 Task: Send an email with the signature Eden Taylor with the subject Request for flextime and the message I am sorry for any confusion and would like to clarify the situation. from softage.1@softage.net to softage.2@softage.net and softage.3@softage.net with an attached document Security_policy.docx
Action: Mouse moved to (551, 708)
Screenshot: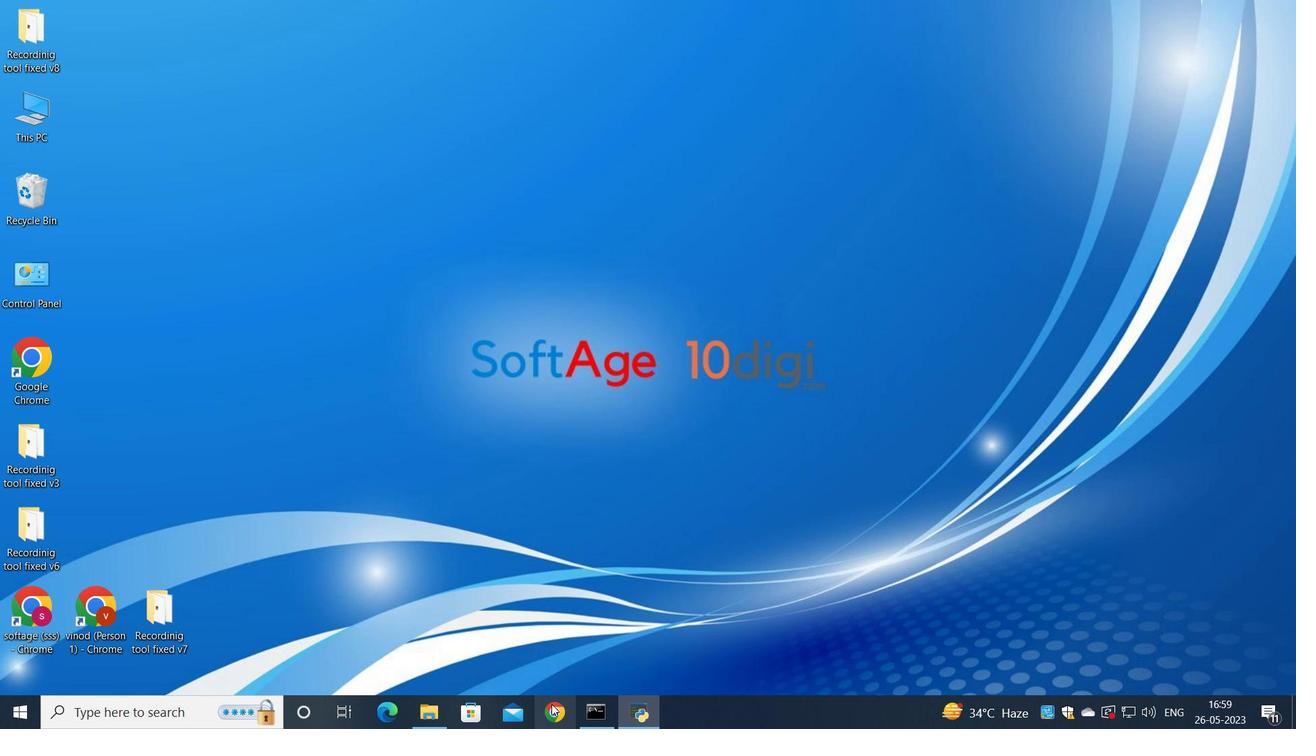 
Action: Mouse pressed left at (551, 708)
Screenshot: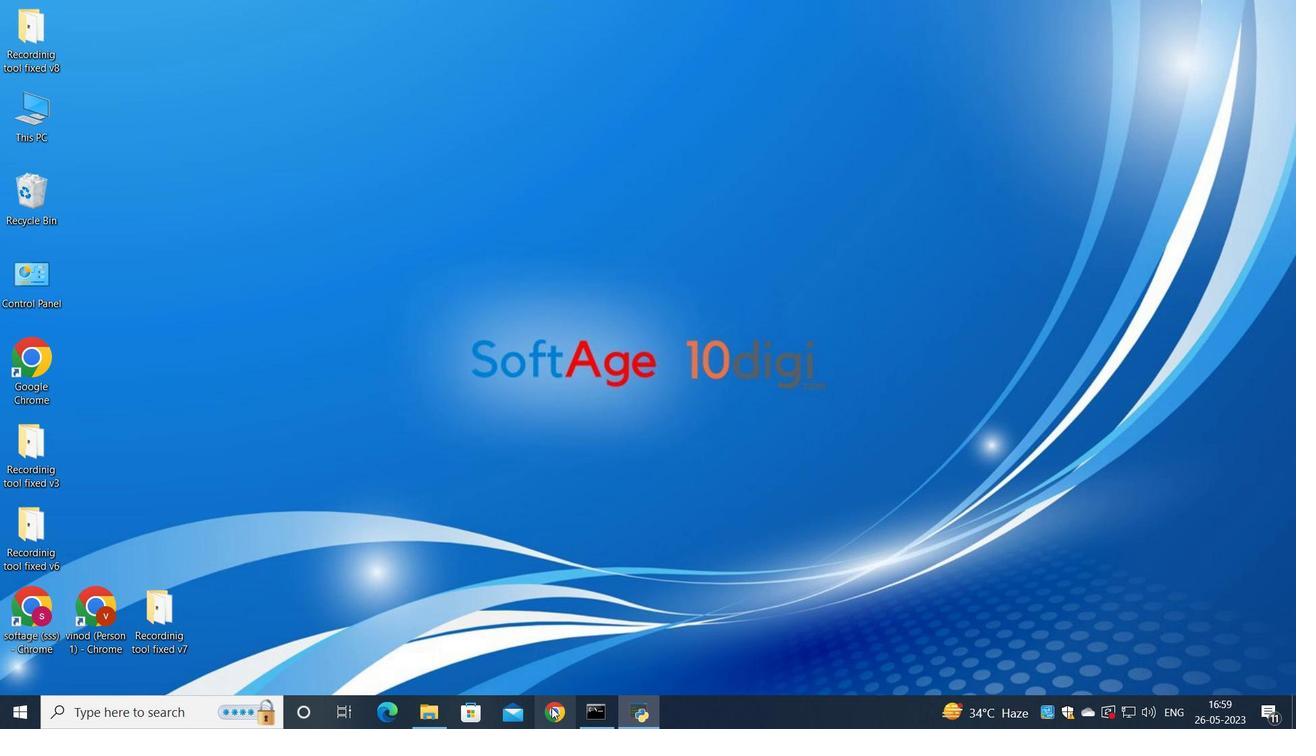 
Action: Mouse moved to (590, 412)
Screenshot: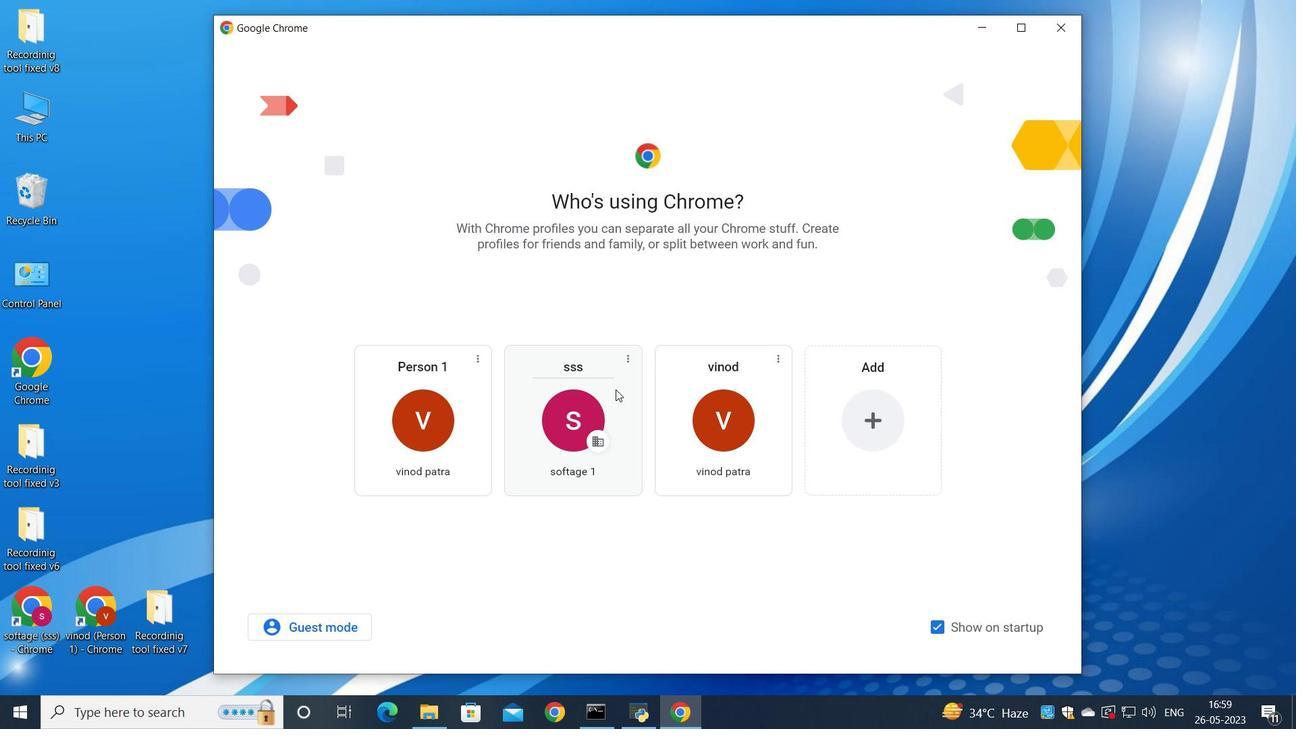 
Action: Mouse pressed left at (590, 412)
Screenshot: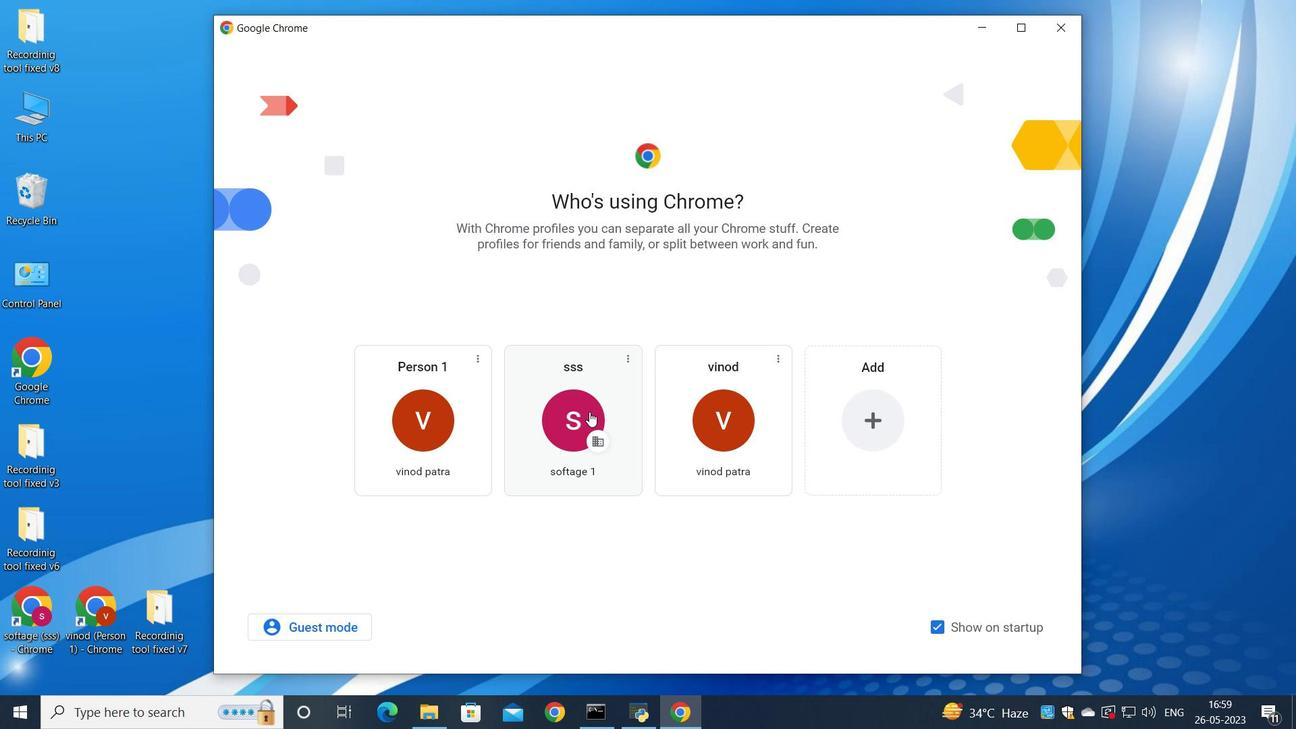 
Action: Mouse moved to (1128, 85)
Screenshot: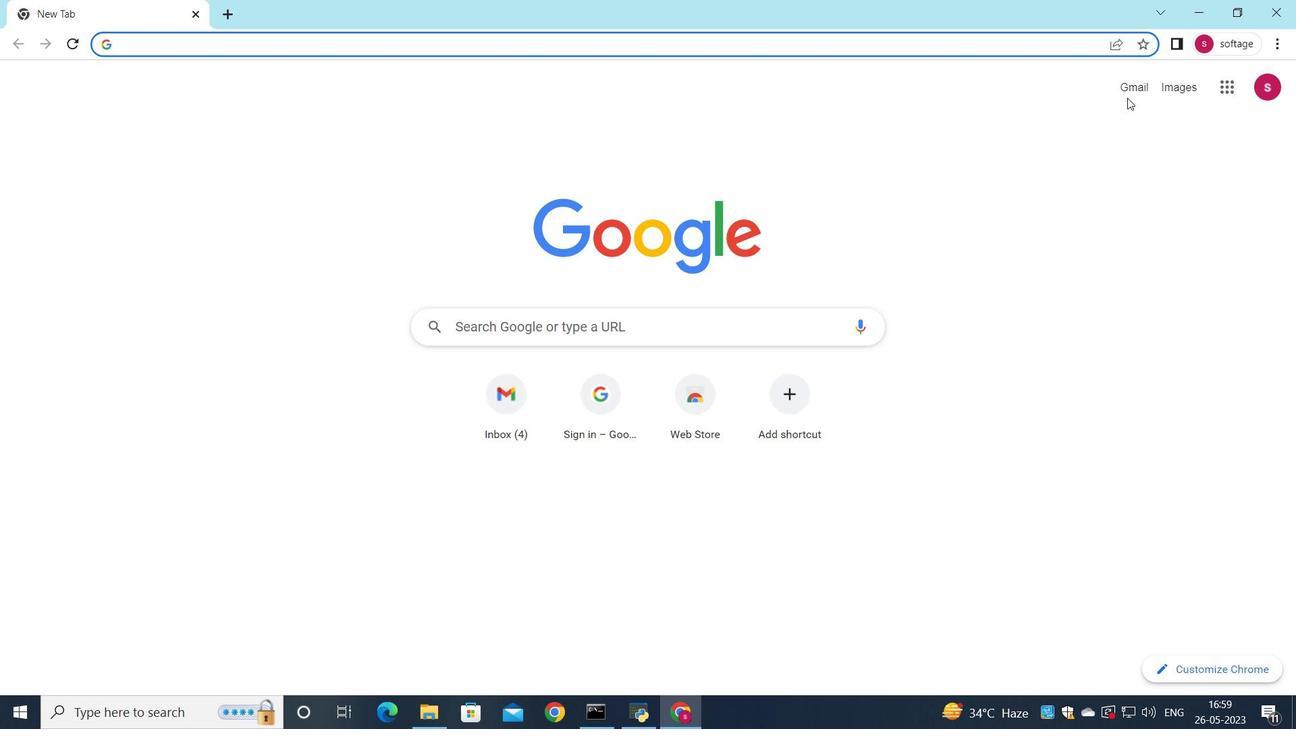 
Action: Mouse pressed left at (1128, 85)
Screenshot: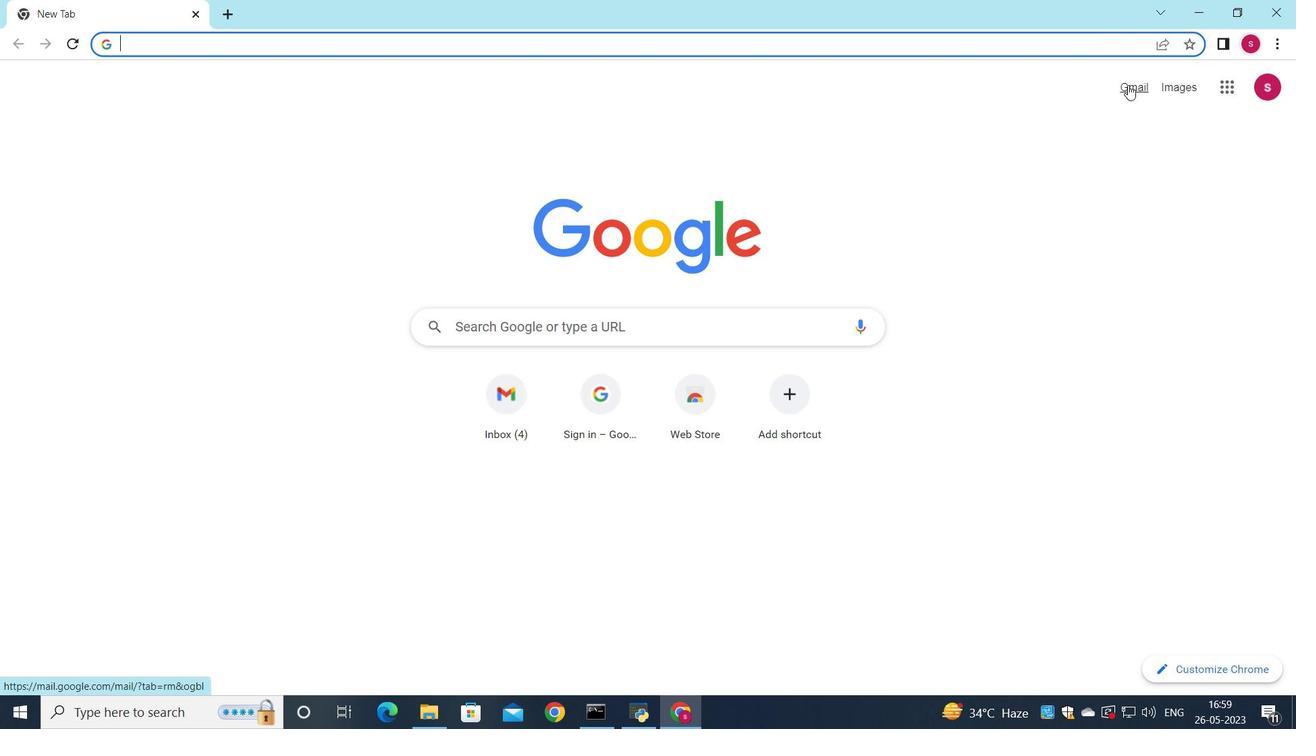 
Action: Mouse moved to (1111, 120)
Screenshot: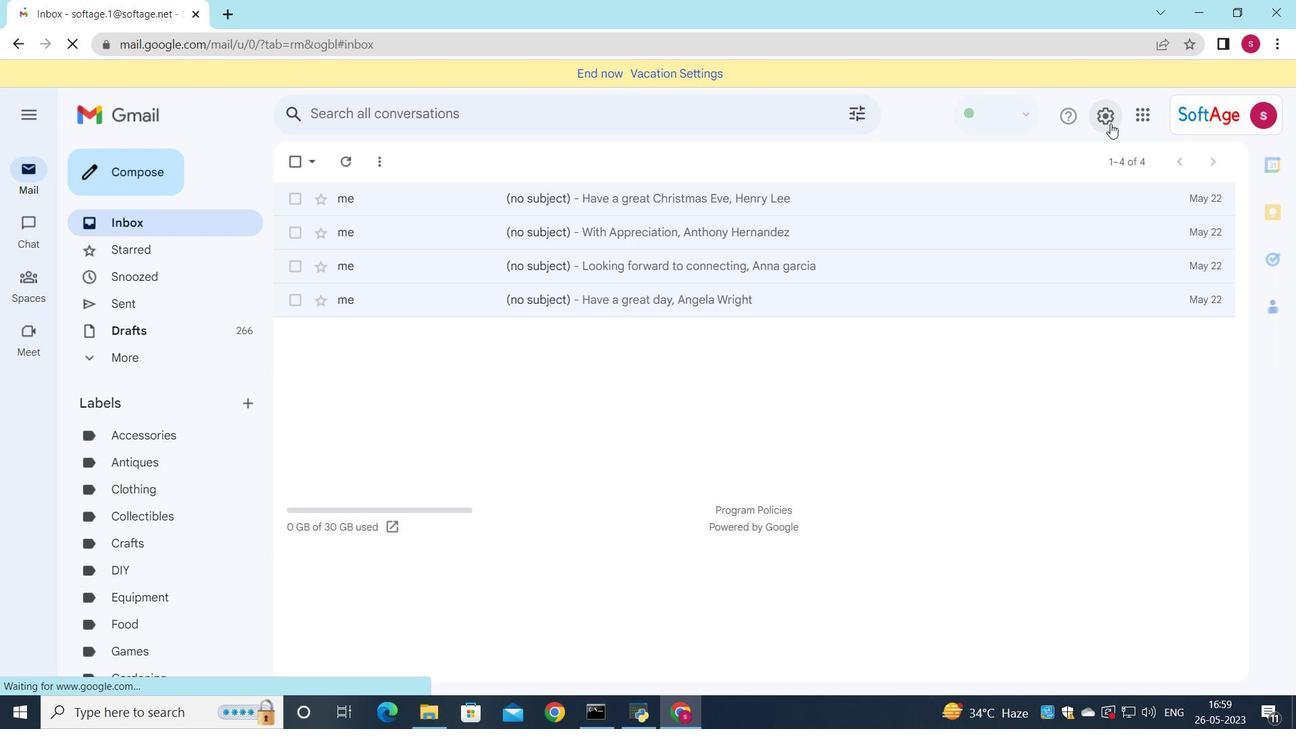 
Action: Mouse pressed left at (1111, 120)
Screenshot: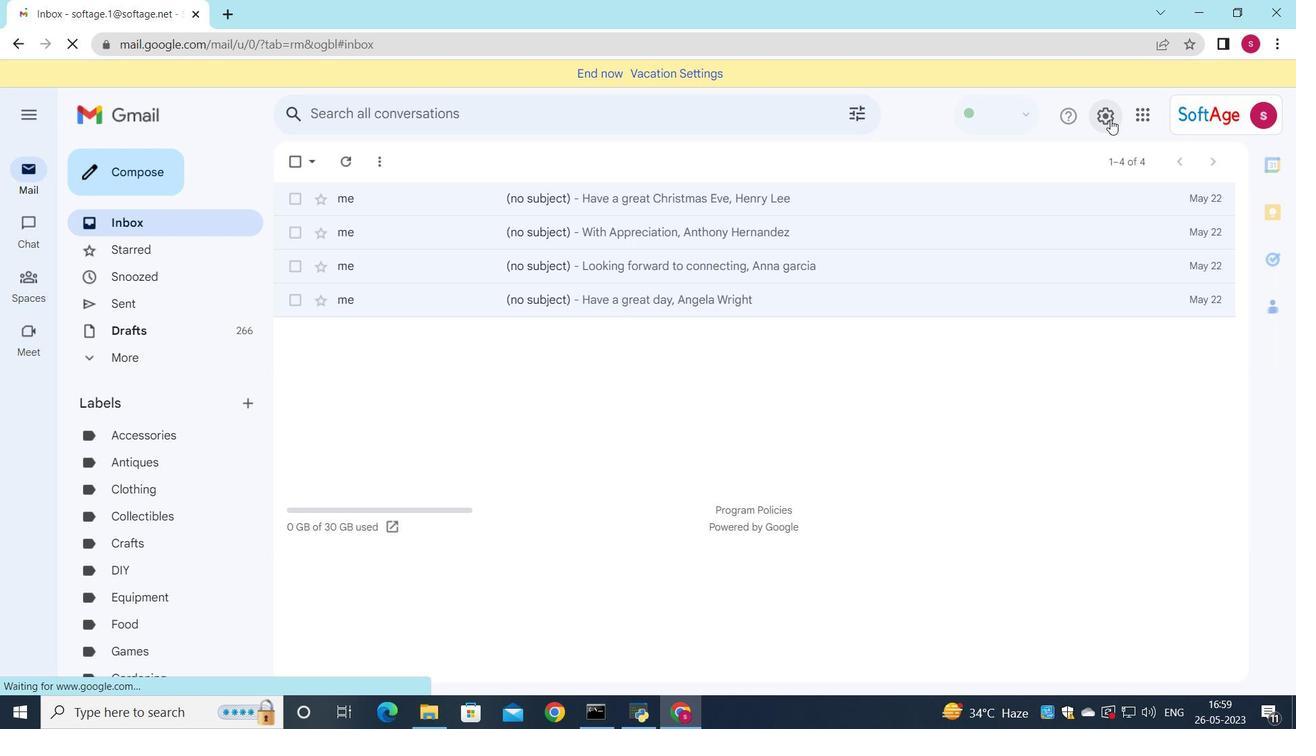 
Action: Mouse moved to (1140, 206)
Screenshot: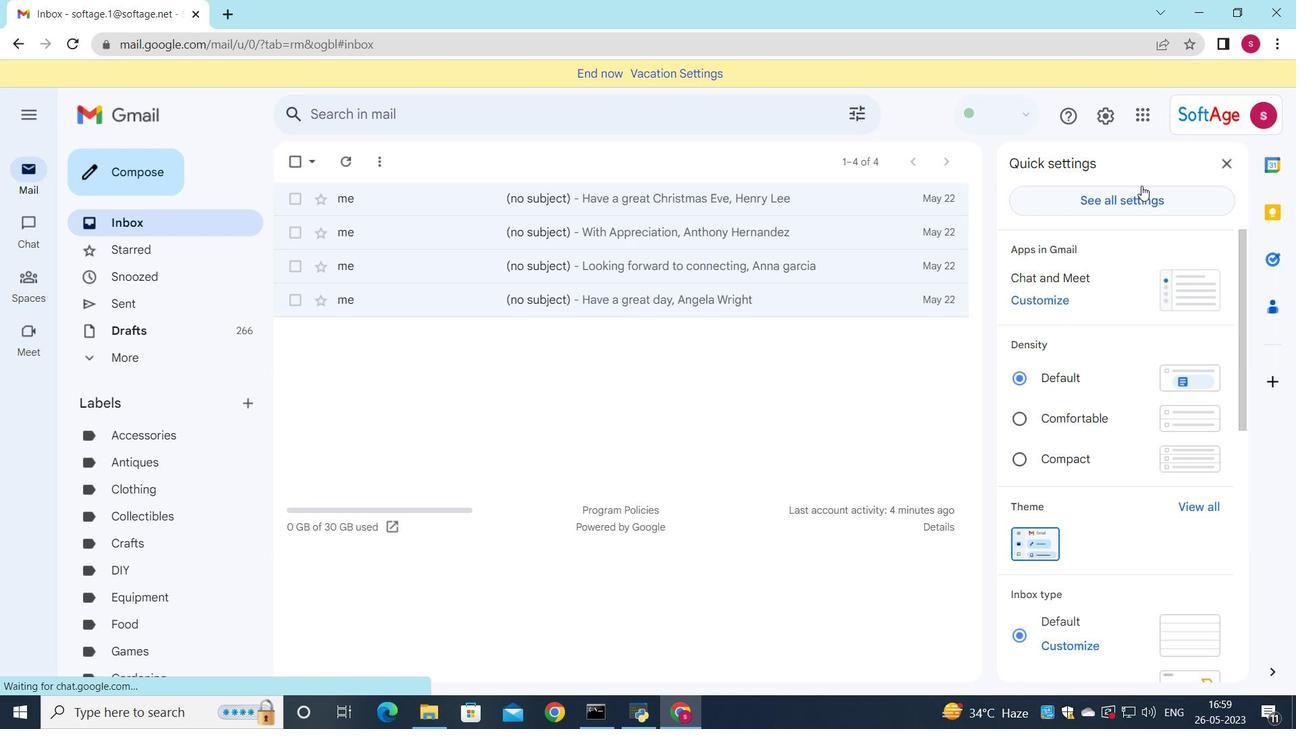 
Action: Mouse pressed left at (1140, 206)
Screenshot: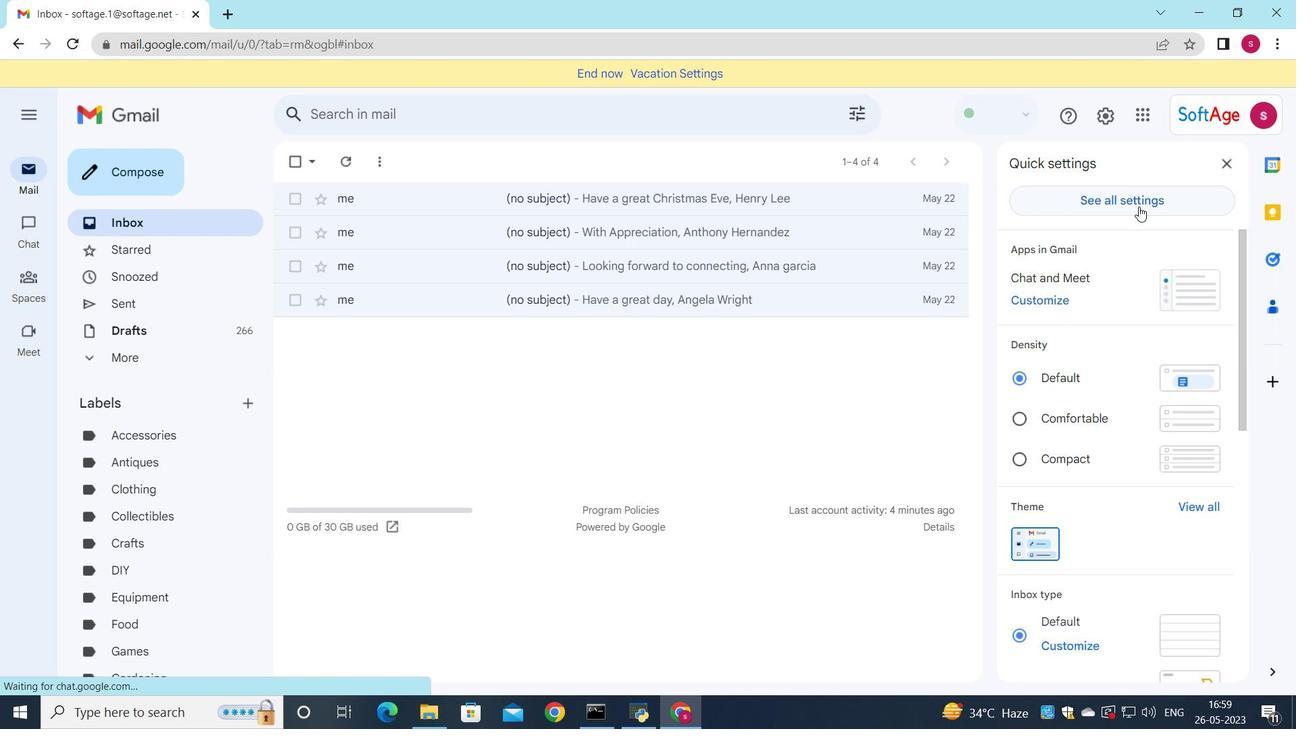 
Action: Mouse moved to (718, 291)
Screenshot: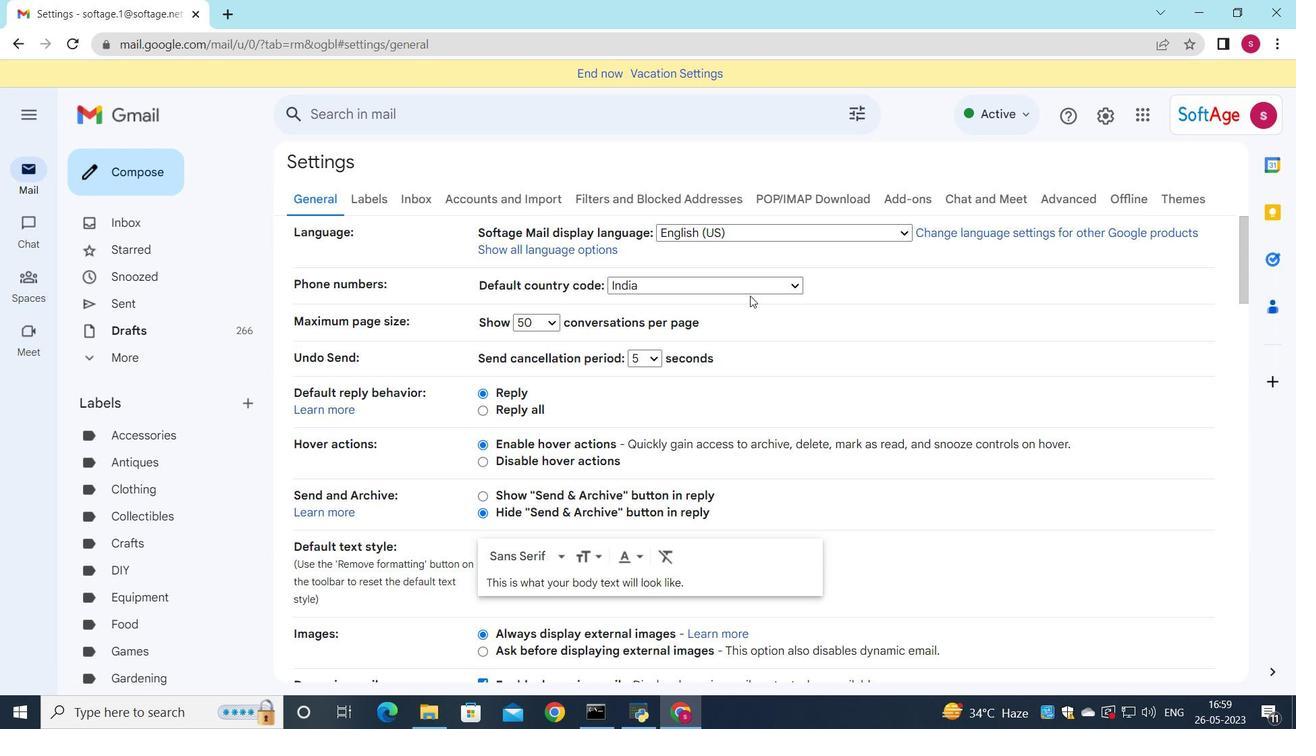 
Action: Mouse scrolled (718, 291) with delta (0, 0)
Screenshot: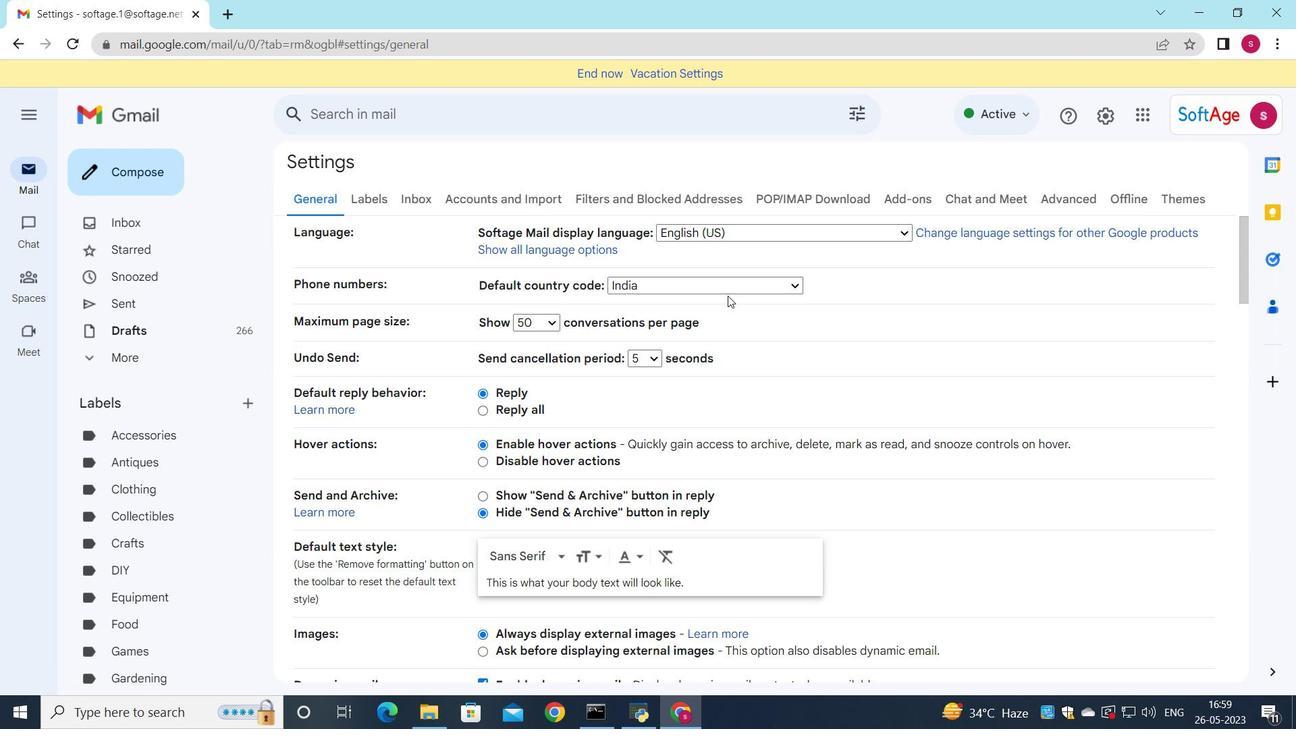 
Action: Mouse scrolled (718, 291) with delta (0, 0)
Screenshot: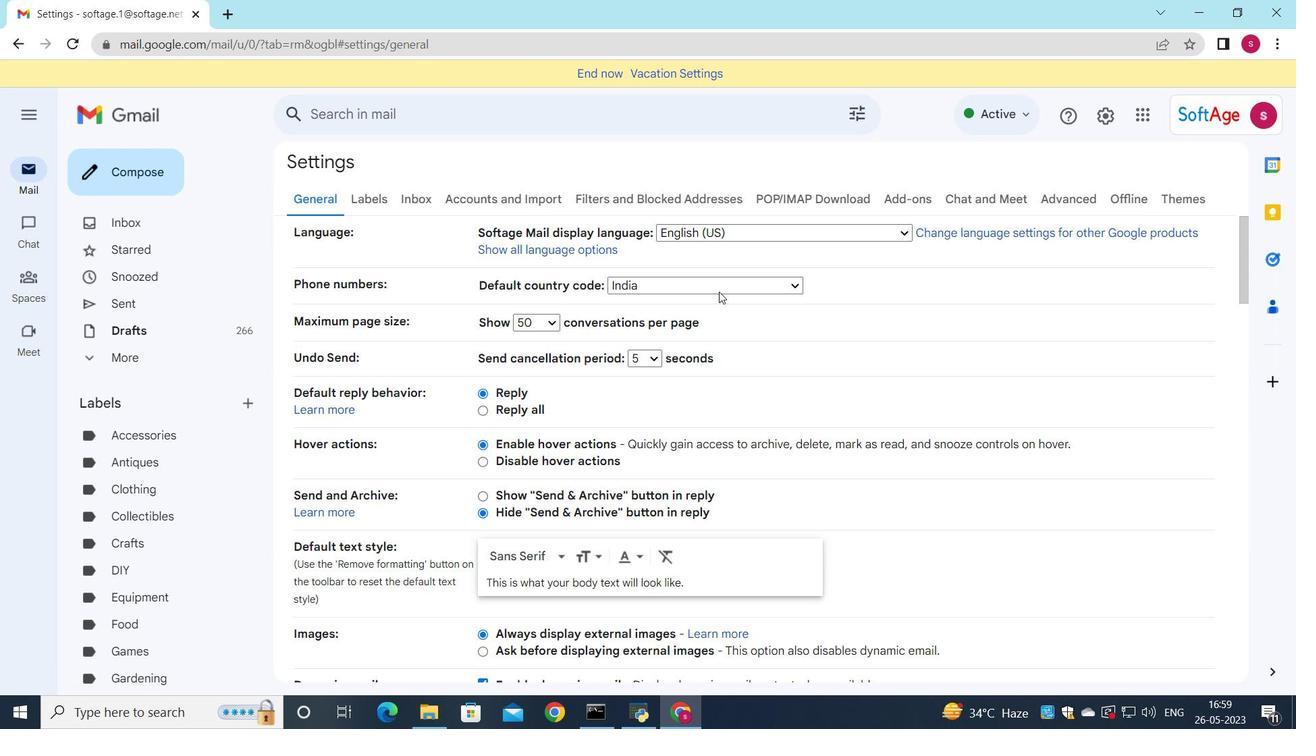 
Action: Mouse scrolled (718, 291) with delta (0, 0)
Screenshot: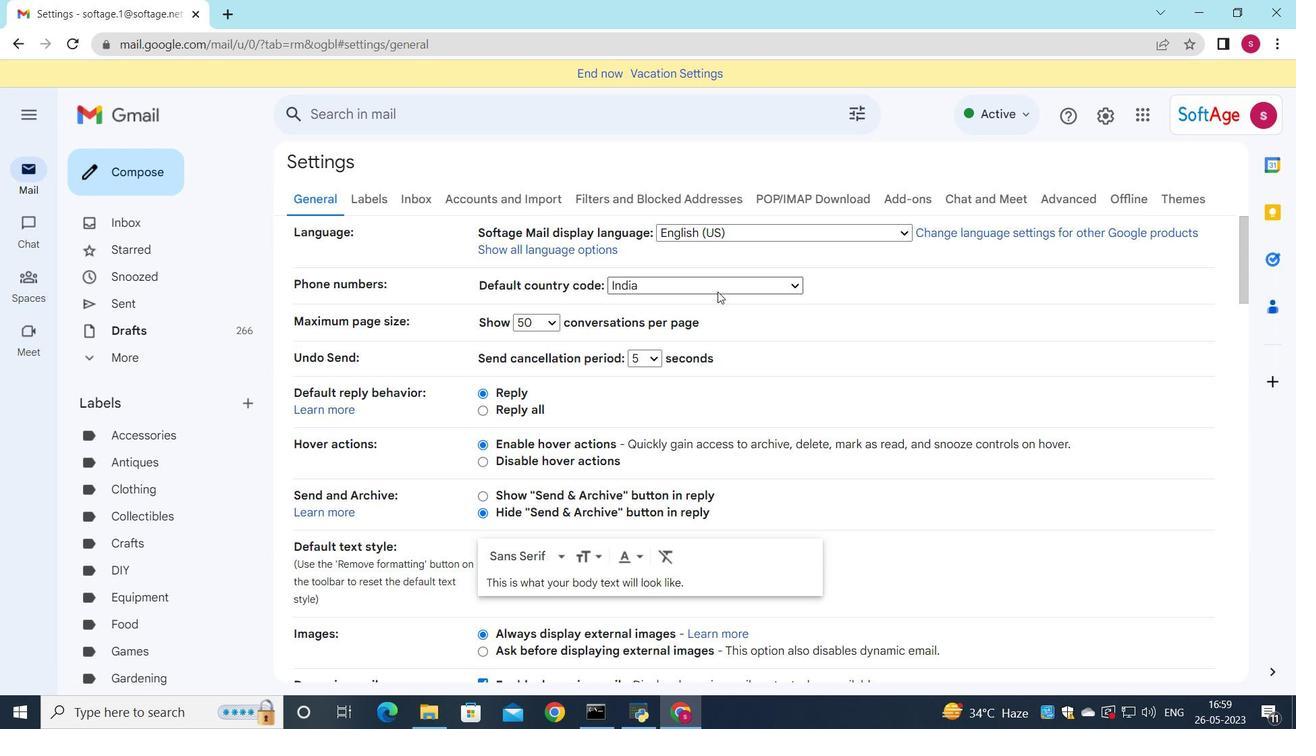 
Action: Mouse scrolled (718, 291) with delta (0, 0)
Screenshot: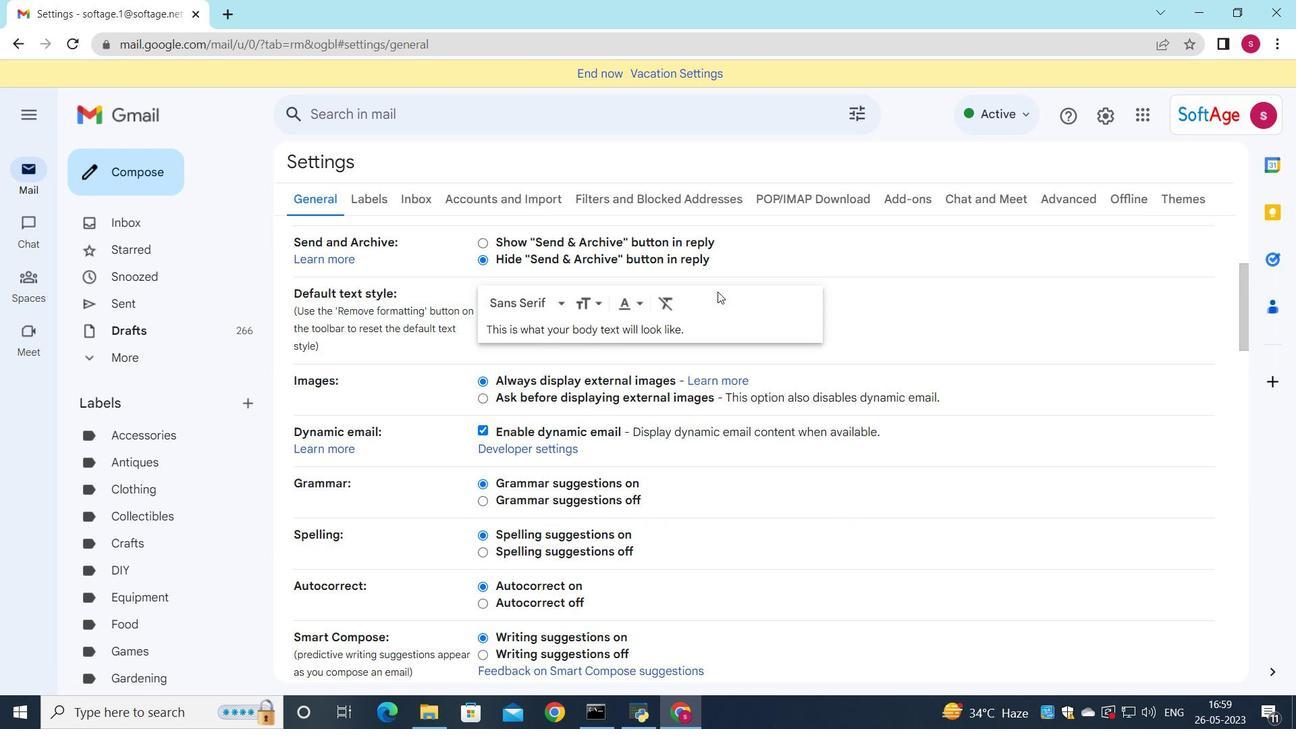 
Action: Mouse scrolled (718, 291) with delta (0, 0)
Screenshot: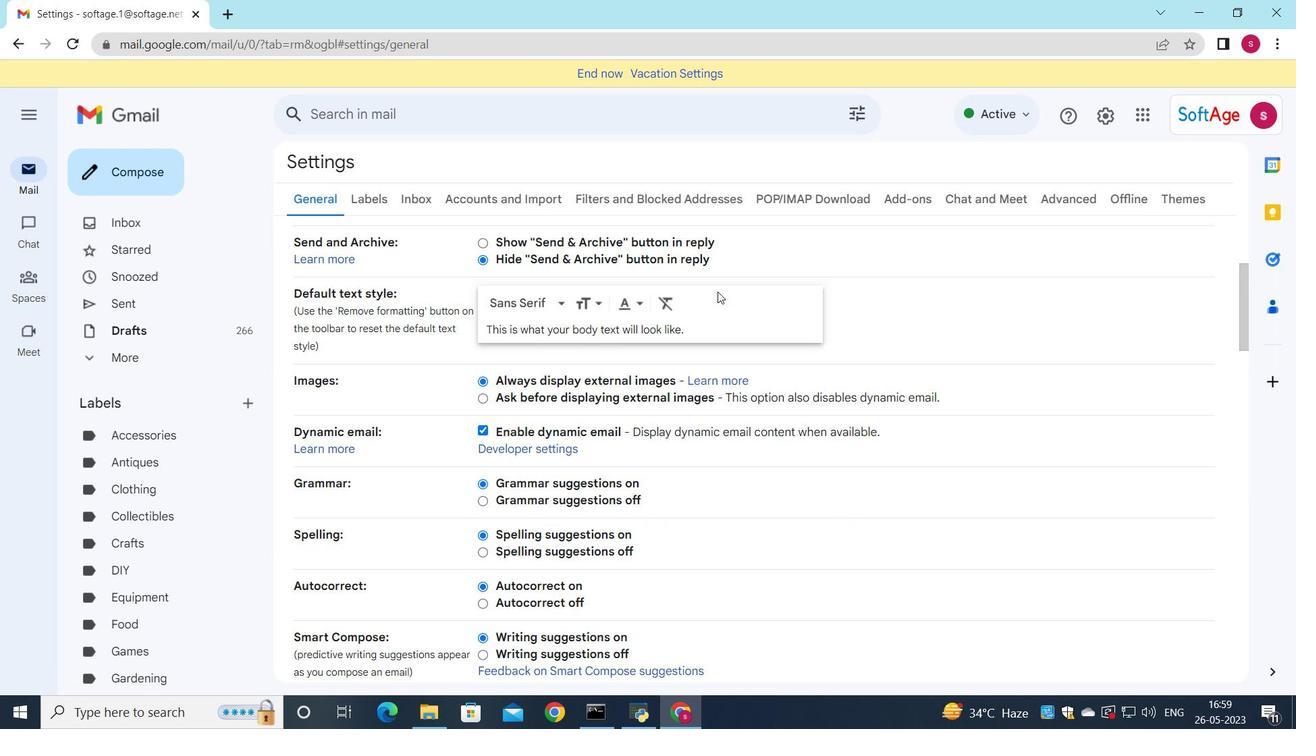 
Action: Mouse scrolled (718, 291) with delta (0, 0)
Screenshot: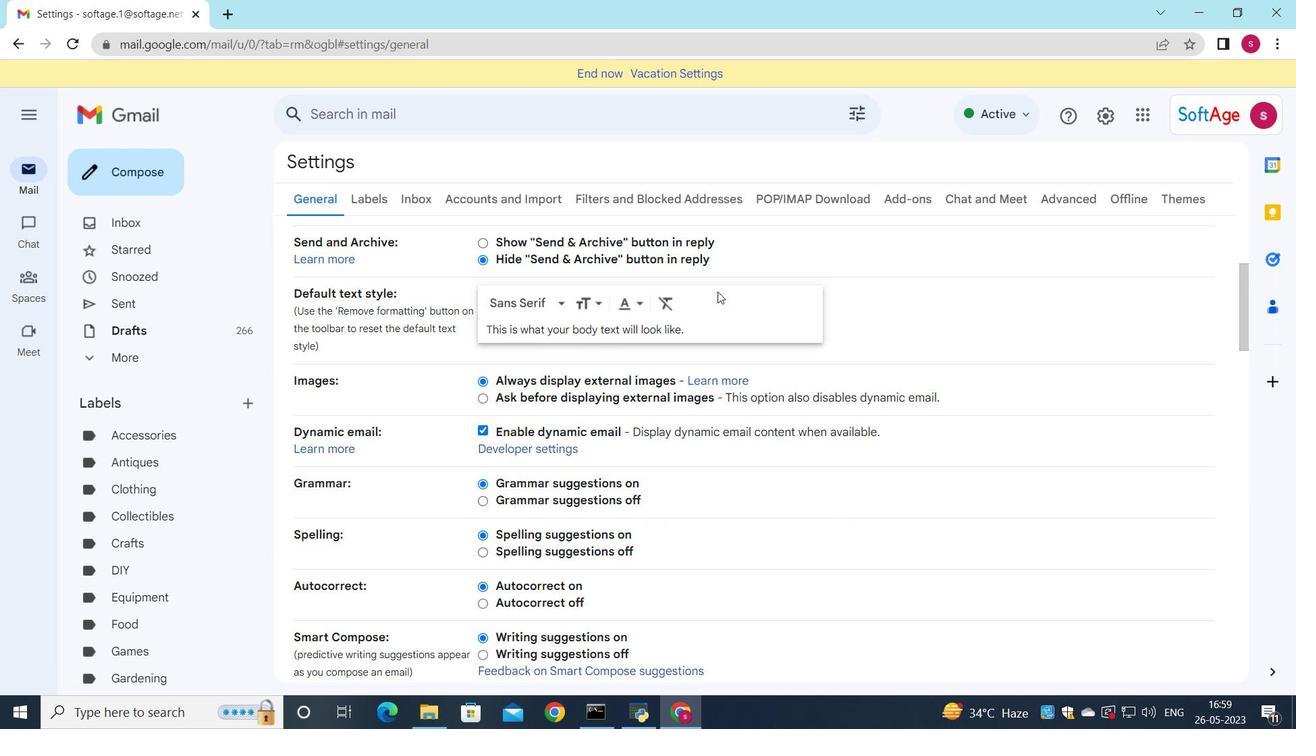 
Action: Mouse scrolled (718, 291) with delta (0, 0)
Screenshot: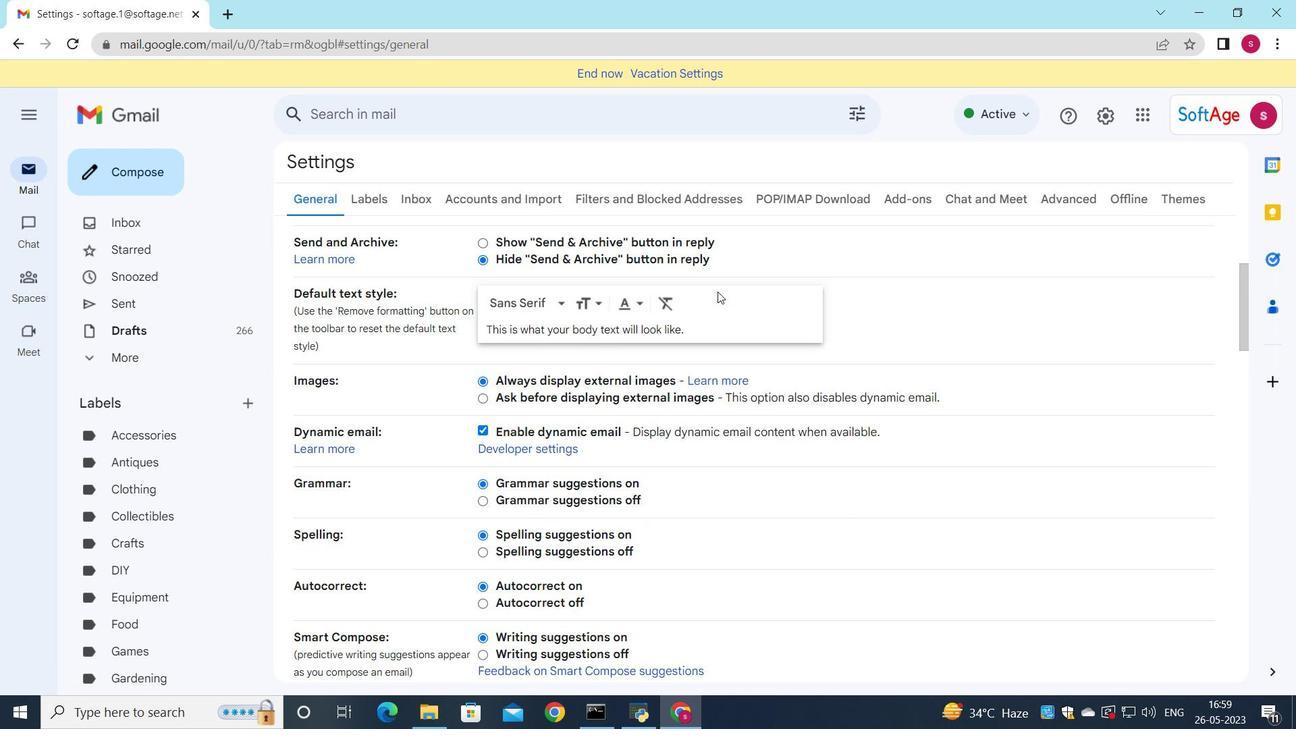 
Action: Mouse scrolled (718, 291) with delta (0, 0)
Screenshot: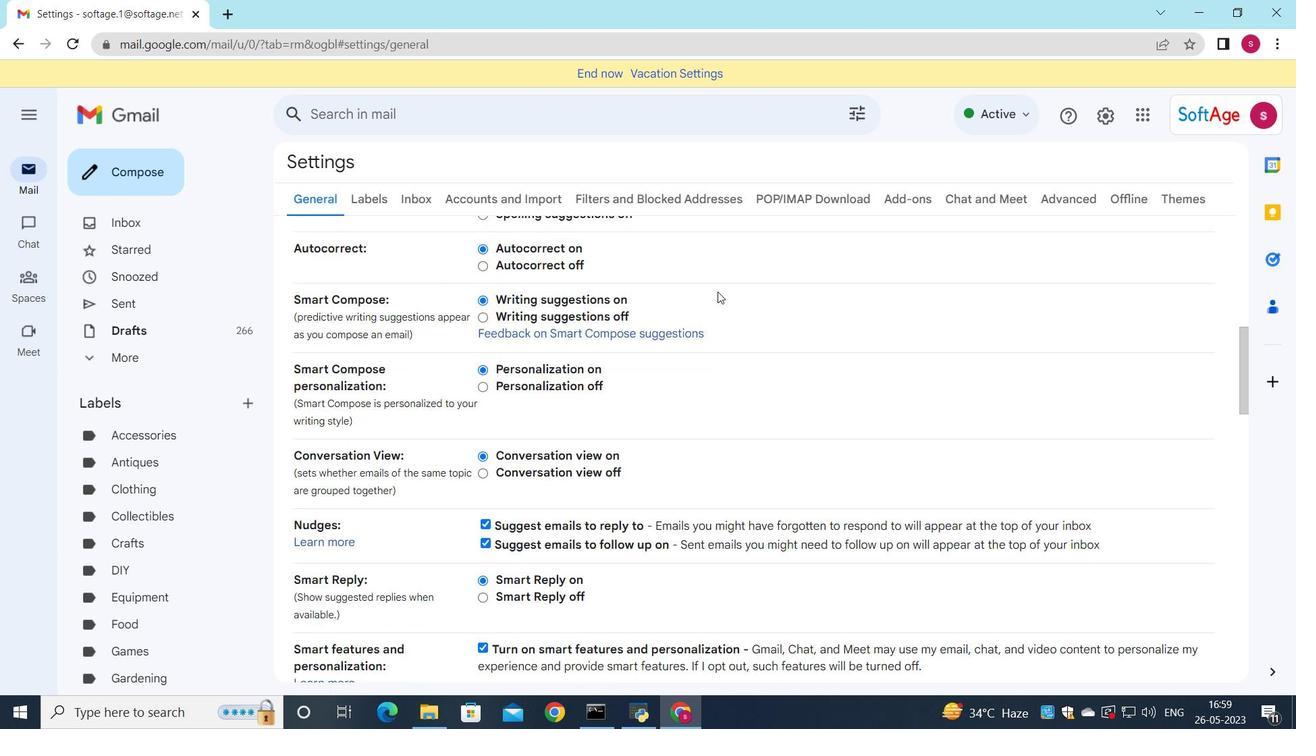 
Action: Mouse scrolled (718, 291) with delta (0, 0)
Screenshot: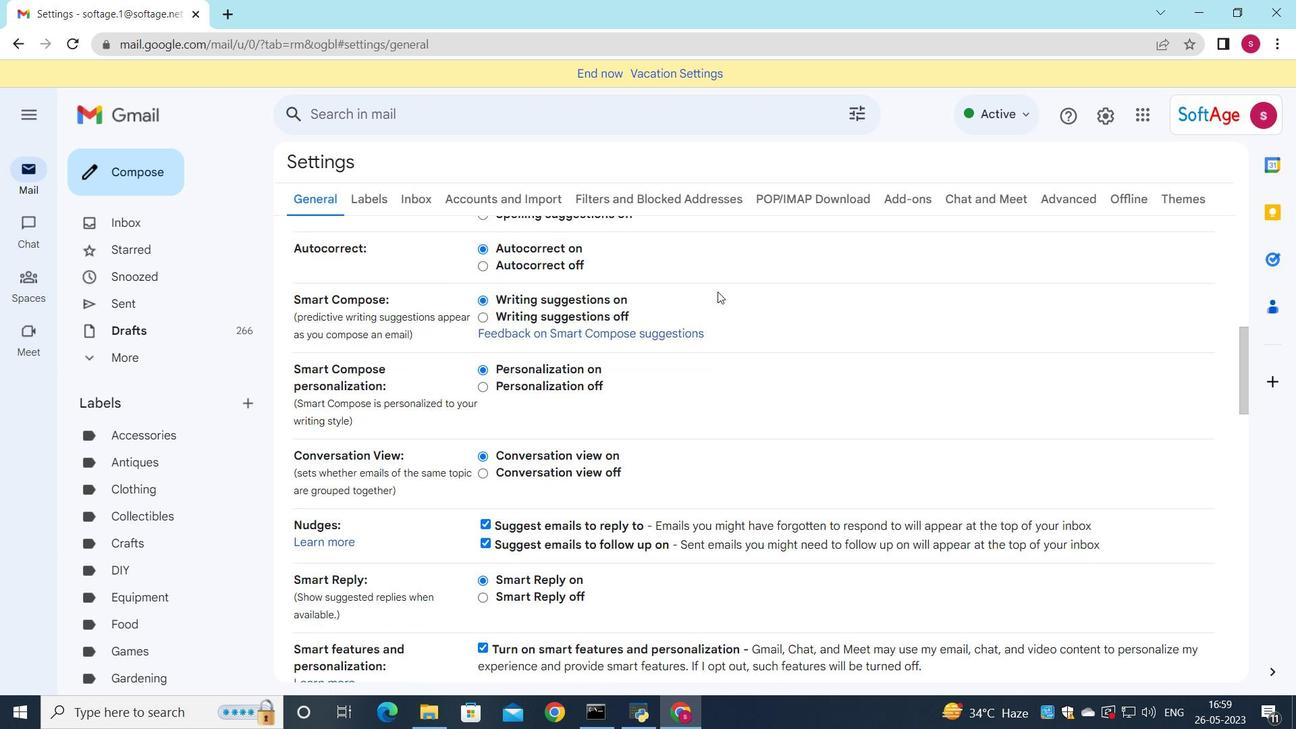 
Action: Mouse scrolled (718, 291) with delta (0, 0)
Screenshot: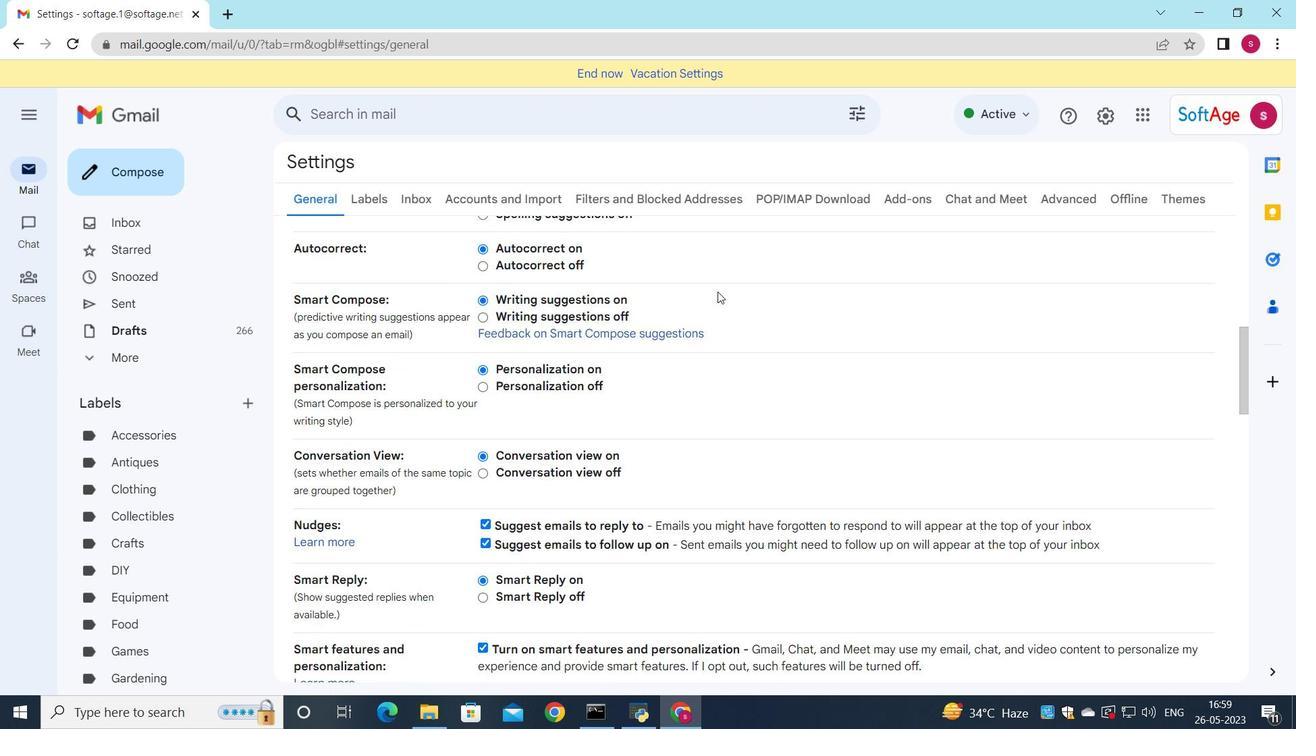 
Action: Mouse moved to (709, 299)
Screenshot: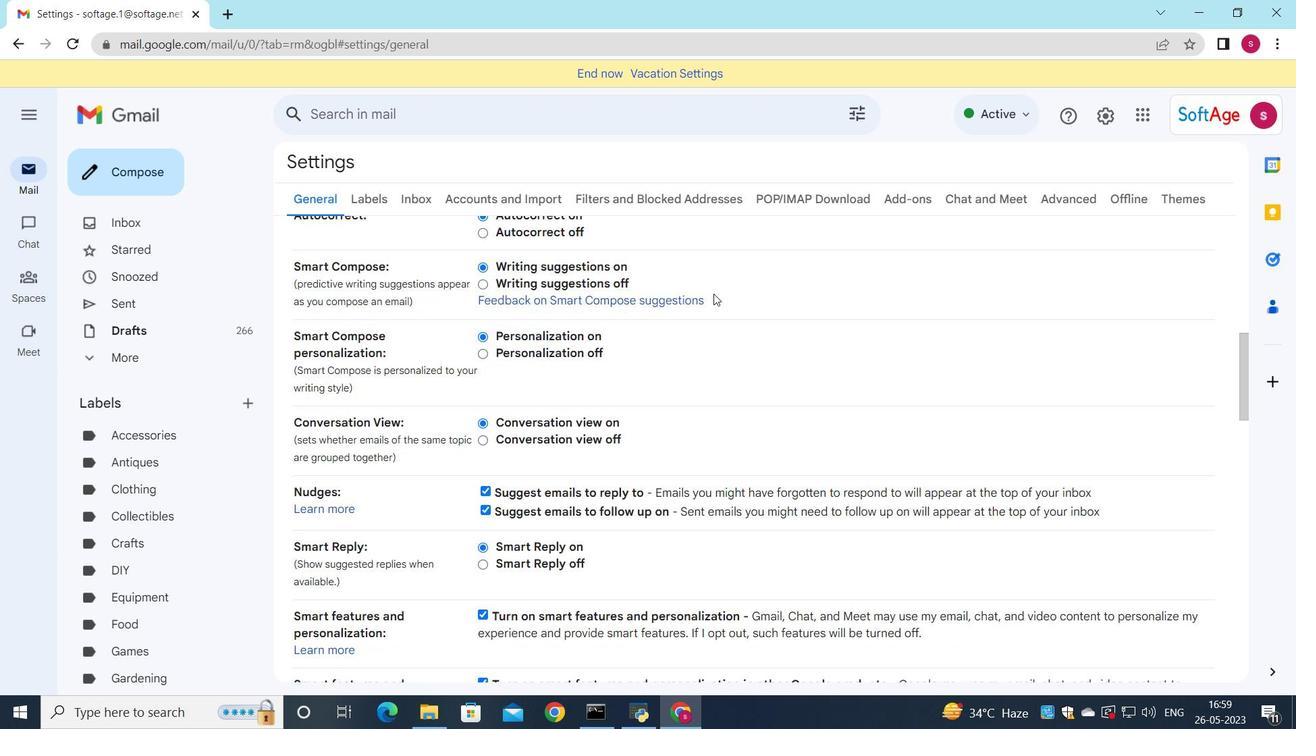
Action: Mouse scrolled (709, 299) with delta (0, 0)
Screenshot: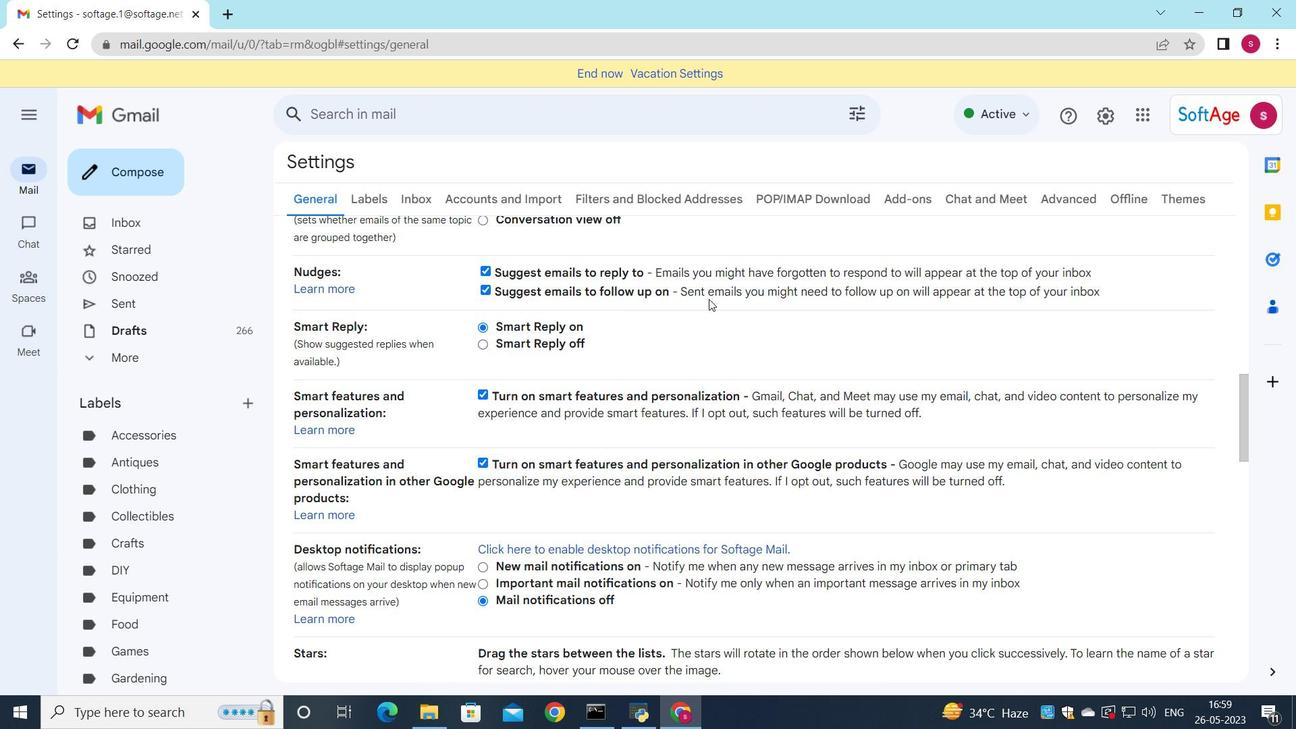 
Action: Mouse scrolled (709, 299) with delta (0, 0)
Screenshot: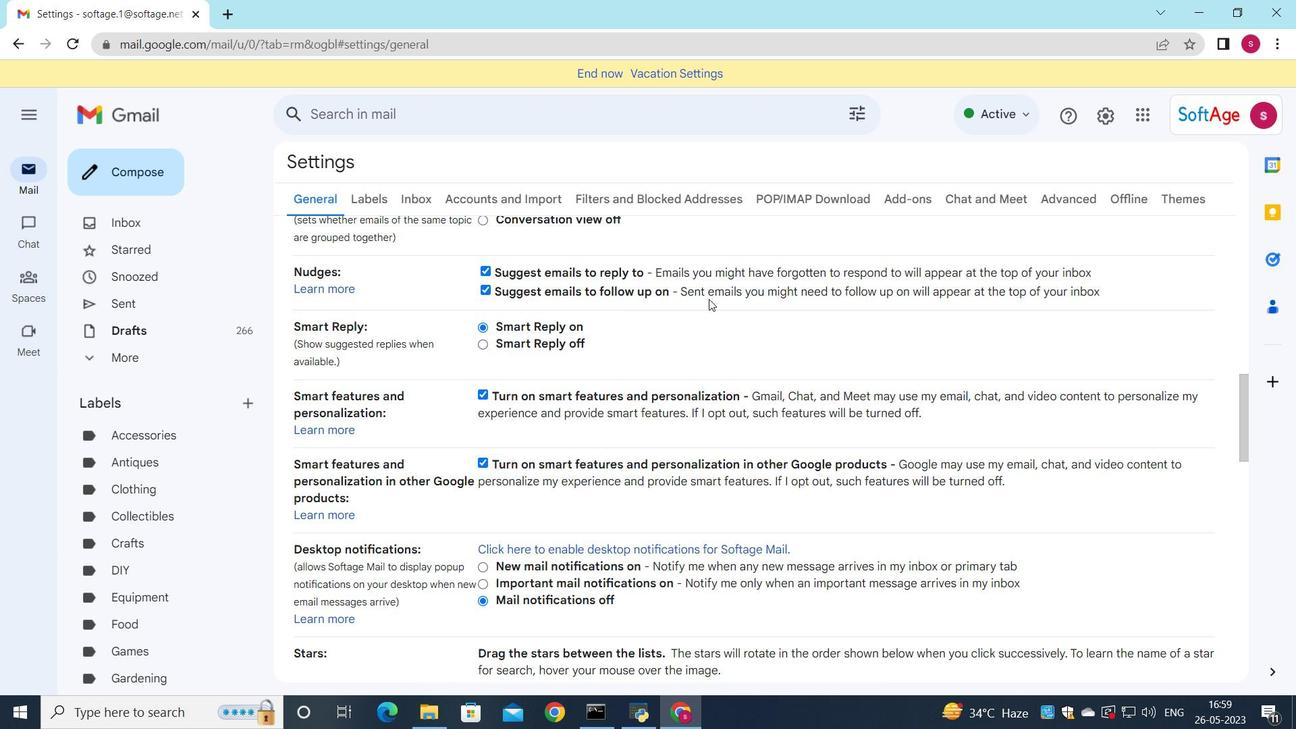 
Action: Mouse scrolled (709, 299) with delta (0, 0)
Screenshot: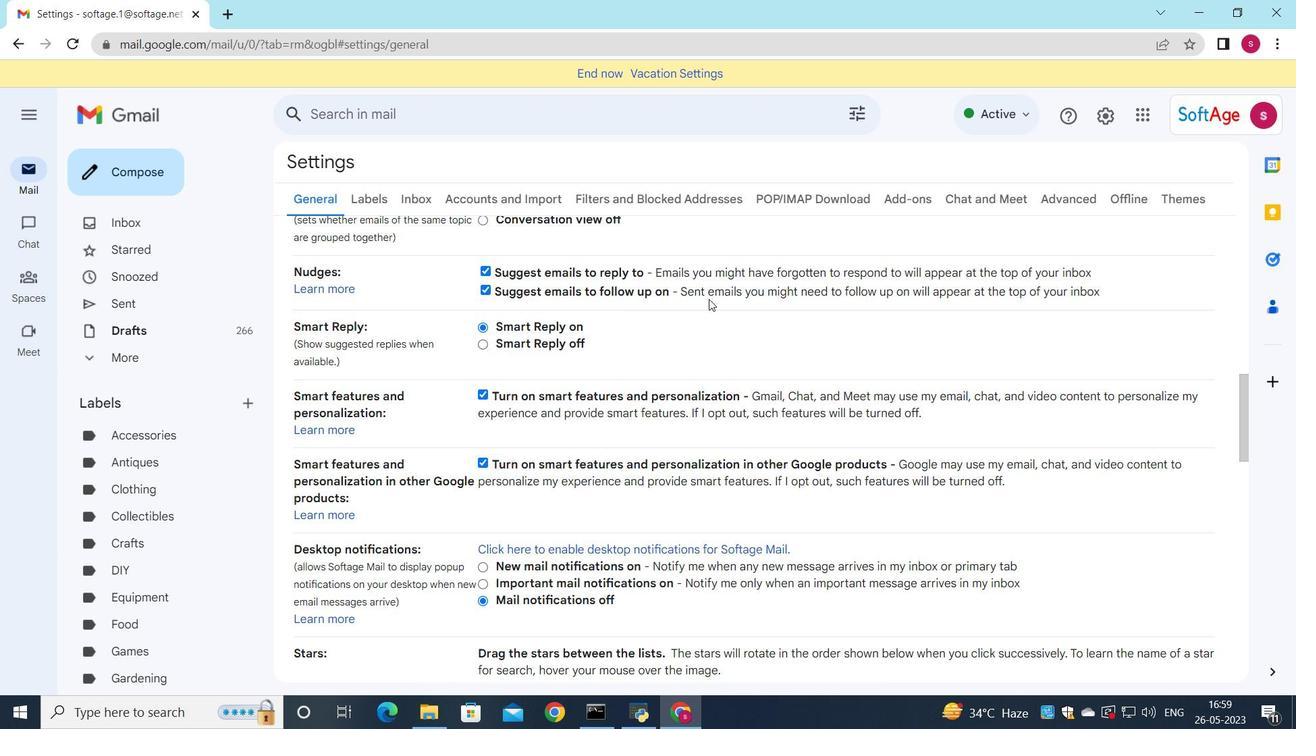 
Action: Mouse scrolled (709, 299) with delta (0, 0)
Screenshot: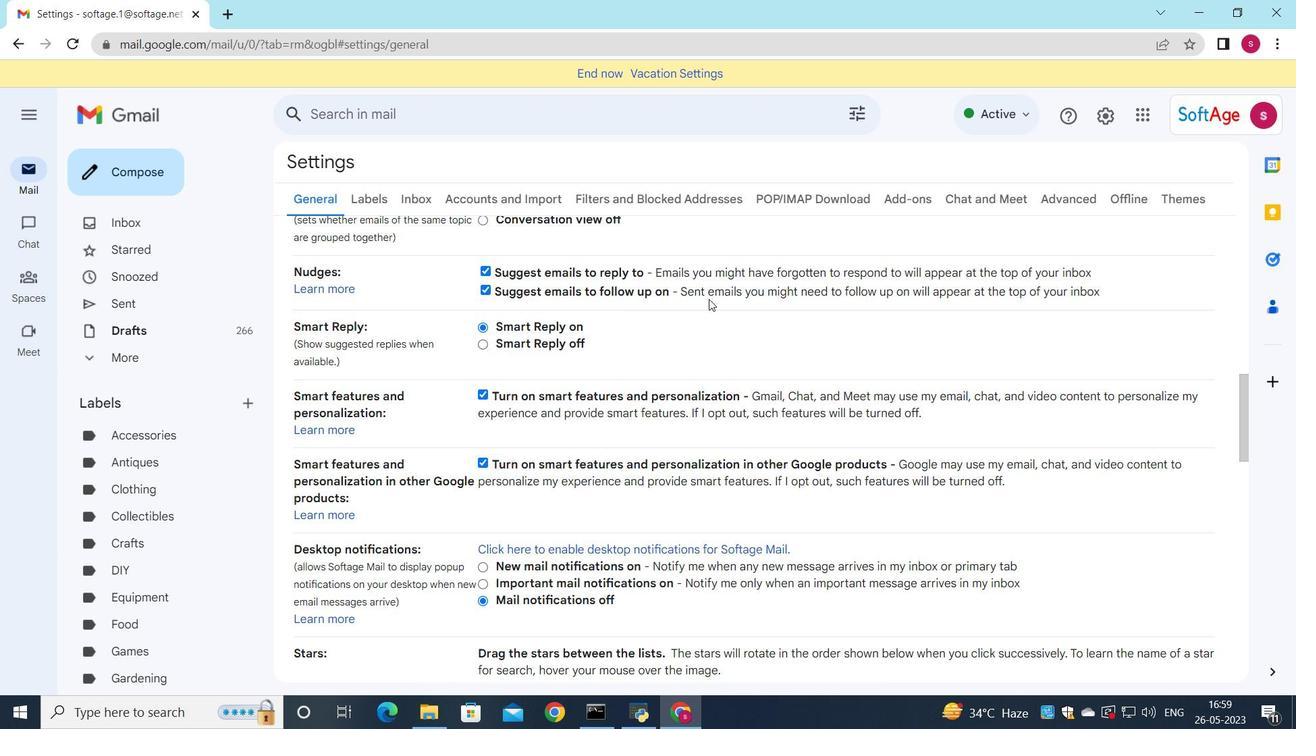 
Action: Mouse scrolled (709, 299) with delta (0, 0)
Screenshot: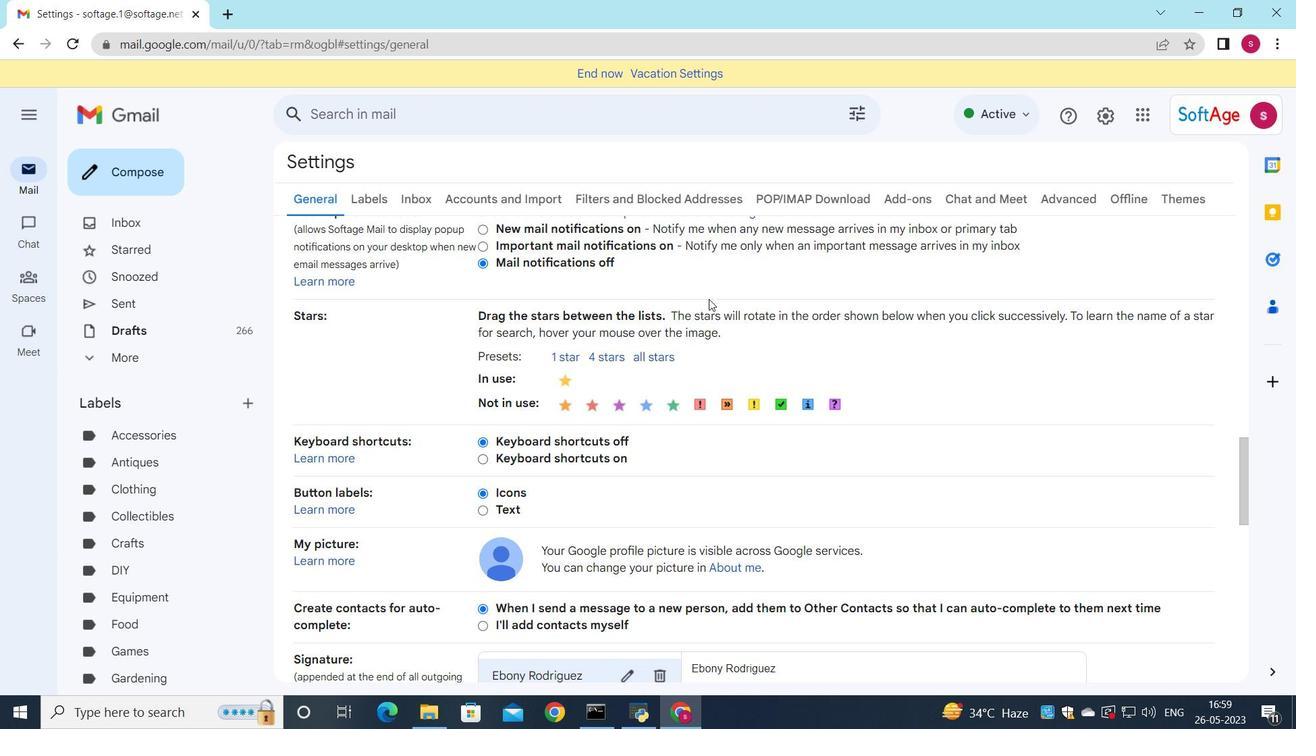 
Action: Mouse scrolled (709, 299) with delta (0, 0)
Screenshot: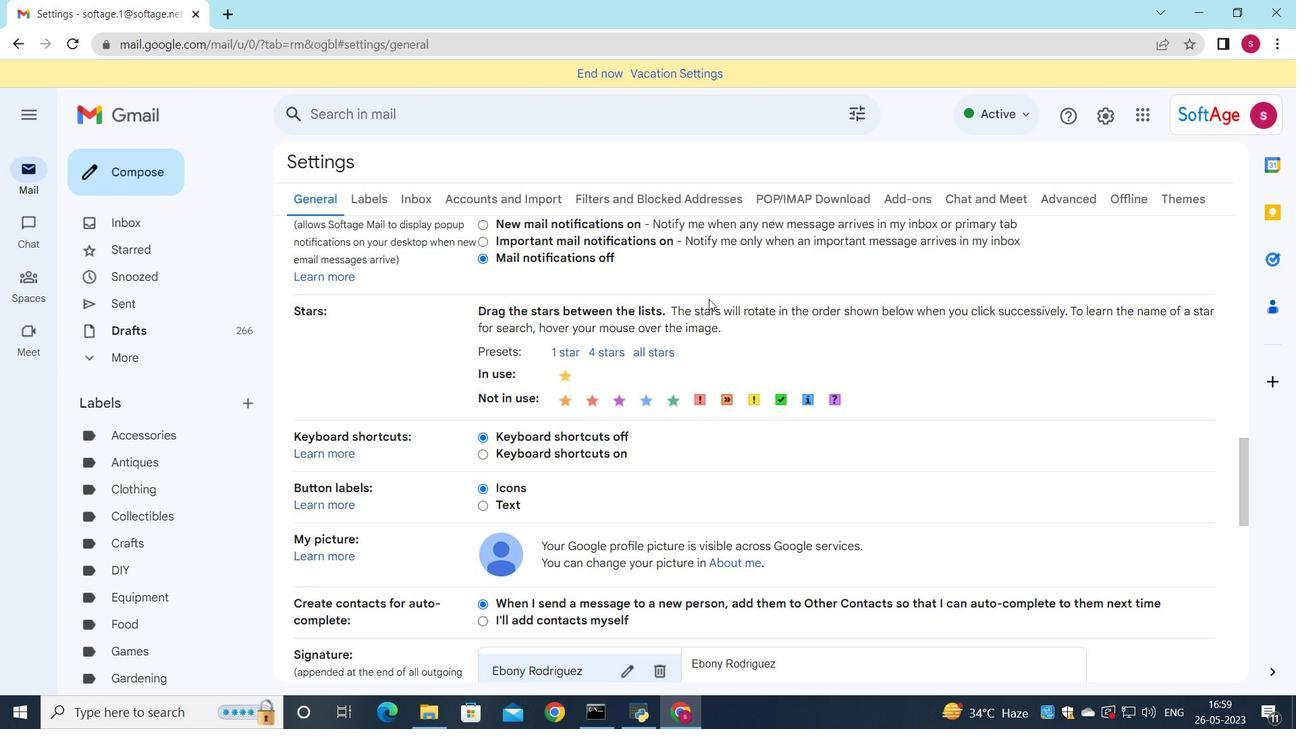 
Action: Mouse scrolled (709, 299) with delta (0, 0)
Screenshot: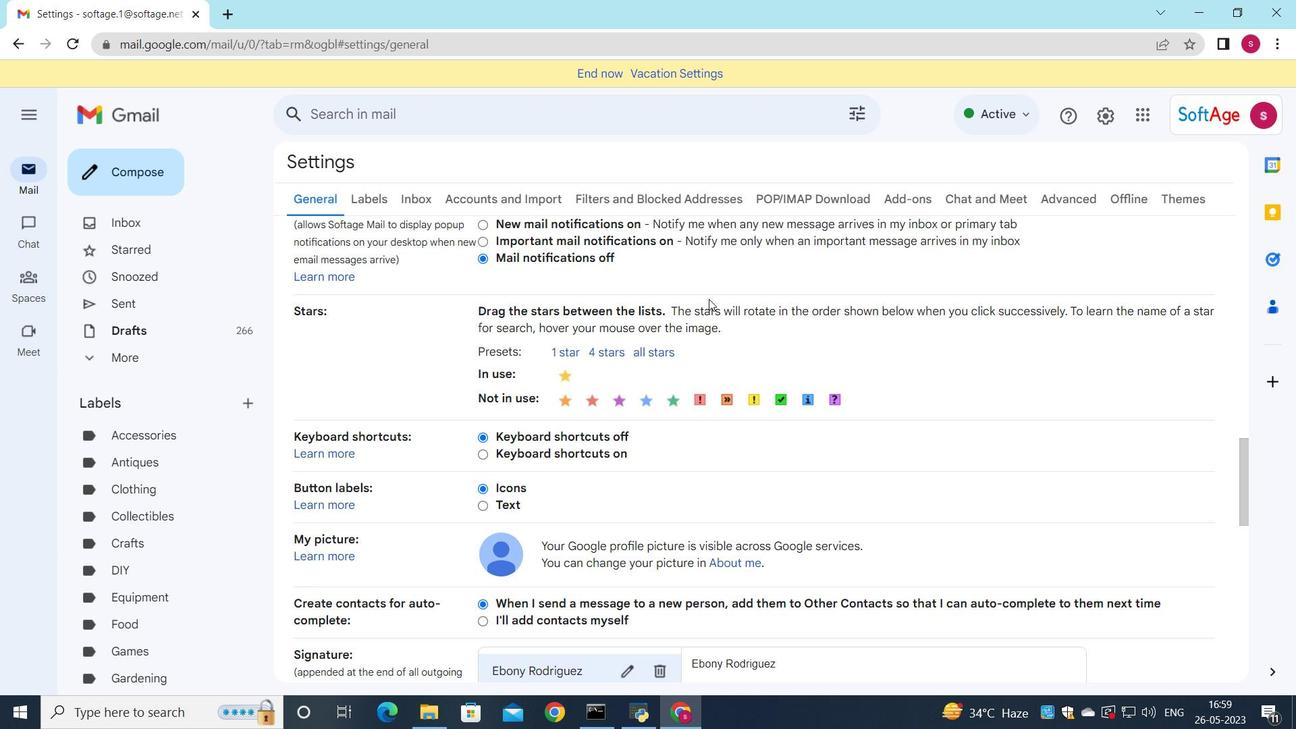 
Action: Mouse scrolled (709, 299) with delta (0, 0)
Screenshot: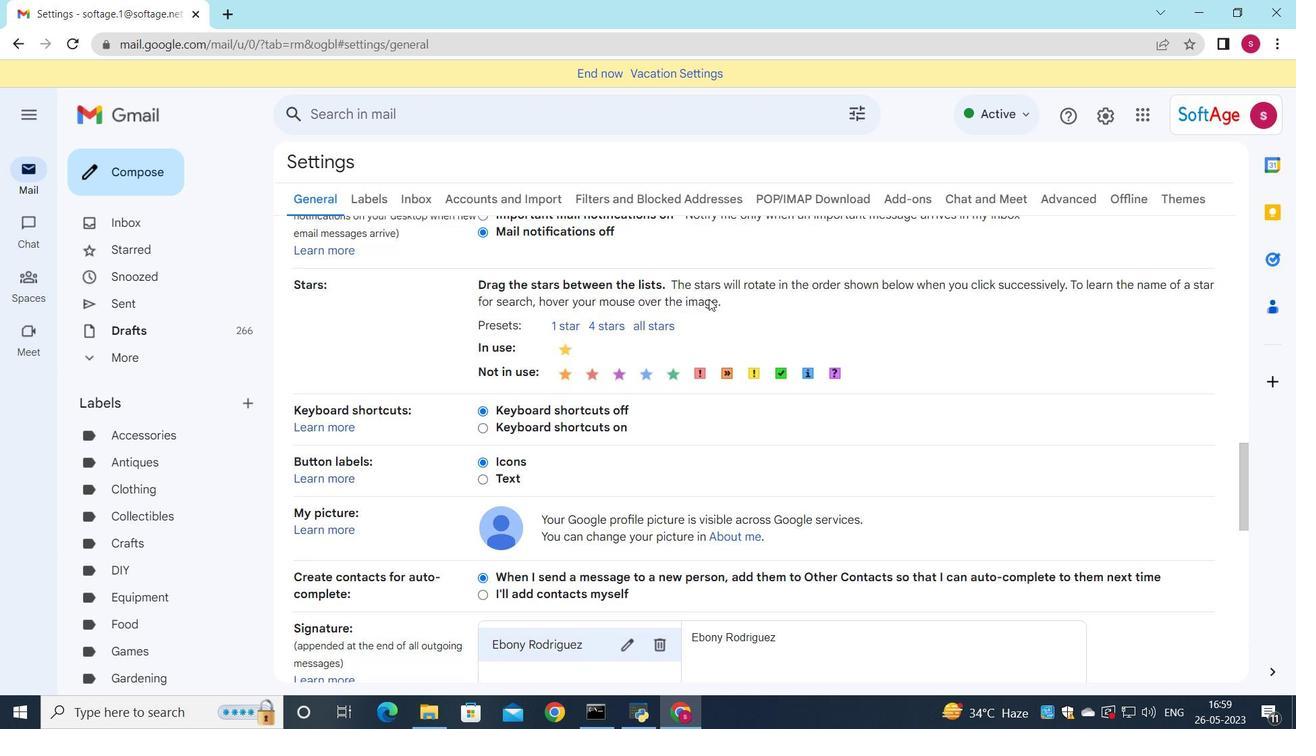 
Action: Mouse moved to (669, 336)
Screenshot: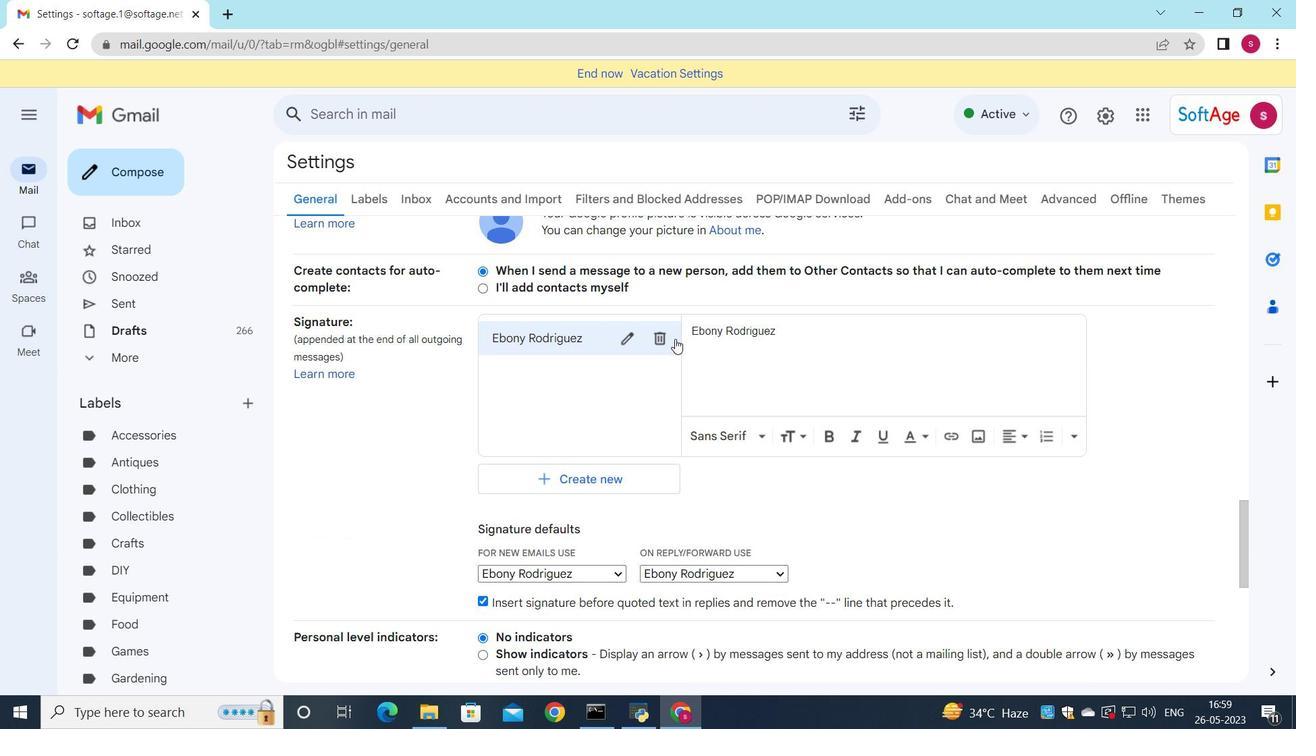 
Action: Mouse pressed left at (669, 336)
Screenshot: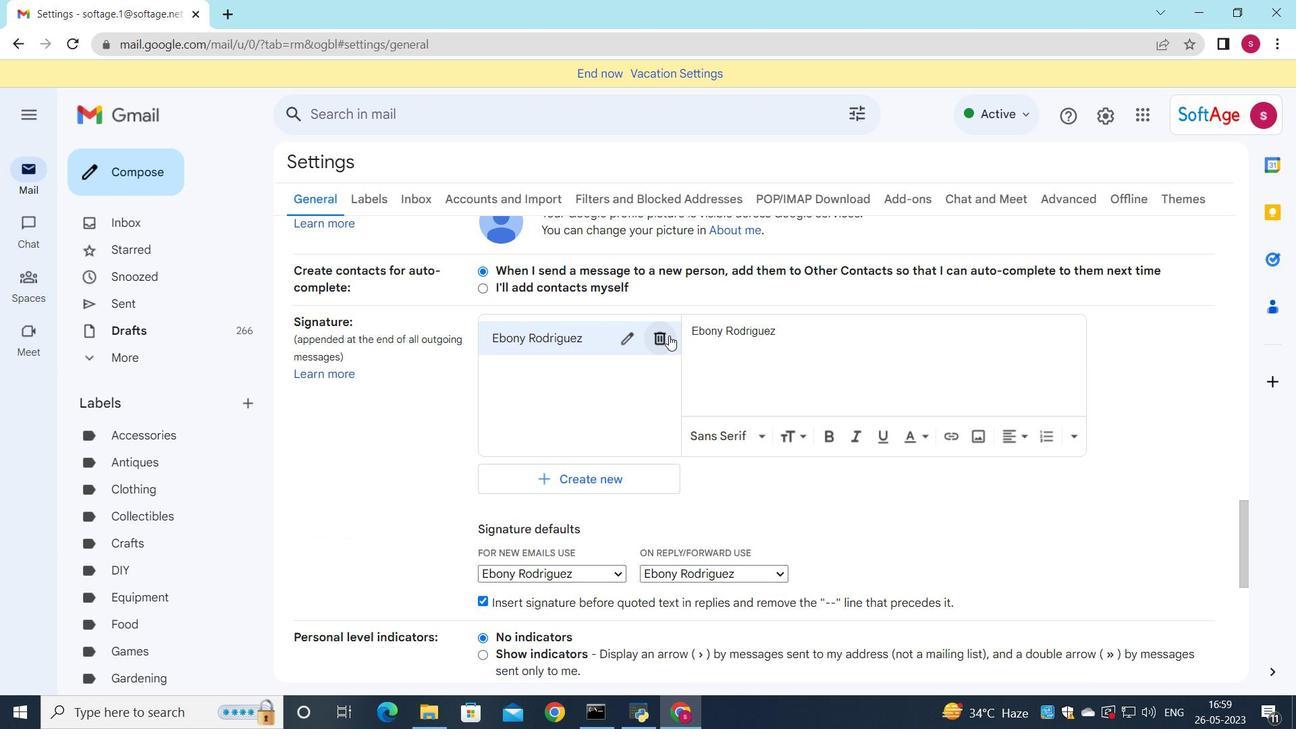
Action: Mouse moved to (805, 408)
Screenshot: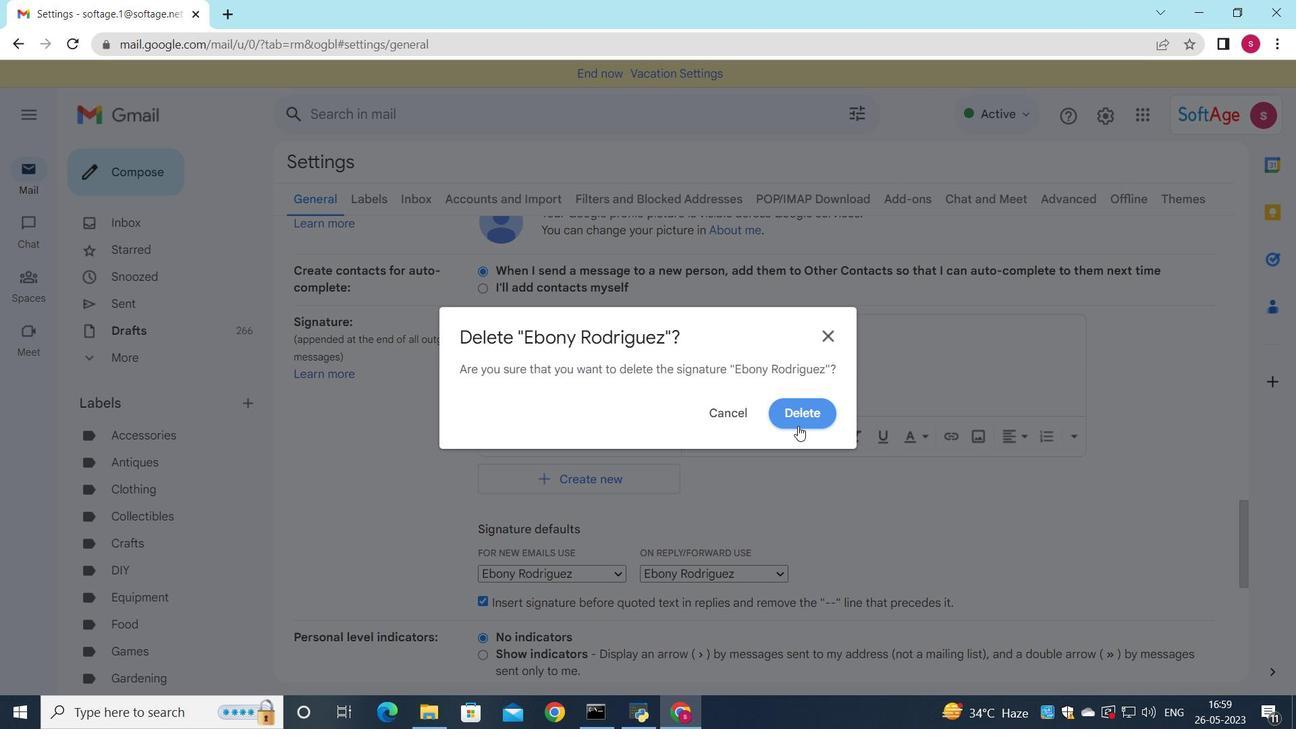 
Action: Mouse pressed left at (805, 408)
Screenshot: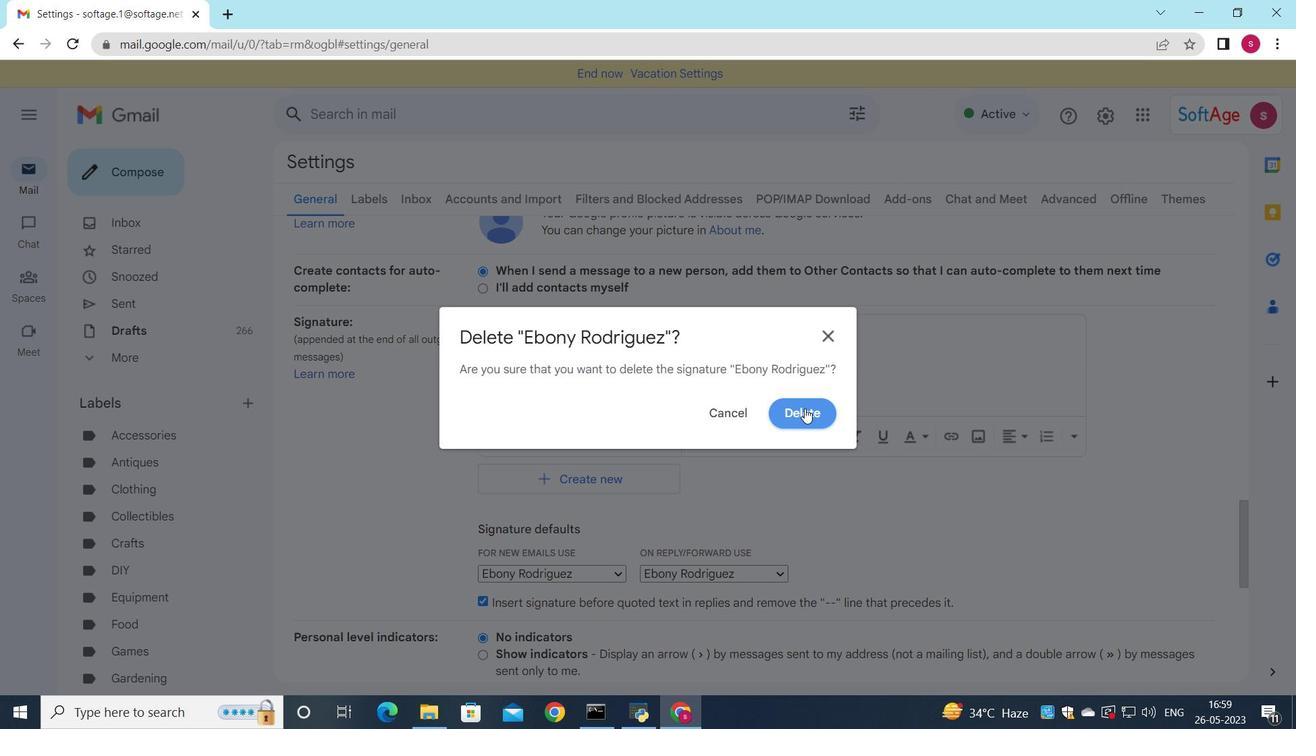 
Action: Mouse moved to (586, 350)
Screenshot: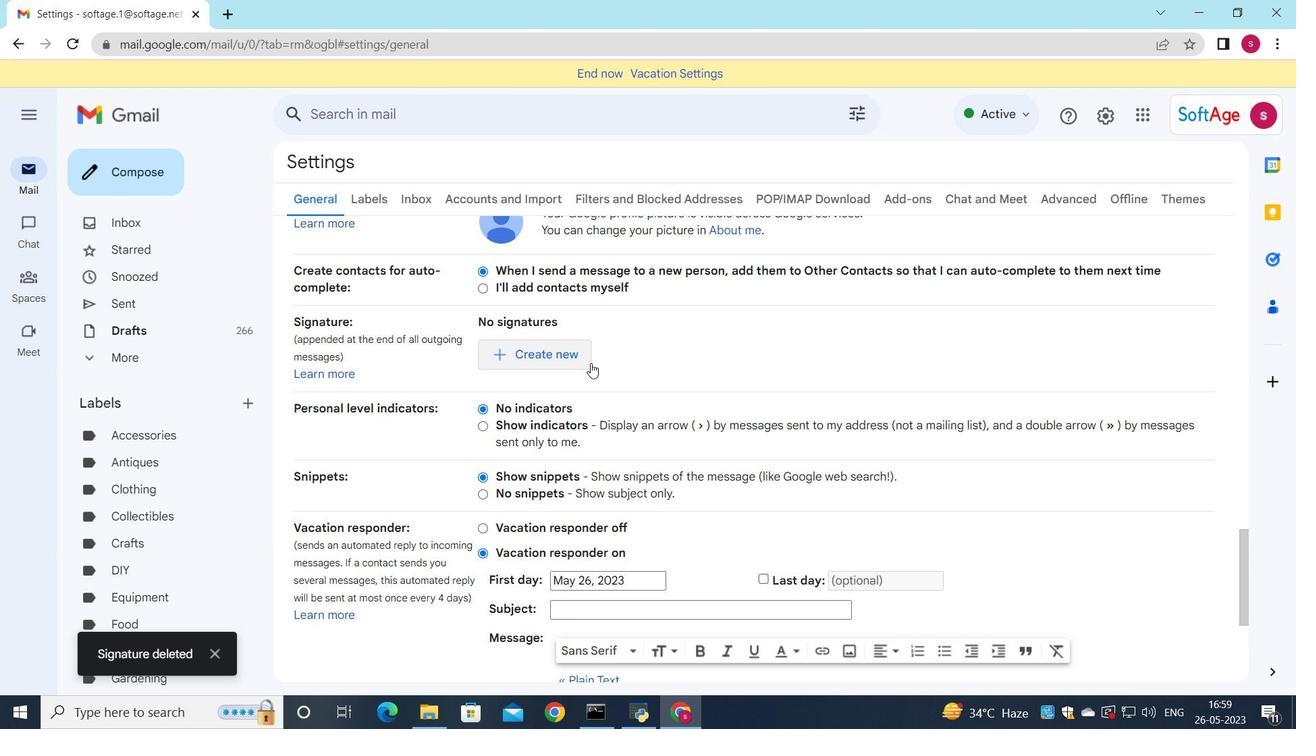 
Action: Mouse pressed left at (586, 350)
Screenshot: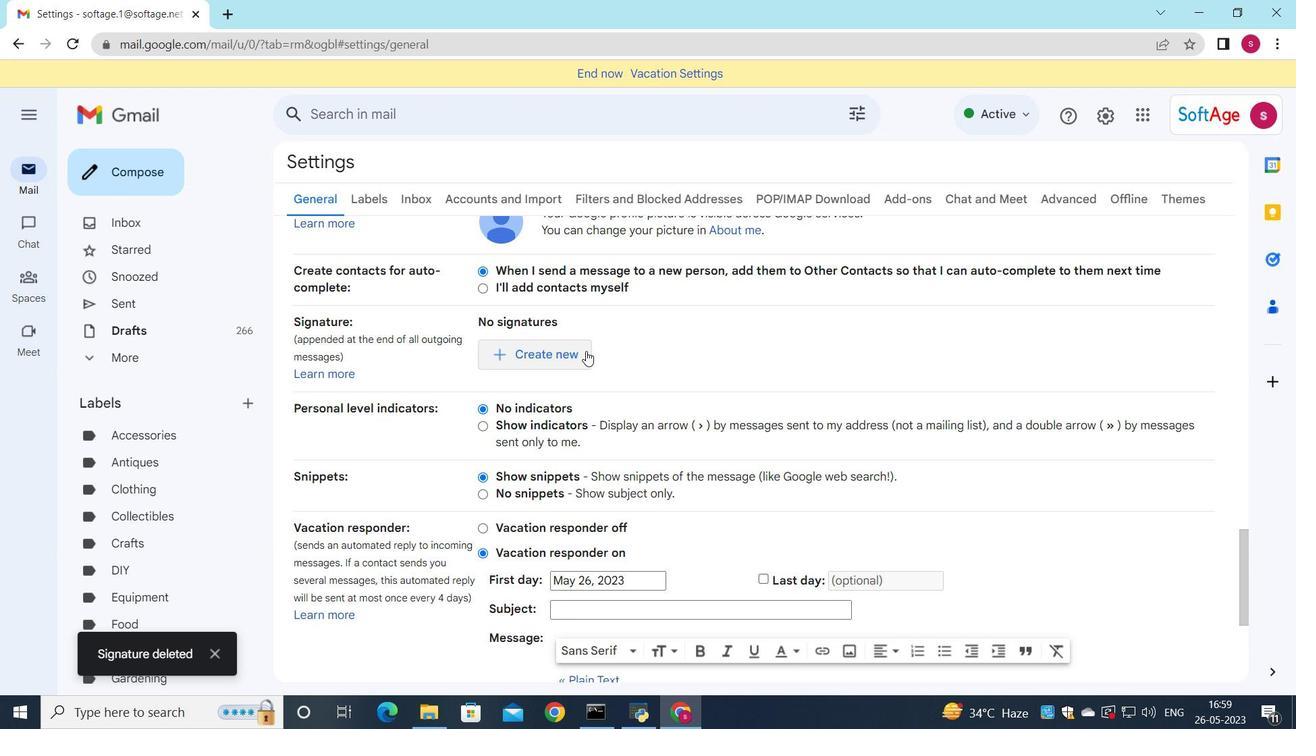 
Action: Mouse moved to (964, 351)
Screenshot: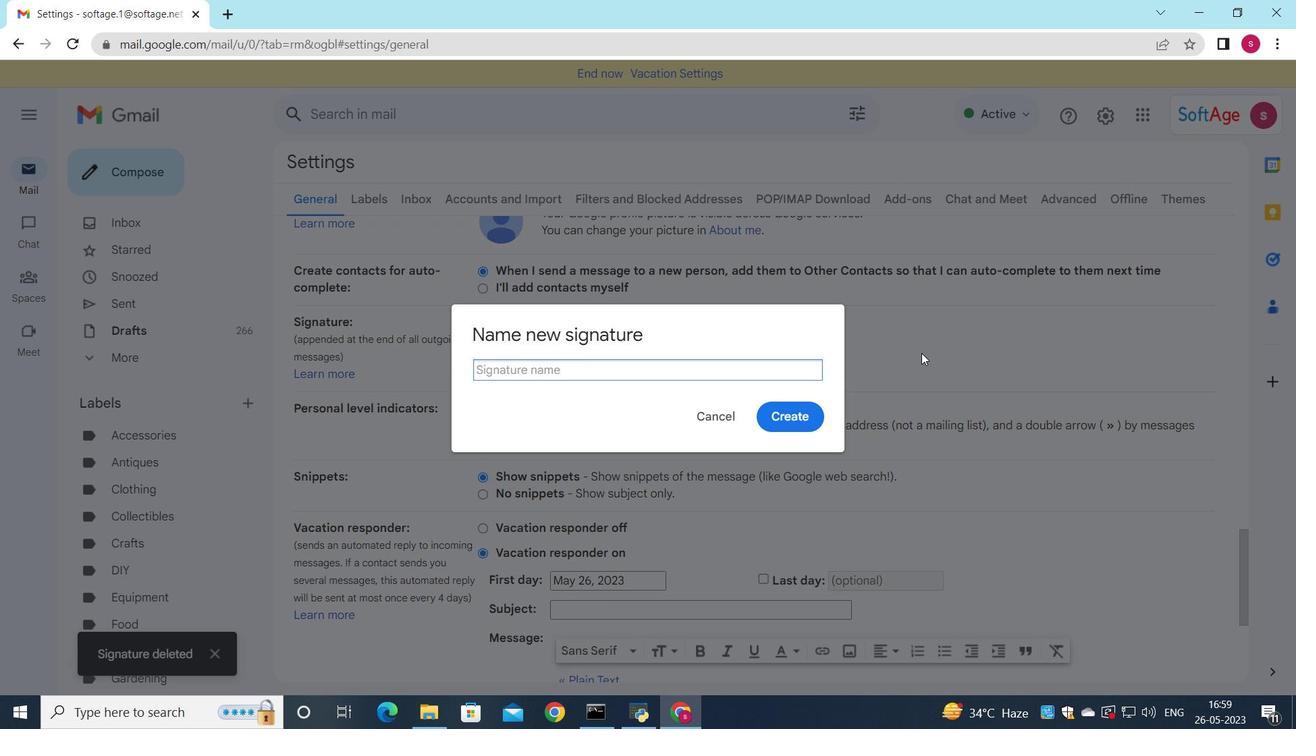 
Action: Key pressed <Key.shift>eden<Key.space><Key.backspace><Key.backspace><Key.backspace><Key.backspace><Key.backspace><Key.backspace><Key.backspace><Key.backspace><Key.backspace><Key.backspace><Key.shift>Edw<Key.backspace>en<Key.space><Key.shift>Taylor
Screenshot: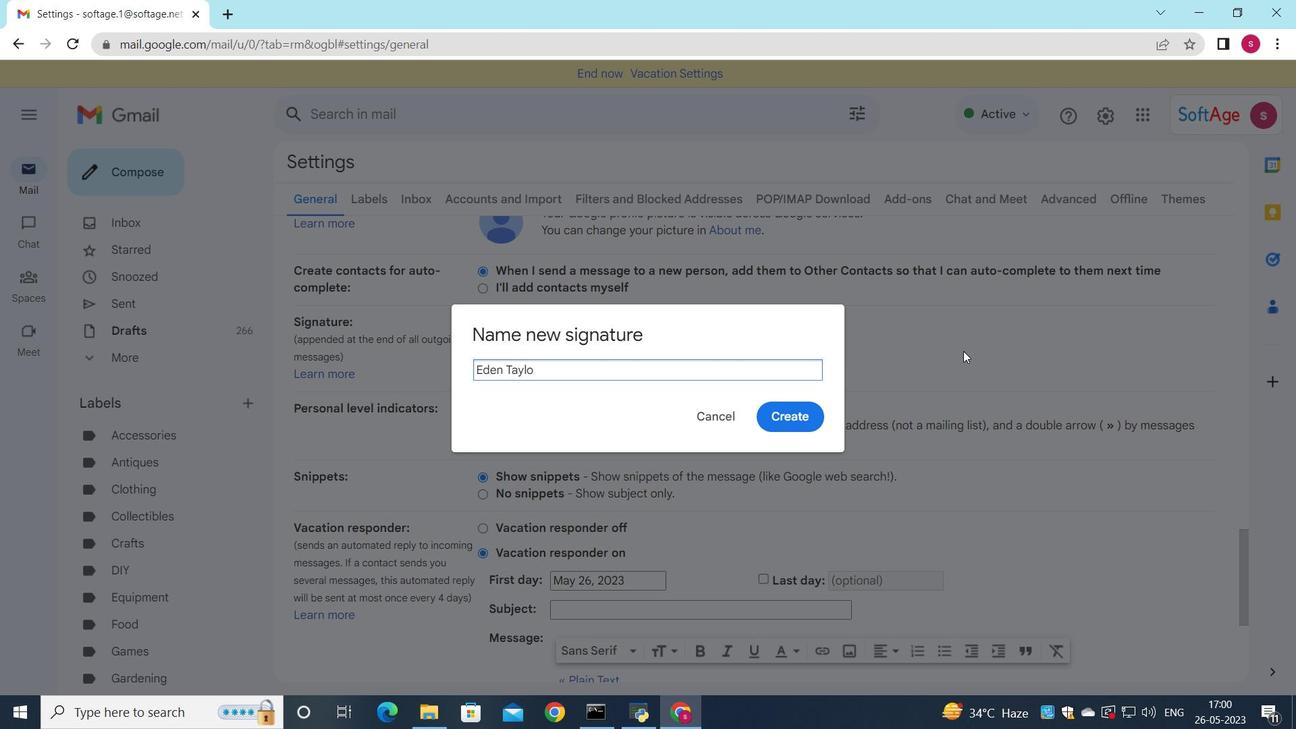 
Action: Mouse moved to (804, 413)
Screenshot: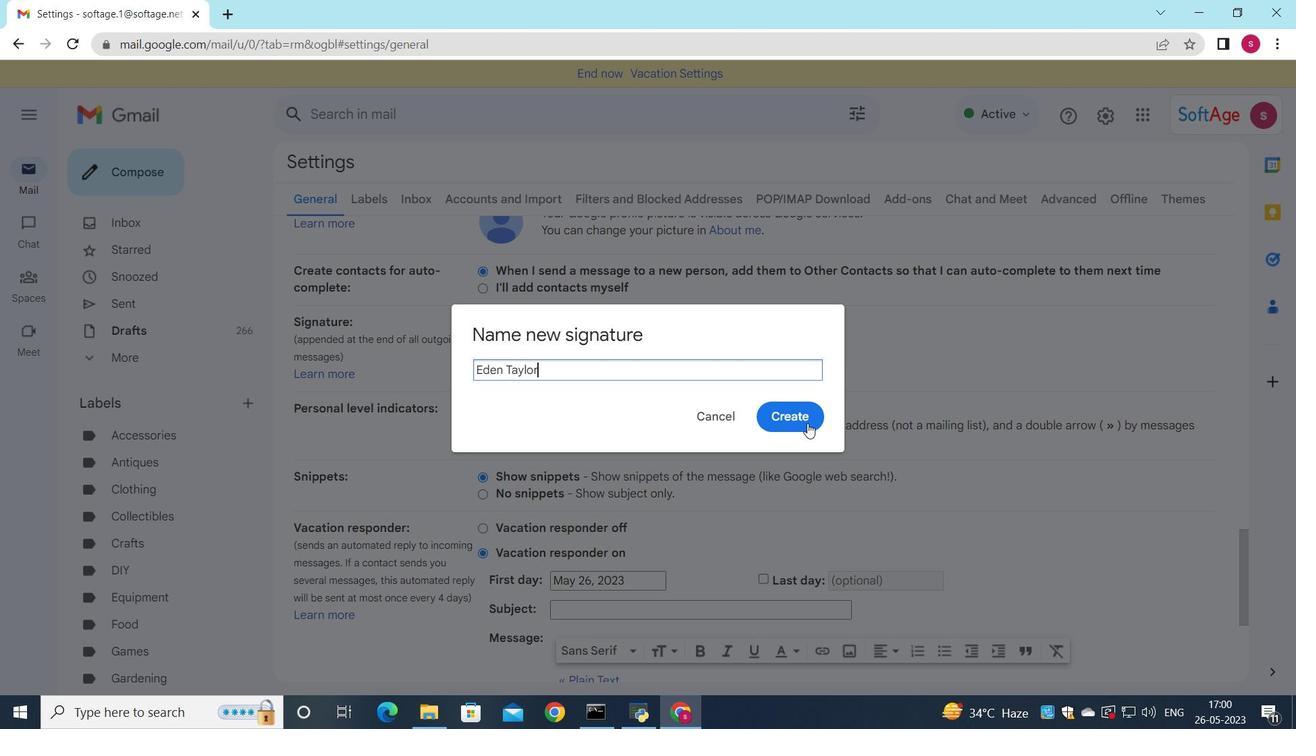 
Action: Mouse pressed left at (804, 413)
Screenshot: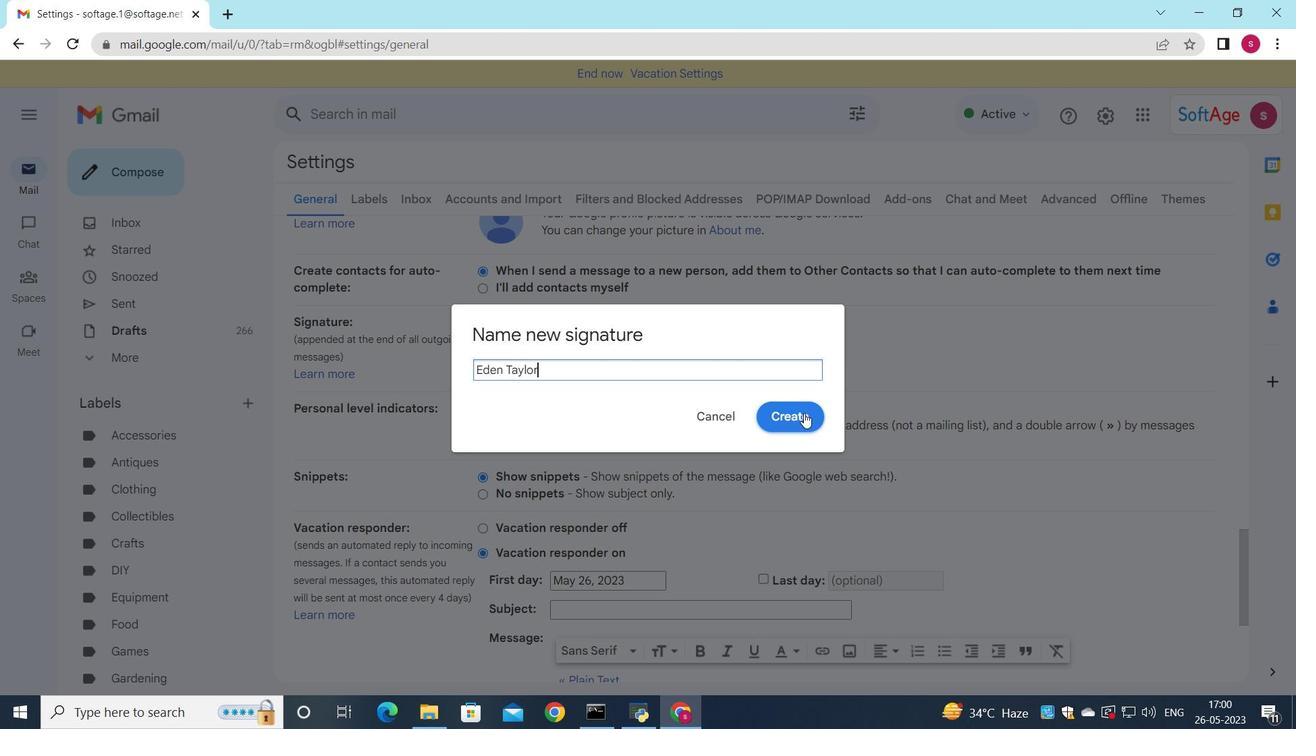 
Action: Mouse moved to (776, 368)
Screenshot: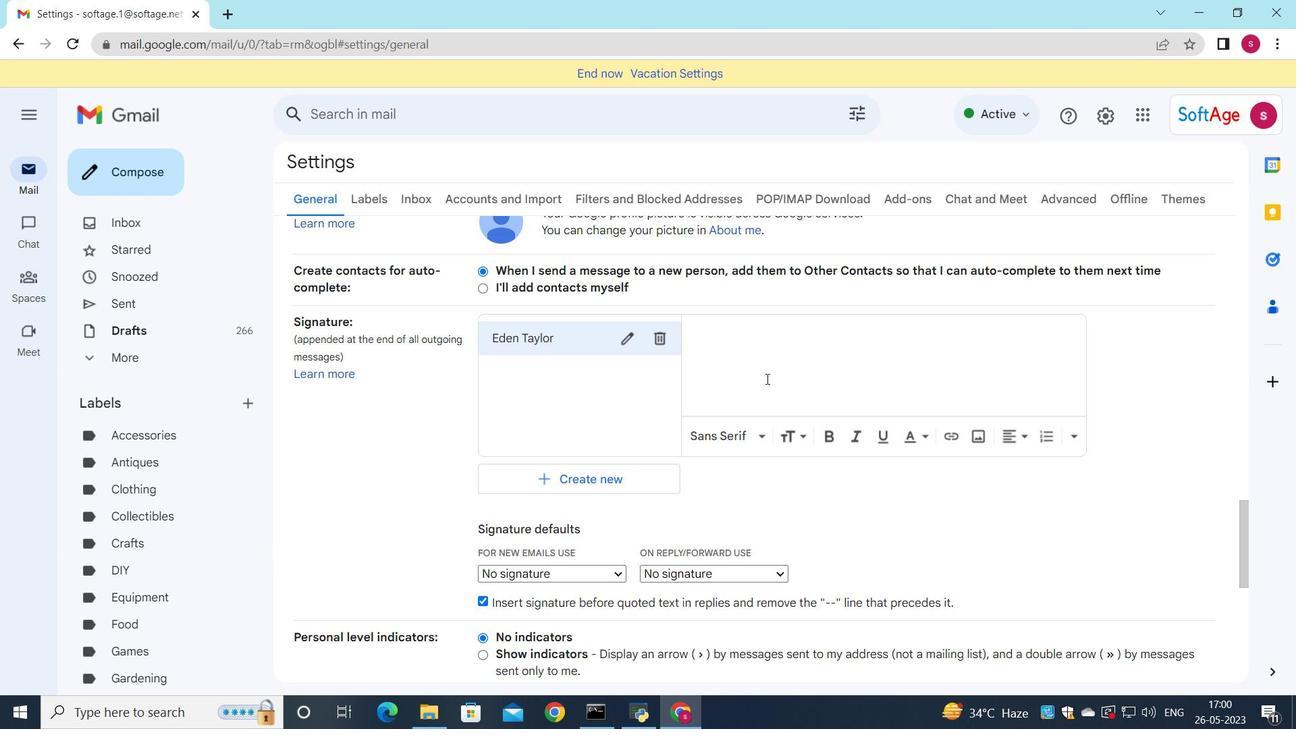 
Action: Mouse pressed left at (776, 368)
Screenshot: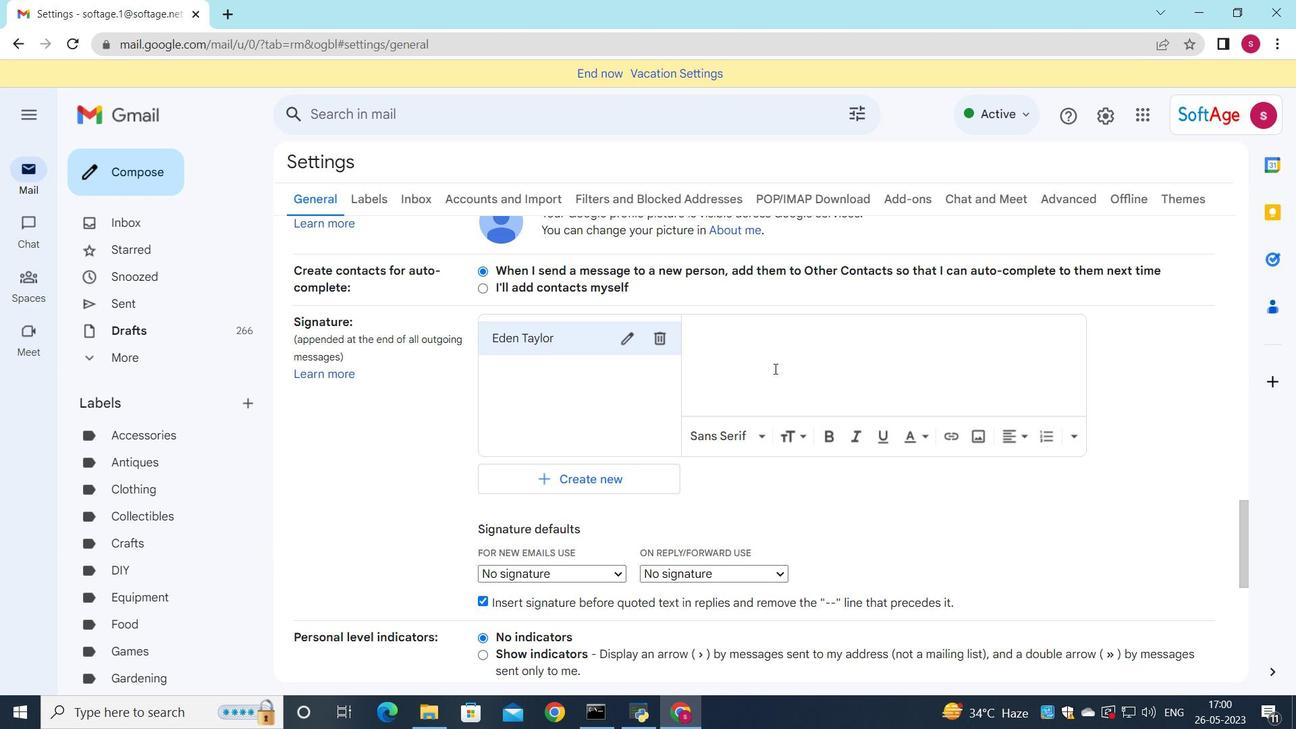 
Action: Key pressed <Key.shift>Eden<Key.space><Key.shift>Taylor
Screenshot: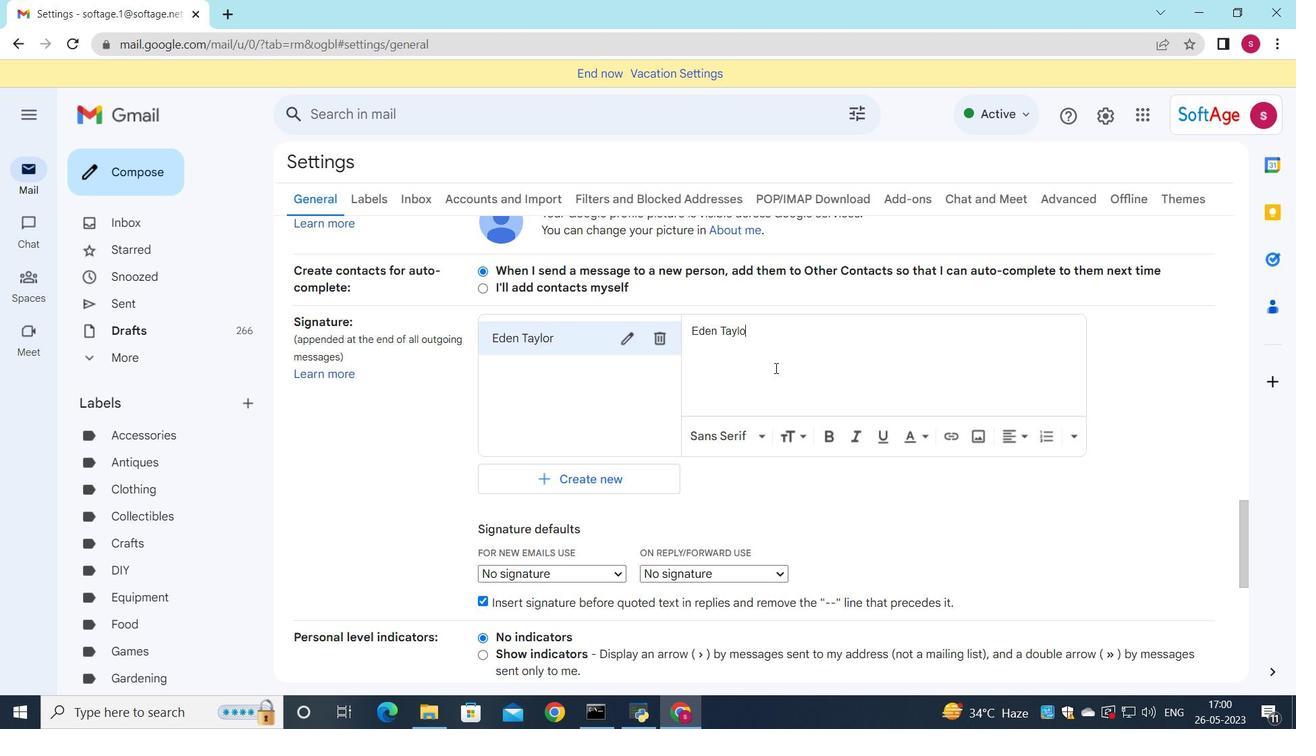 
Action: Mouse moved to (699, 486)
Screenshot: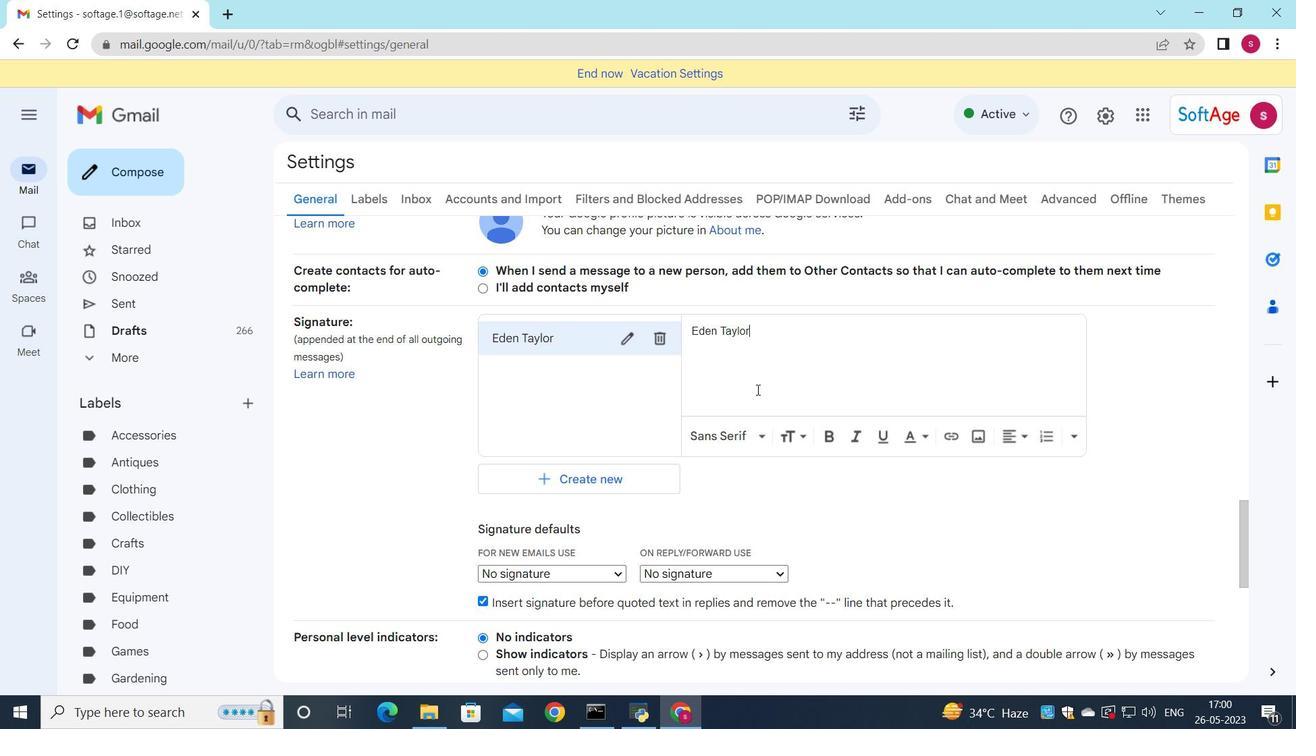 
Action: Mouse scrolled (699, 485) with delta (0, 0)
Screenshot: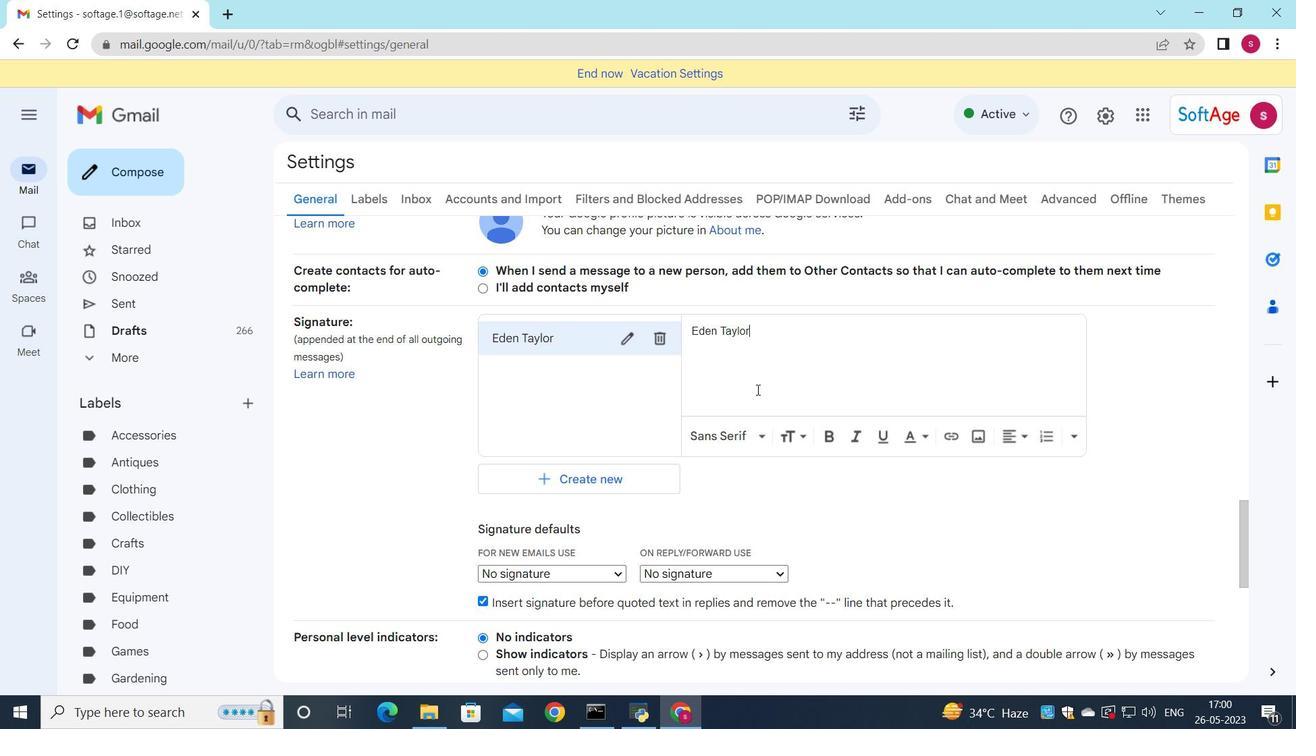 
Action: Mouse moved to (616, 493)
Screenshot: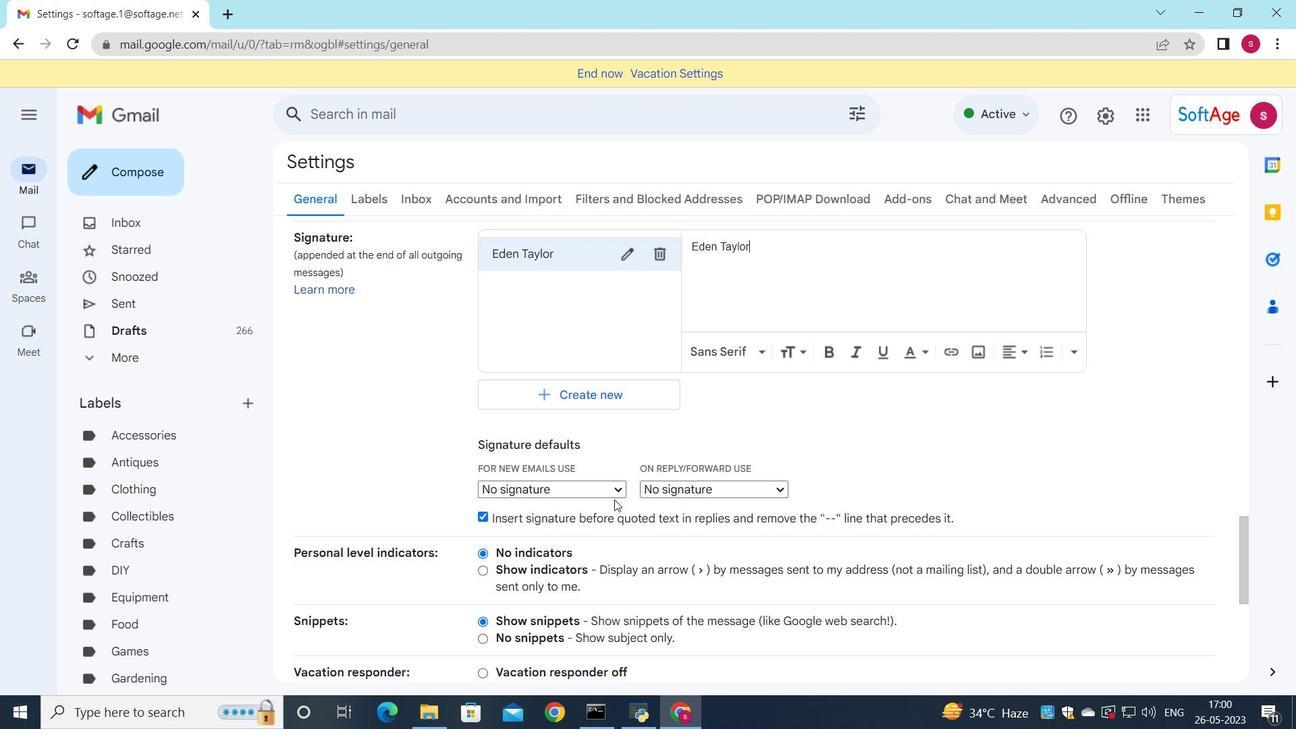
Action: Mouse pressed left at (616, 493)
Screenshot: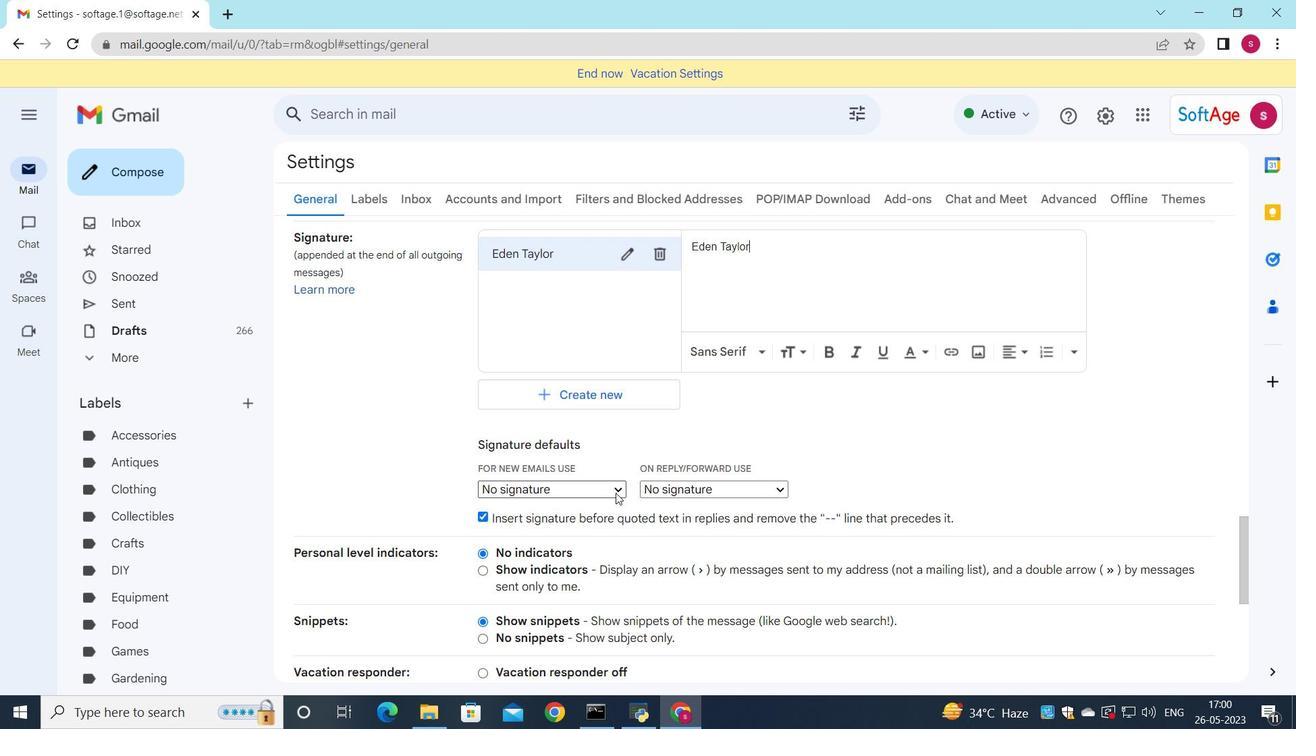 
Action: Mouse moved to (611, 522)
Screenshot: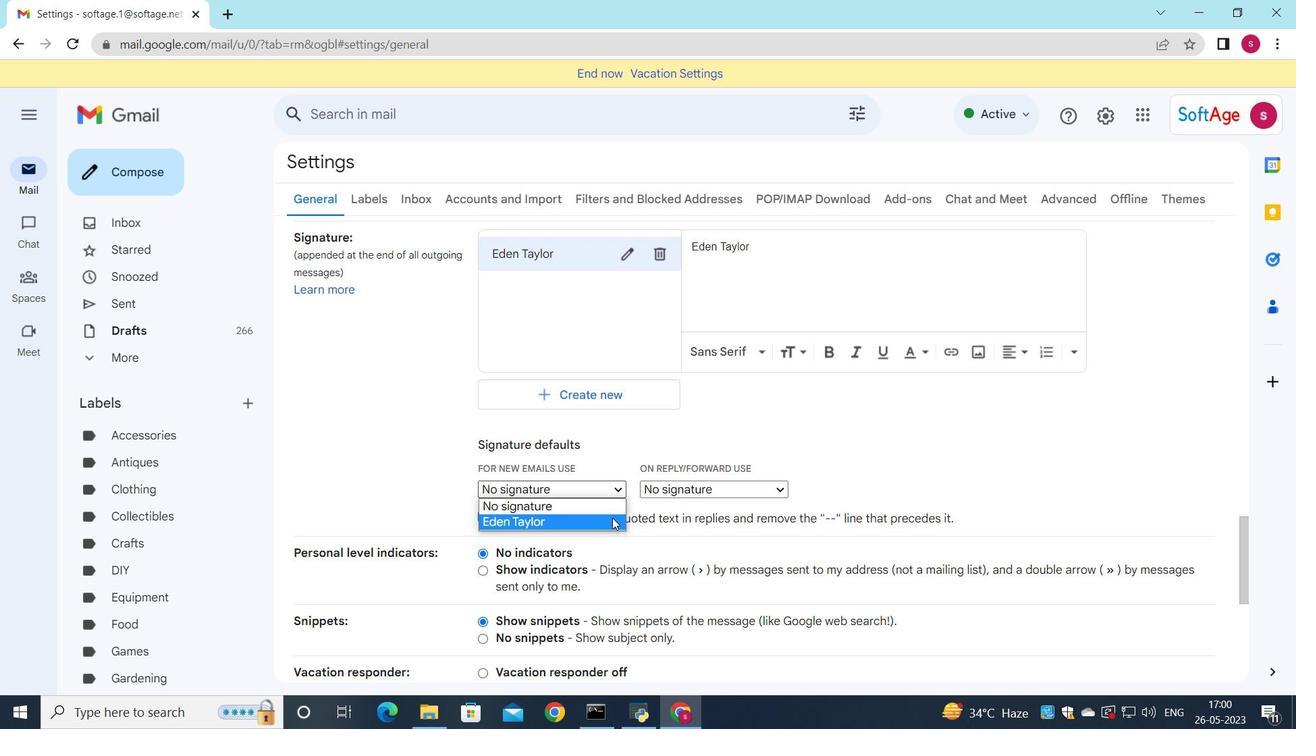 
Action: Mouse pressed left at (611, 522)
Screenshot: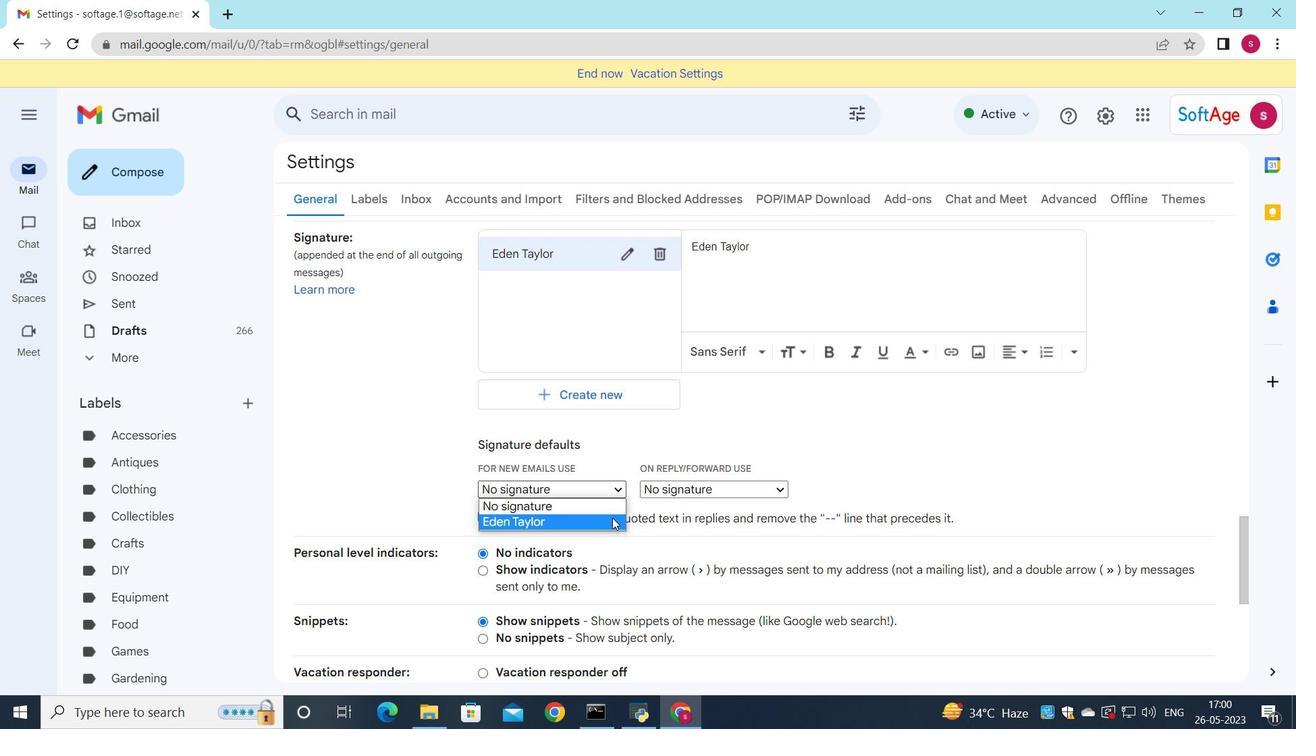 
Action: Mouse moved to (652, 493)
Screenshot: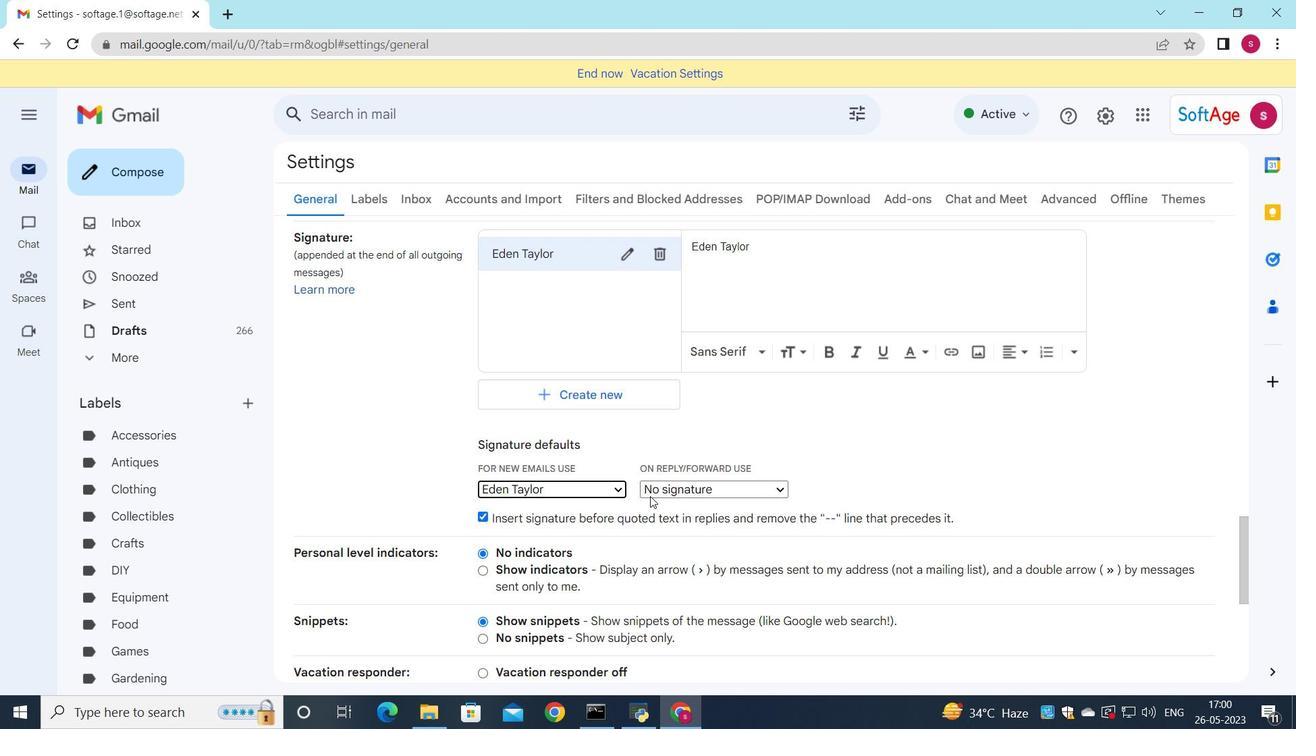 
Action: Mouse pressed left at (652, 493)
Screenshot: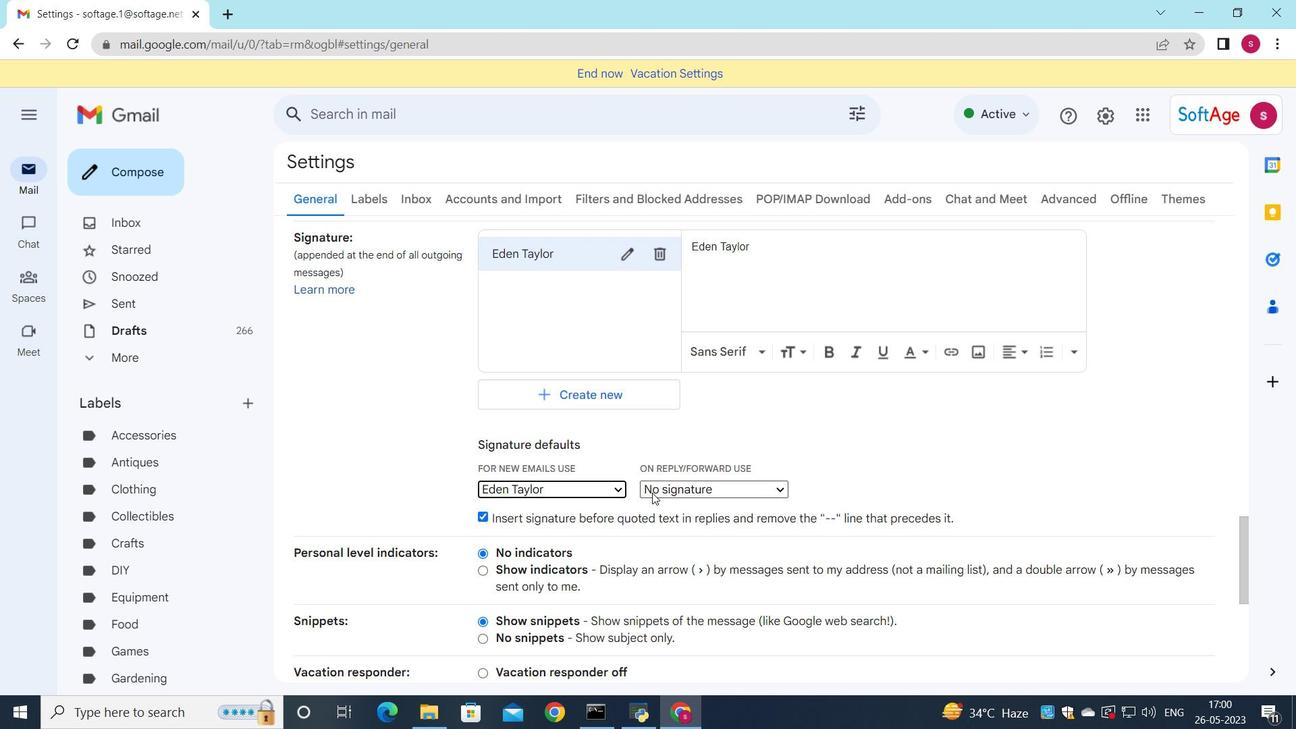 
Action: Mouse moved to (653, 528)
Screenshot: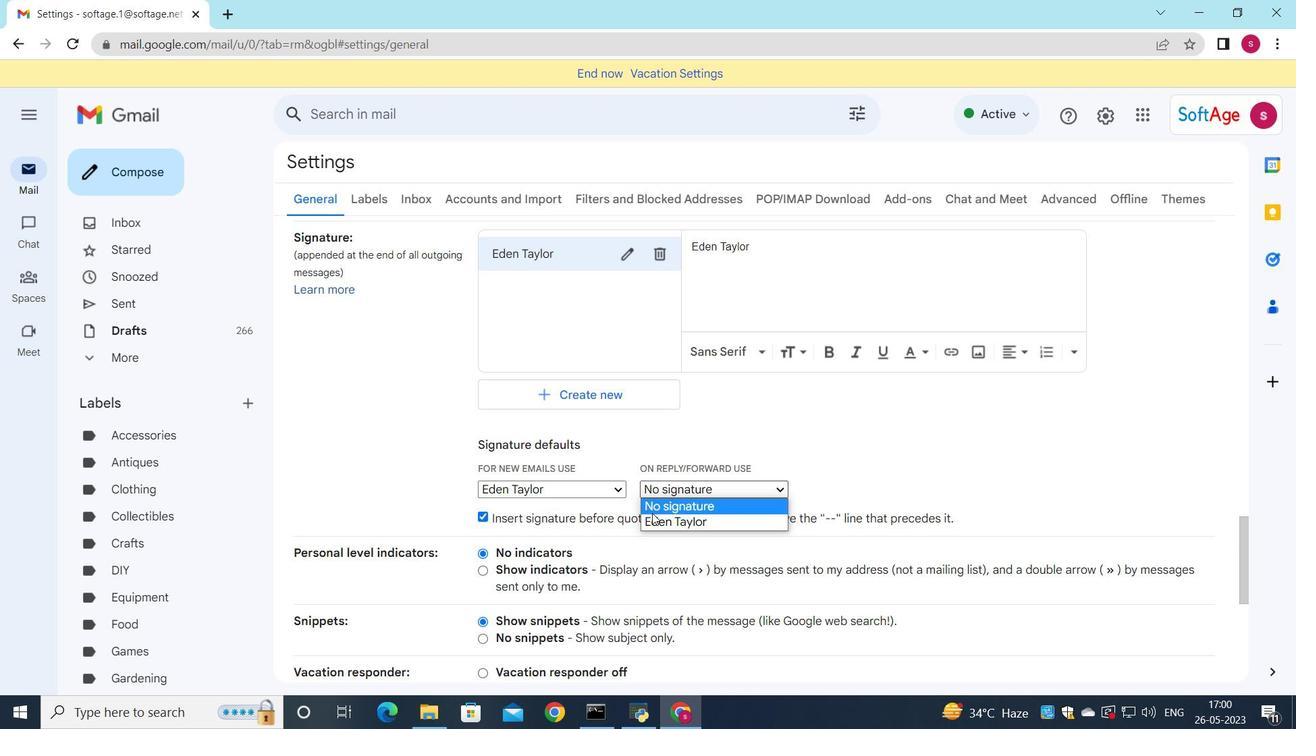
Action: Mouse pressed left at (653, 528)
Screenshot: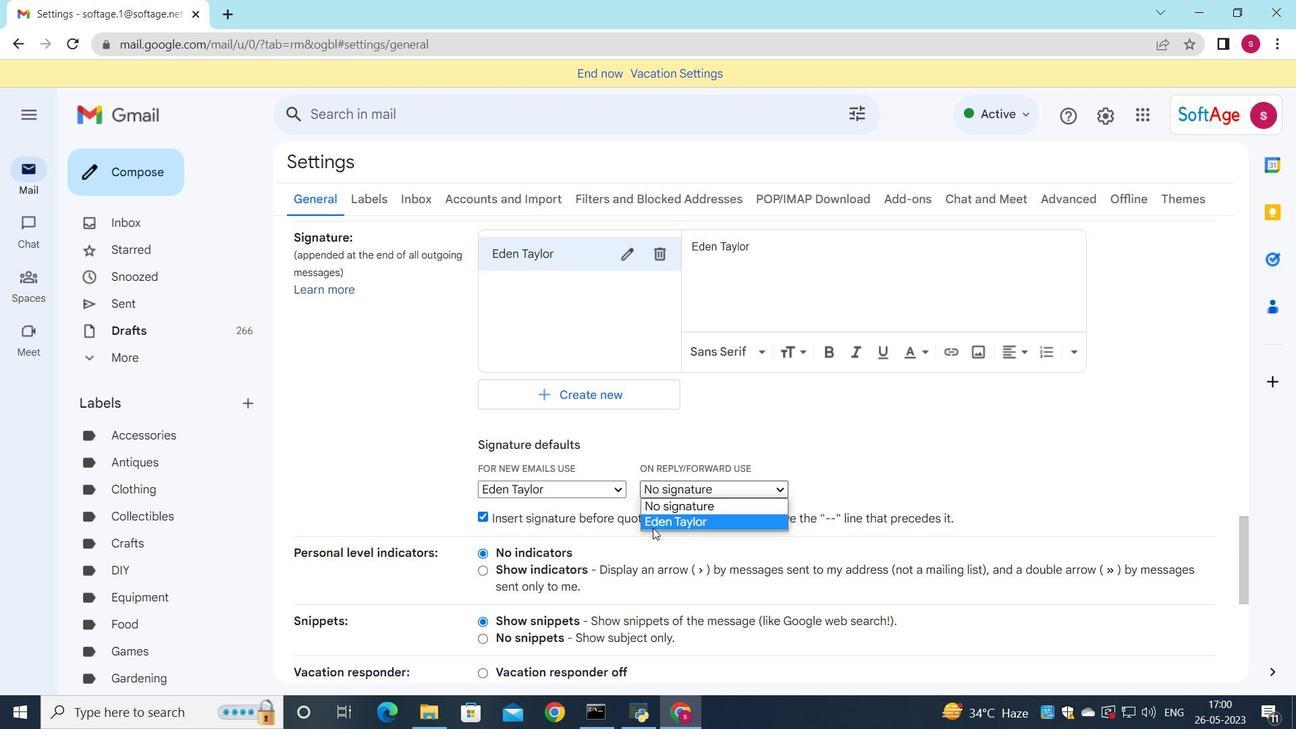 
Action: Mouse scrolled (653, 527) with delta (0, 0)
Screenshot: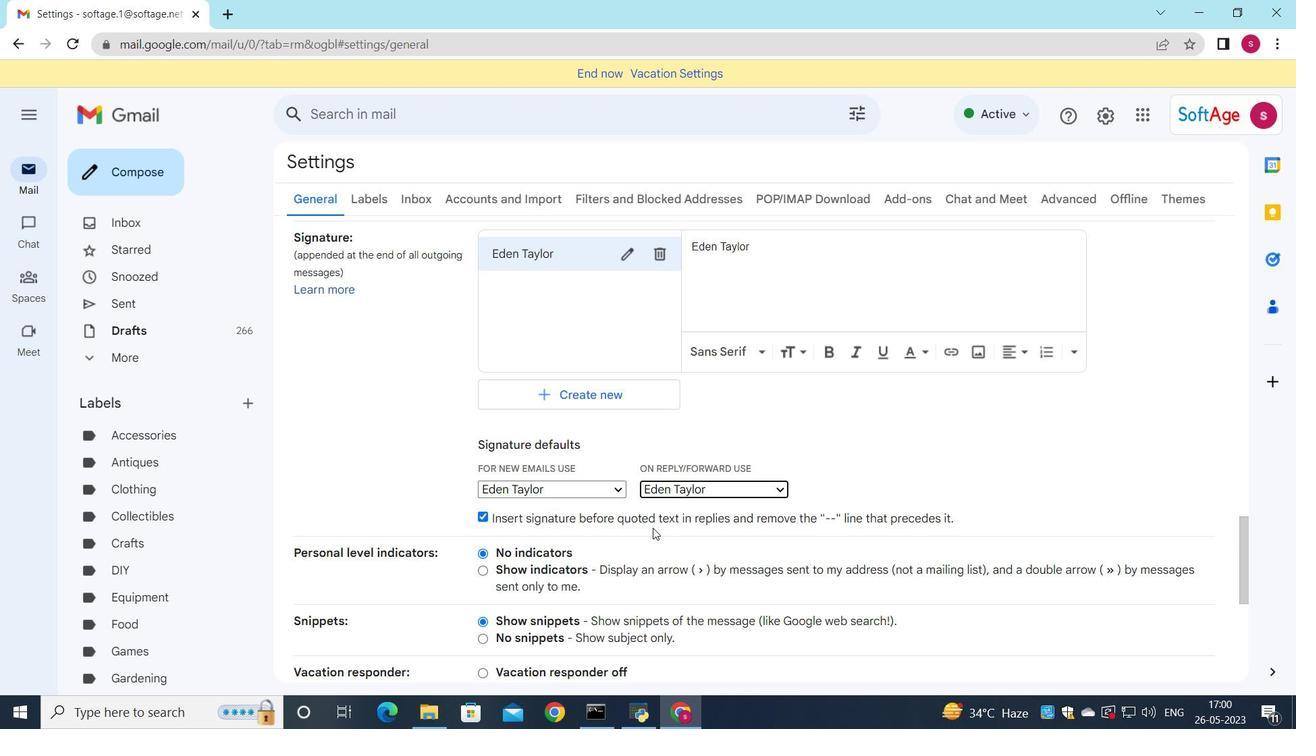 
Action: Mouse moved to (643, 498)
Screenshot: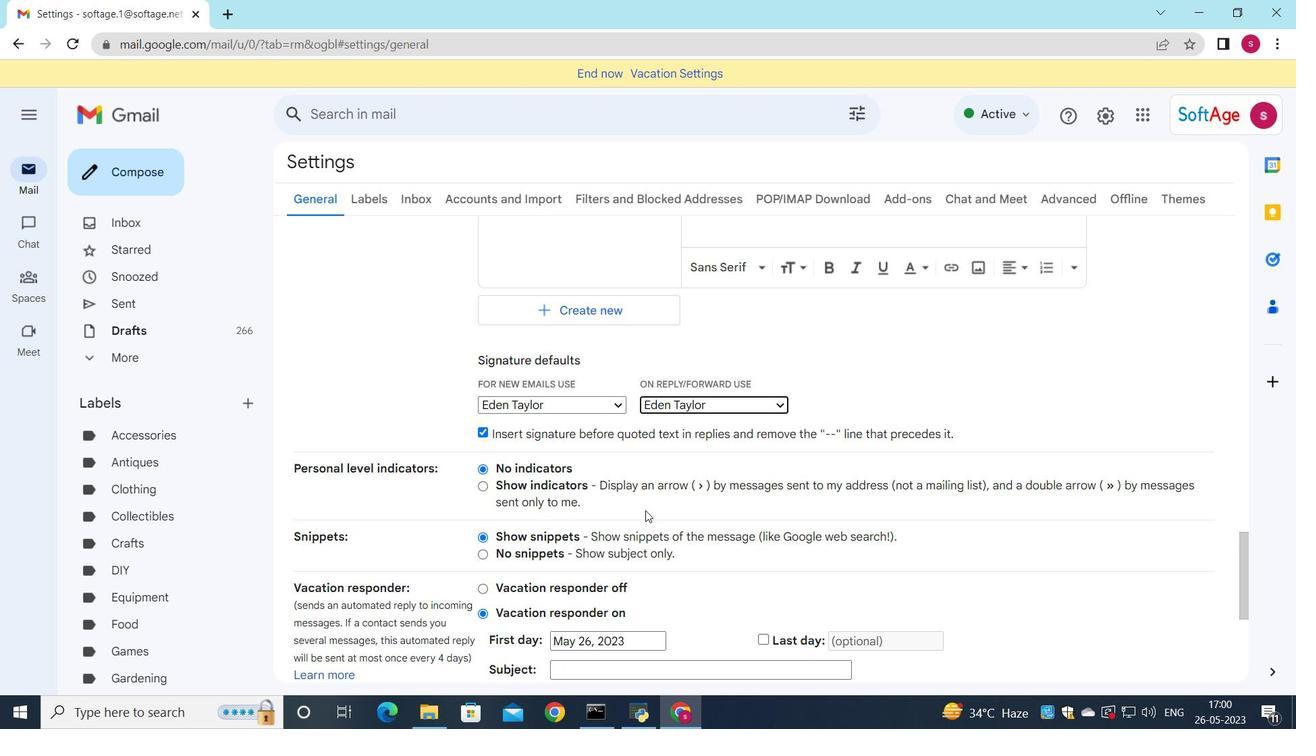 
Action: Mouse scrolled (643, 497) with delta (0, 0)
Screenshot: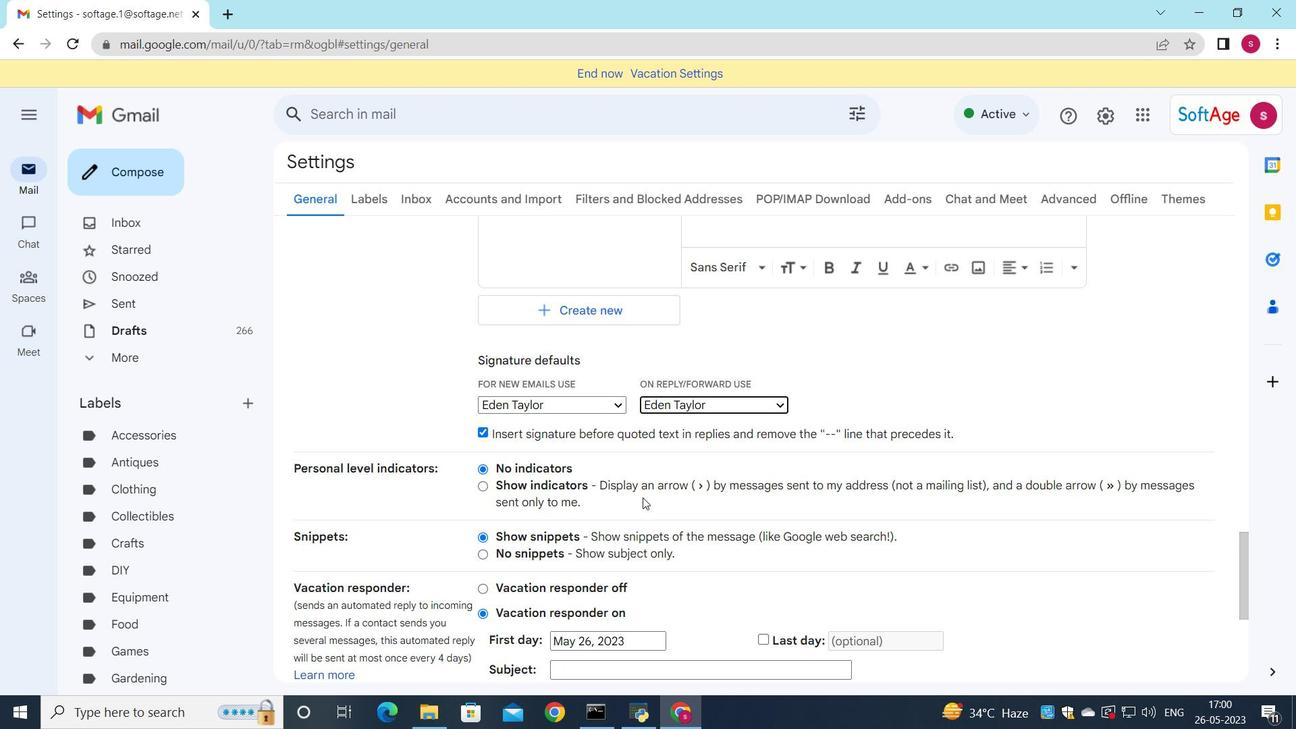 
Action: Mouse scrolled (643, 497) with delta (0, 0)
Screenshot: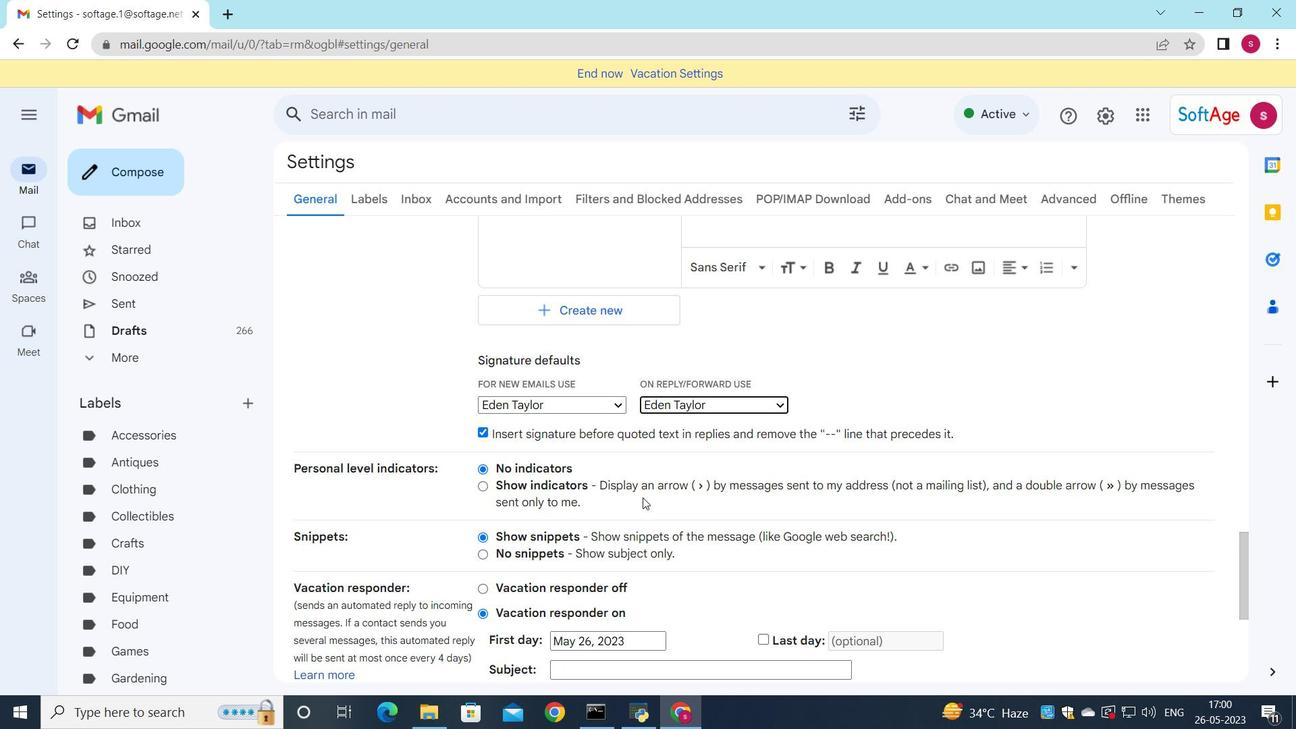 
Action: Mouse scrolled (643, 497) with delta (0, 0)
Screenshot: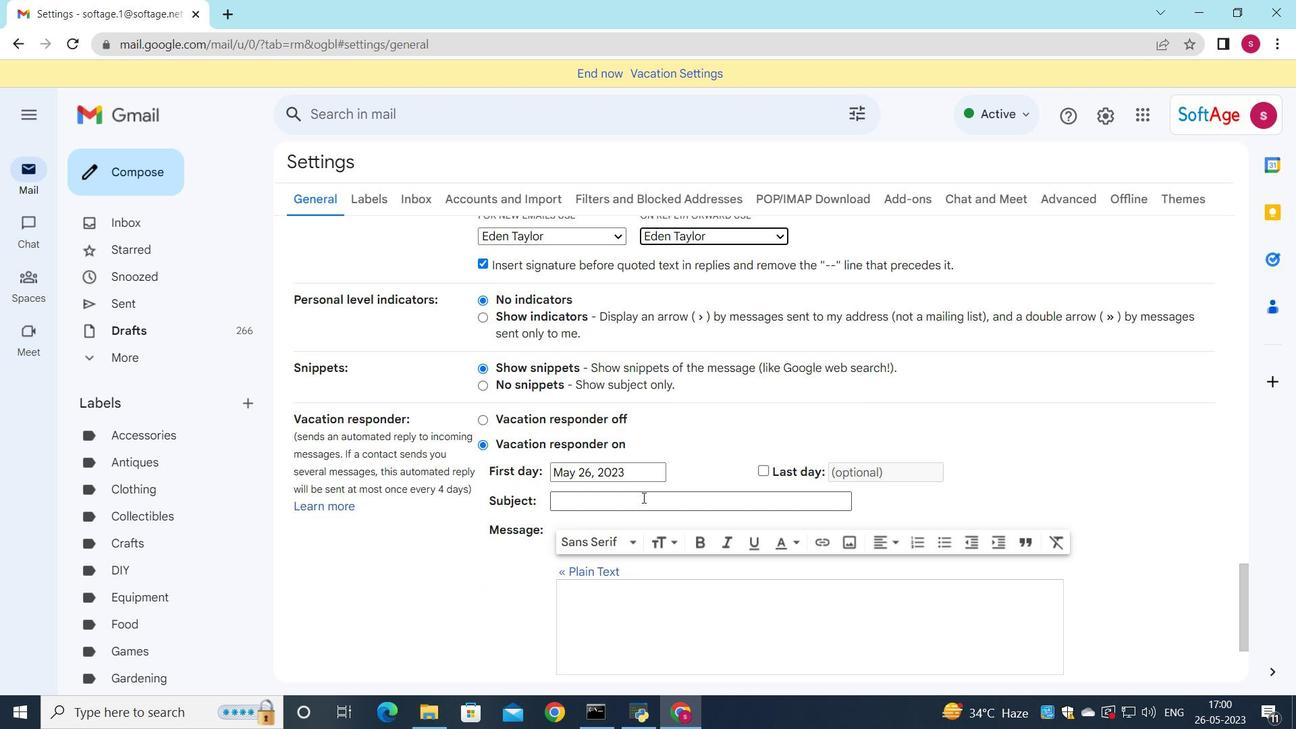 
Action: Mouse scrolled (643, 497) with delta (0, 0)
Screenshot: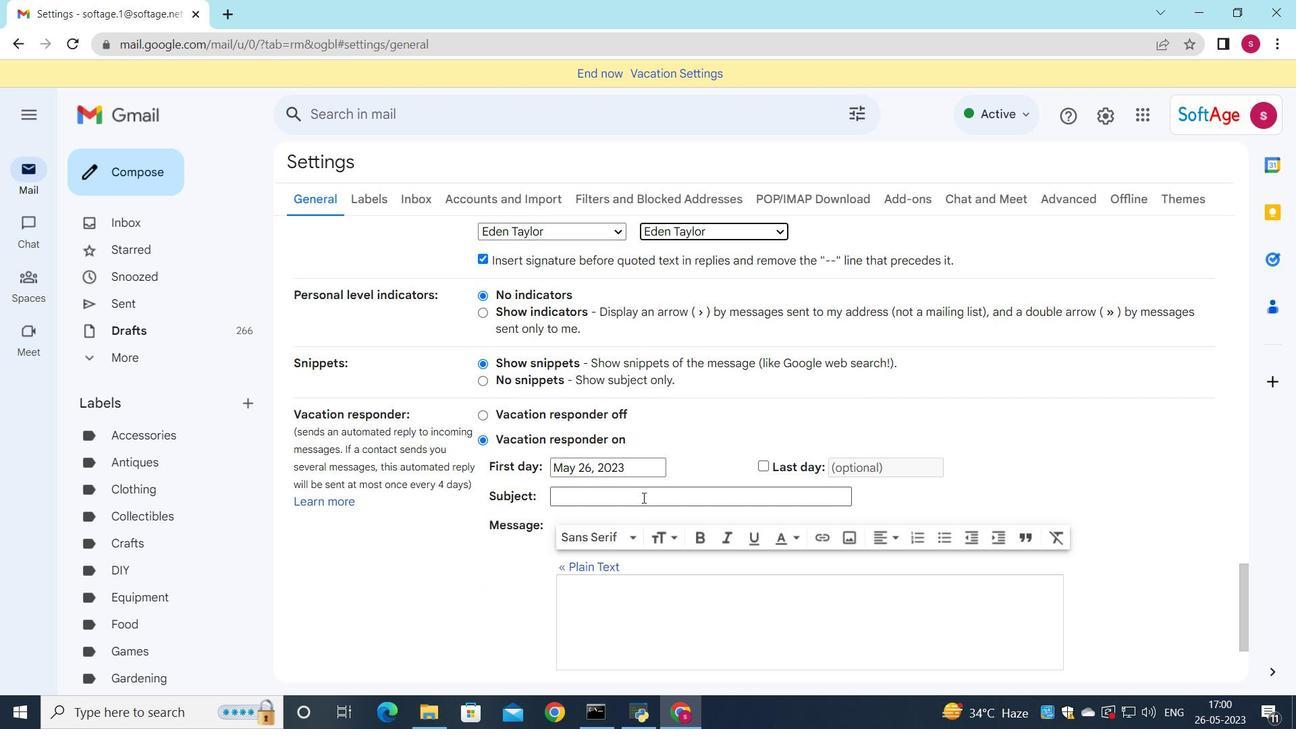 
Action: Mouse moved to (716, 595)
Screenshot: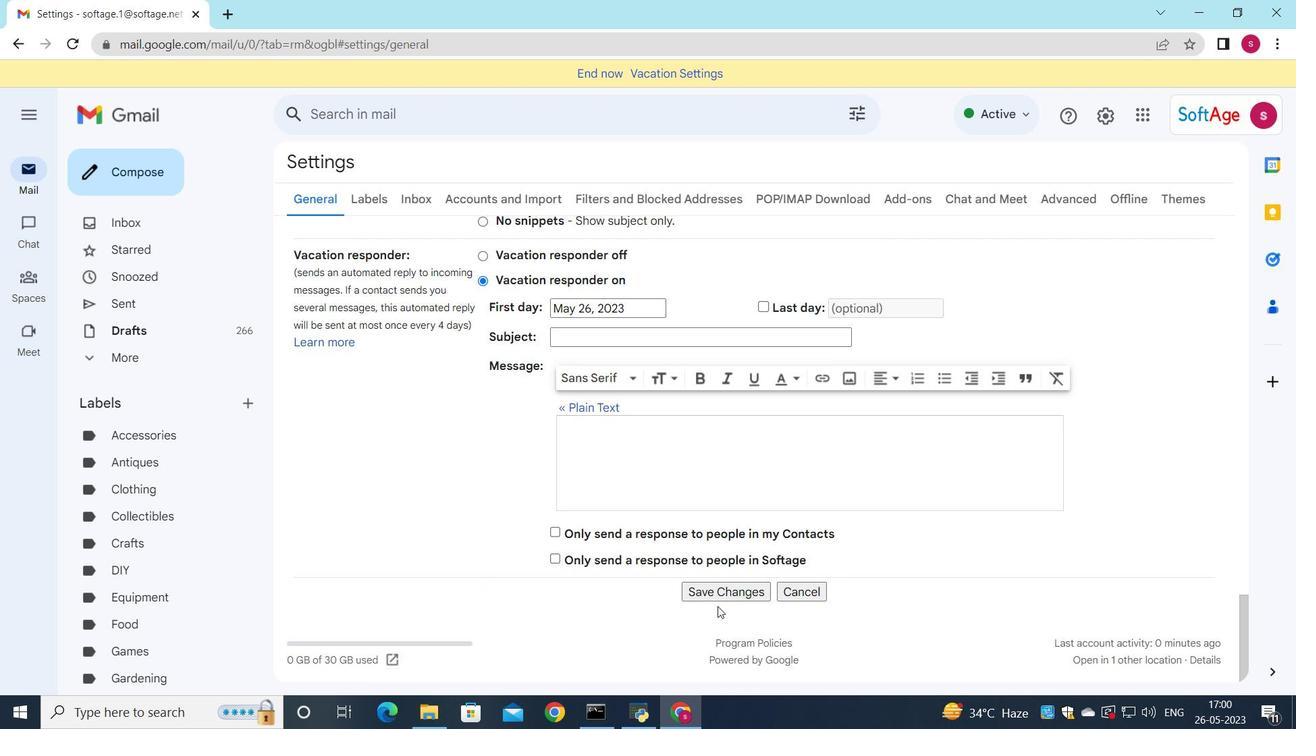 
Action: Mouse pressed left at (716, 595)
Screenshot: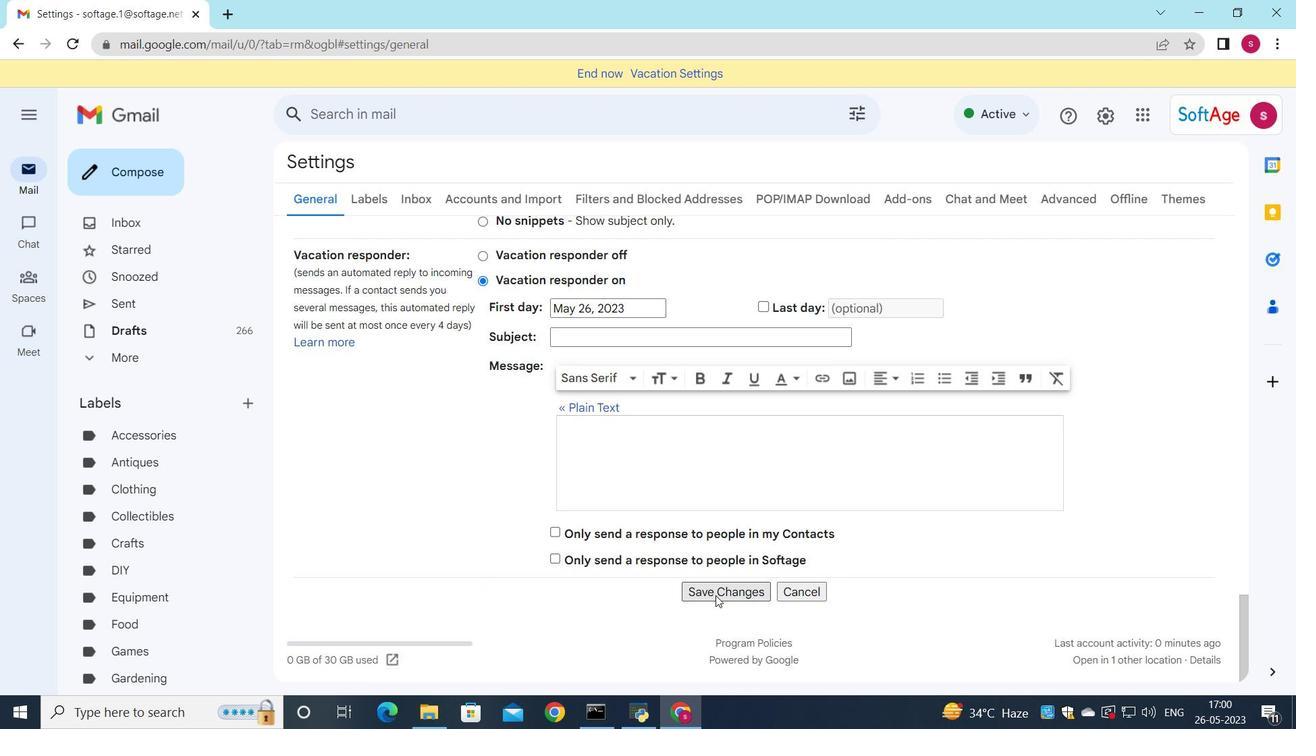 
Action: Mouse moved to (129, 172)
Screenshot: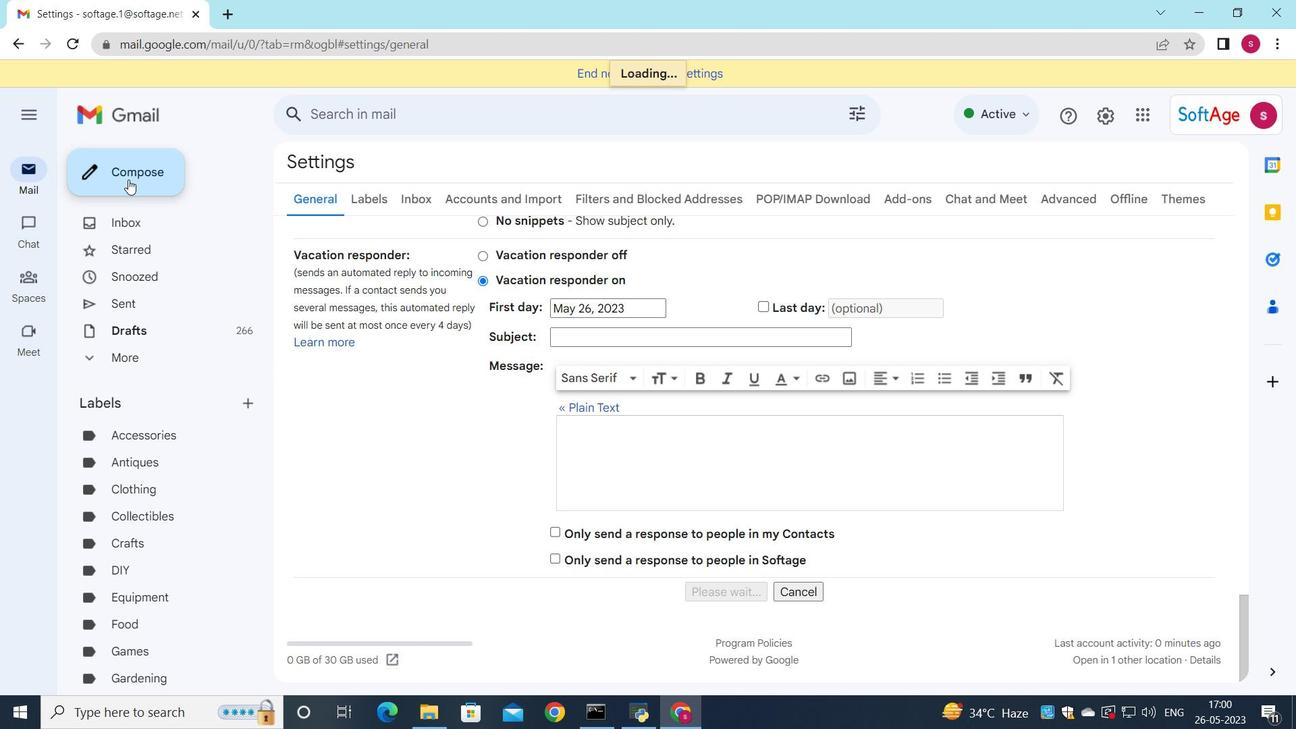 
Action: Mouse pressed left at (129, 172)
Screenshot: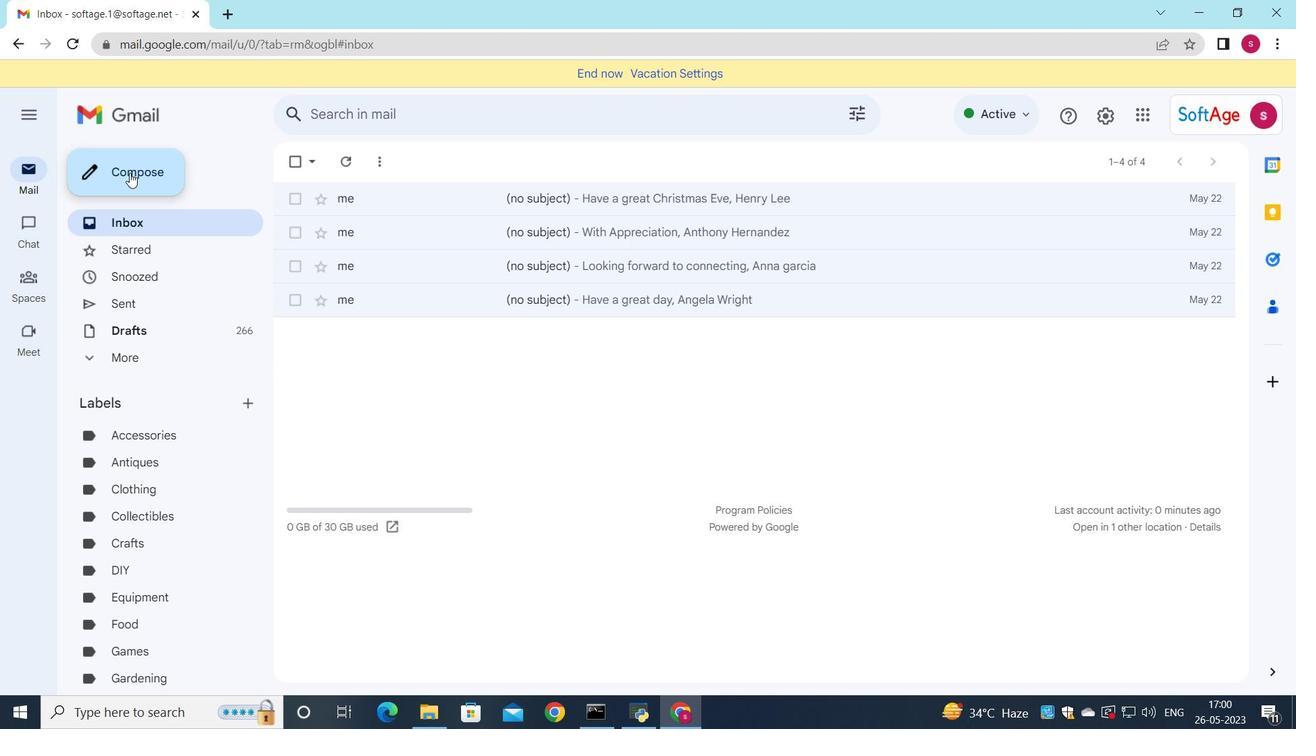 
Action: Mouse moved to (847, 275)
Screenshot: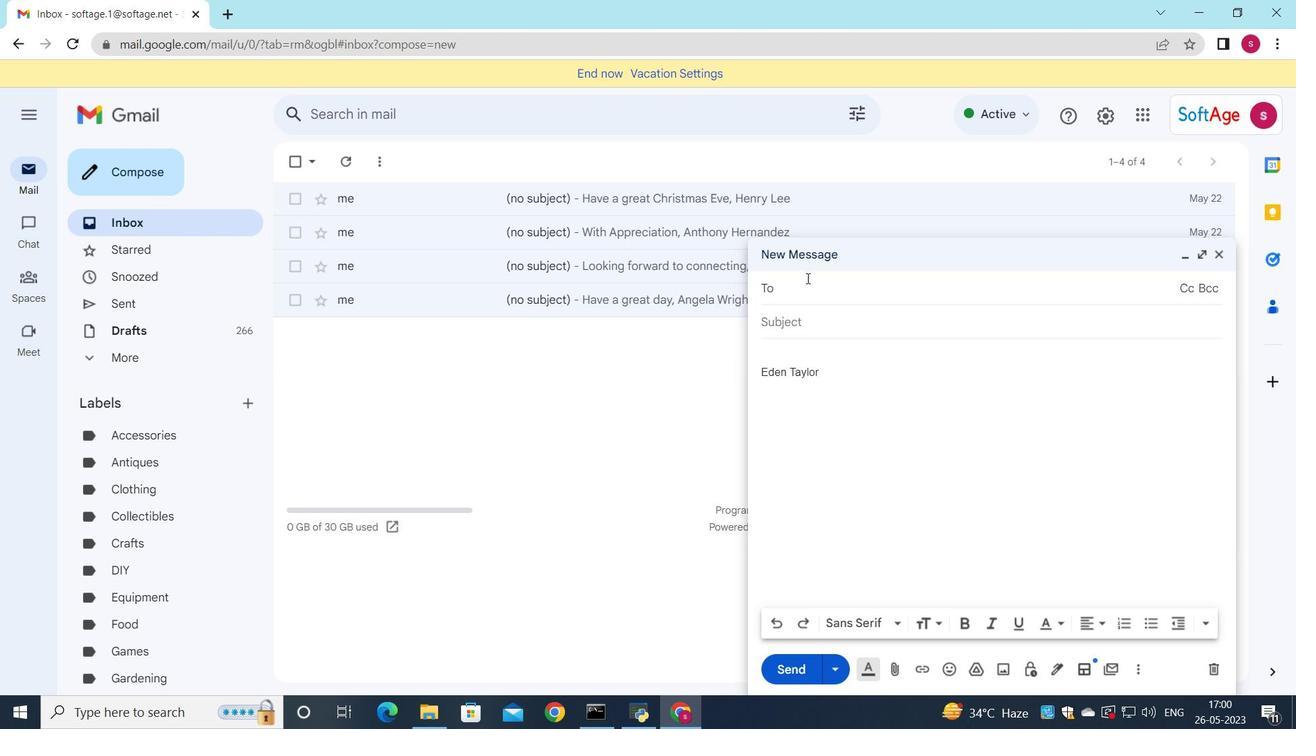 
Action: Key pressed so
Screenshot: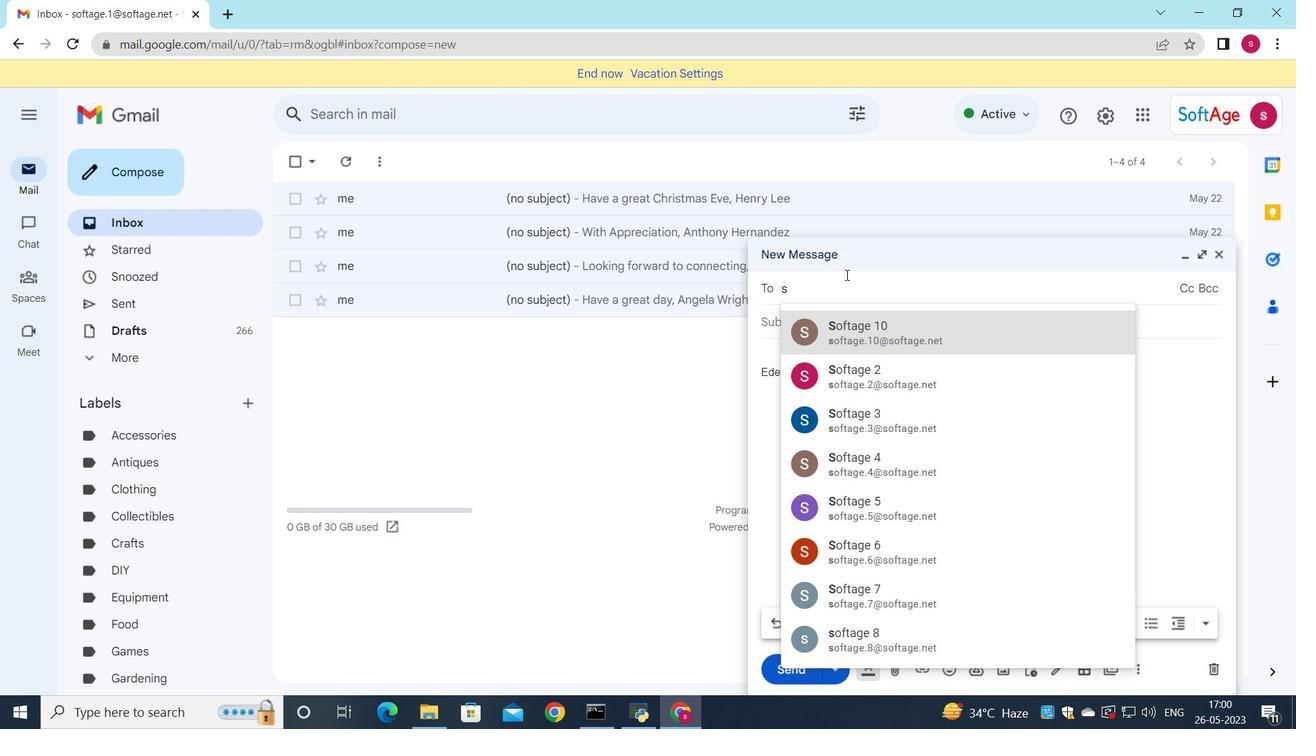 
Action: Mouse moved to (886, 393)
Screenshot: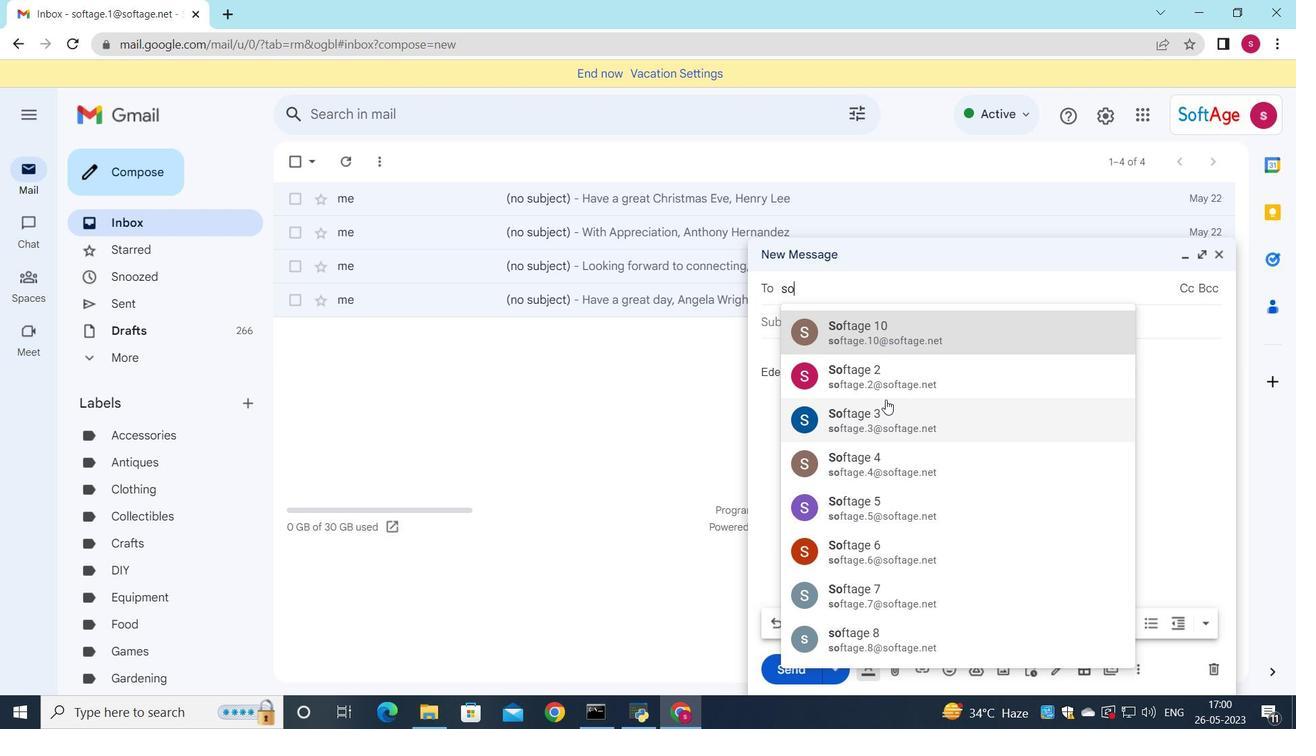
Action: Mouse pressed left at (886, 393)
Screenshot: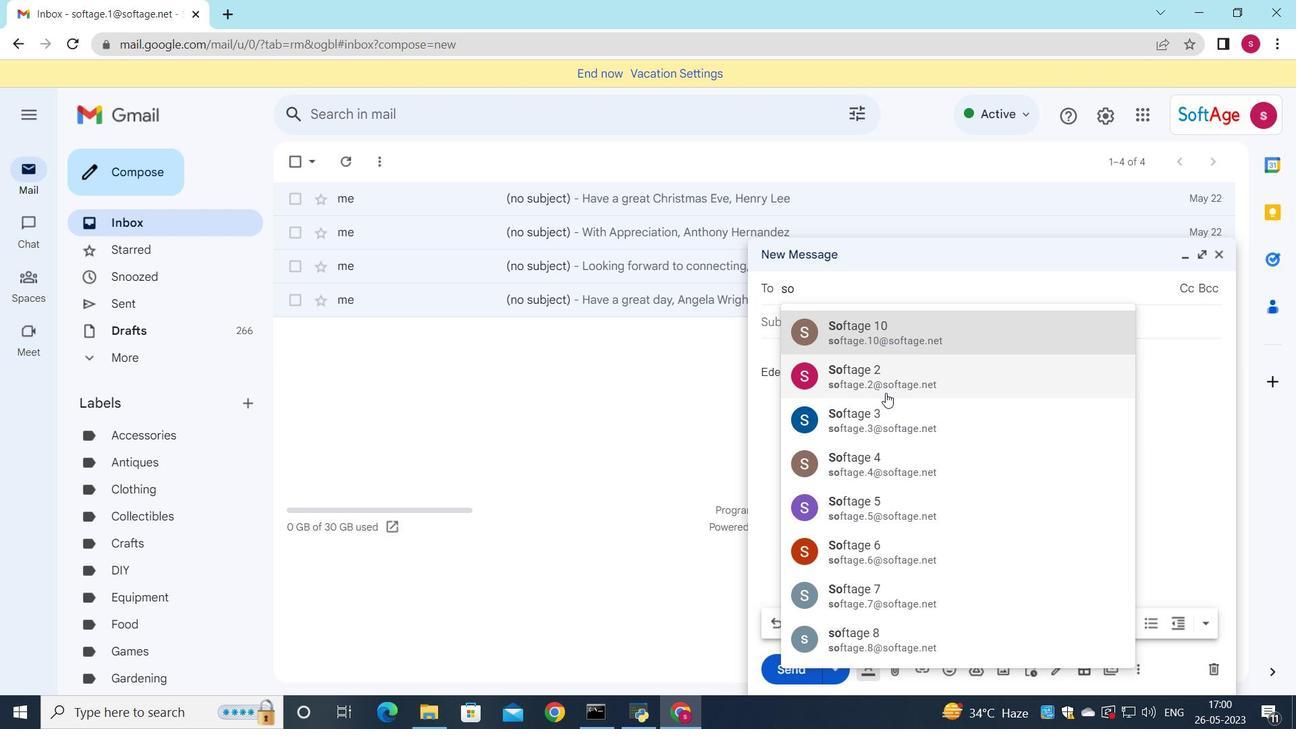 
Action: Mouse moved to (903, 414)
Screenshot: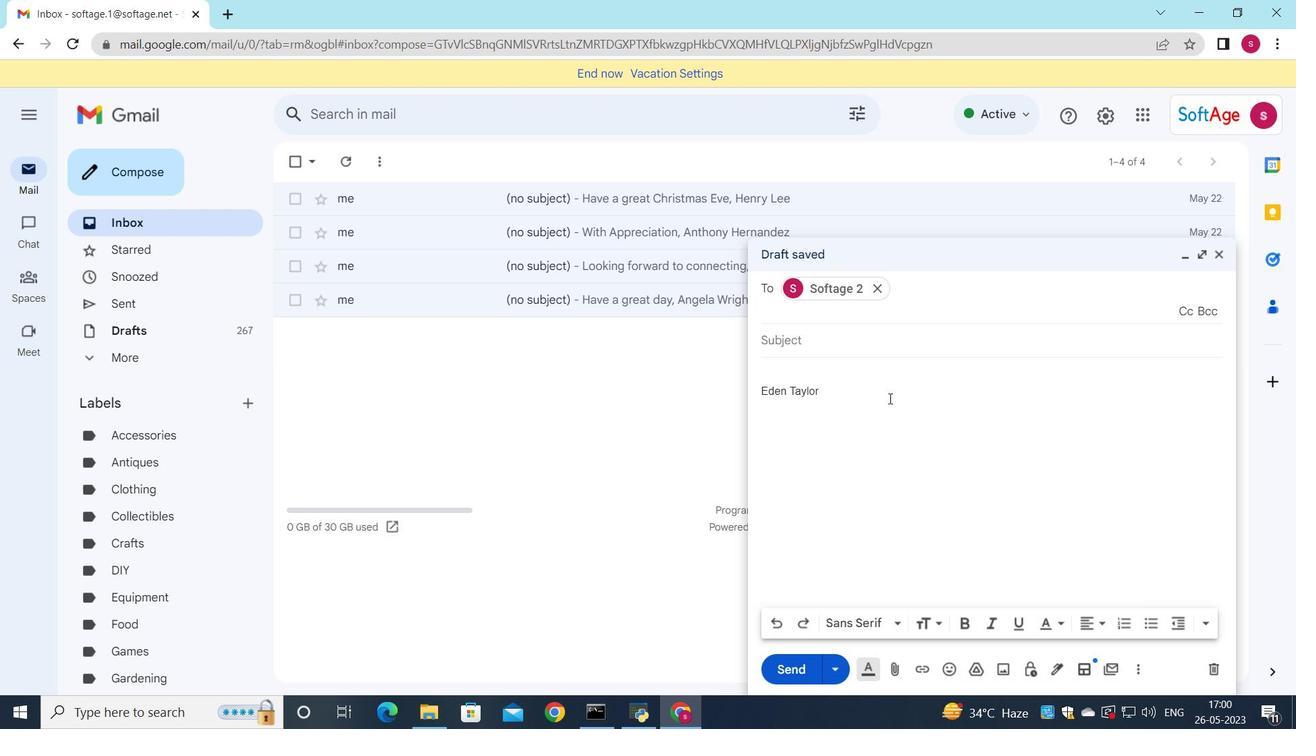 
Action: Key pressed s
Screenshot: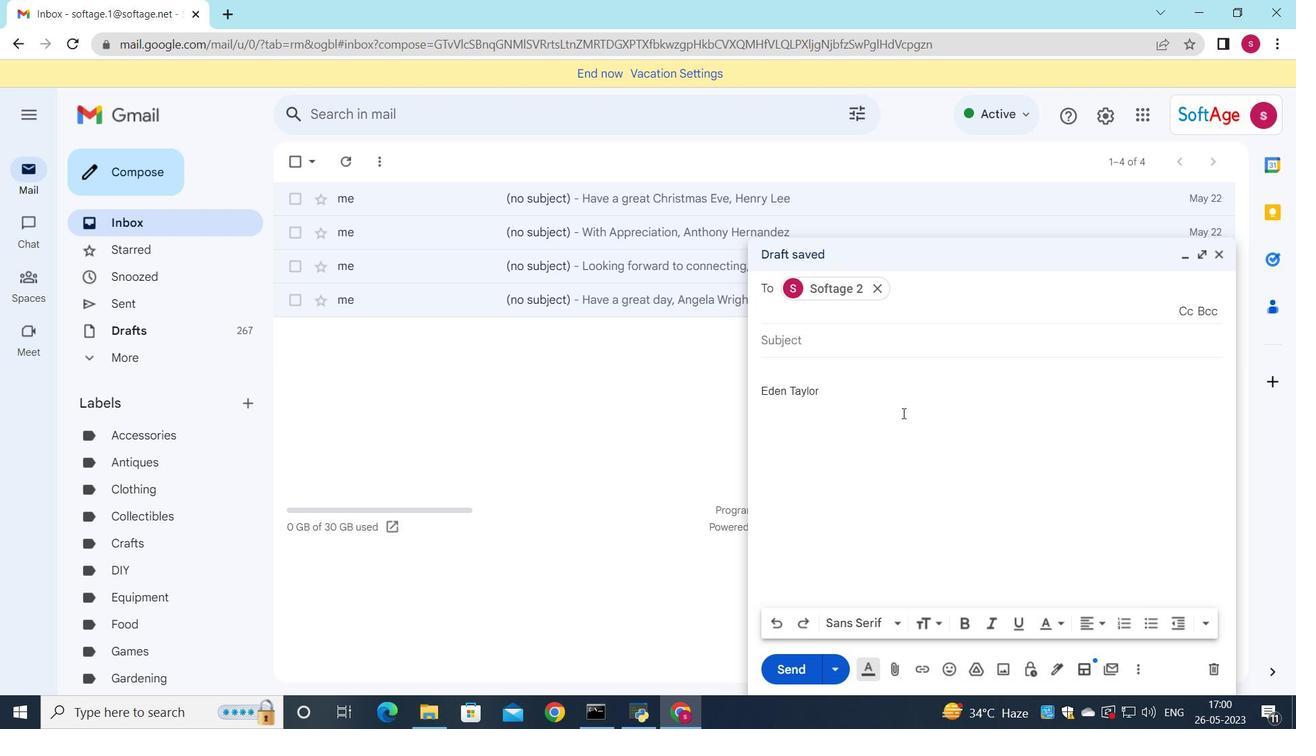 
Action: Mouse moved to (1017, 428)
Screenshot: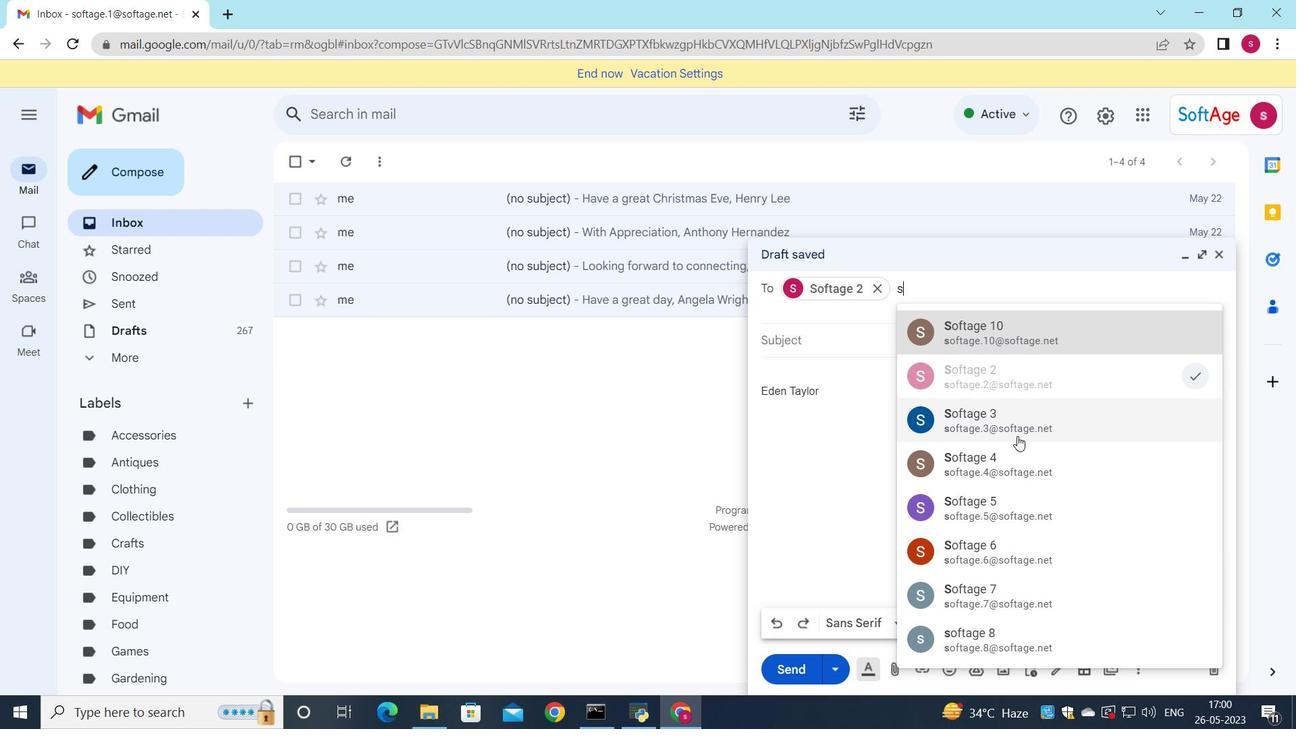 
Action: Mouse pressed left at (1017, 428)
Screenshot: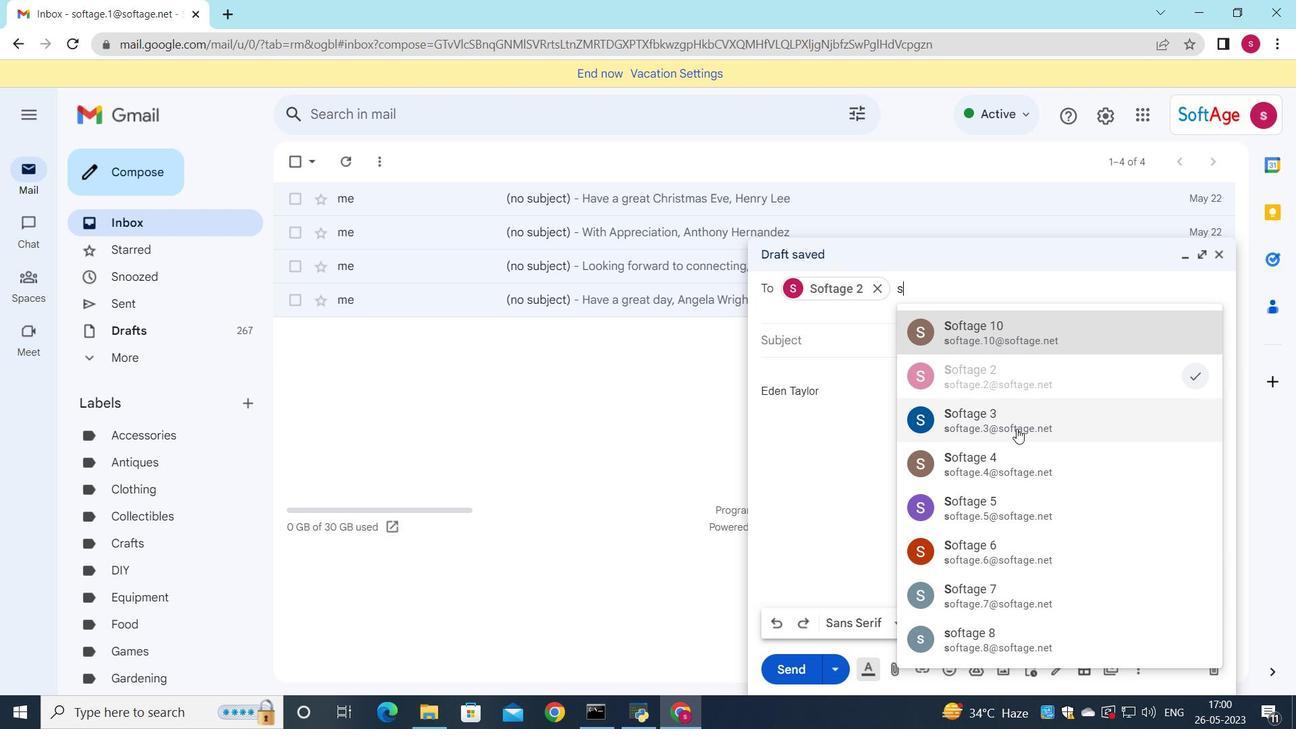 
Action: Mouse moved to (811, 345)
Screenshot: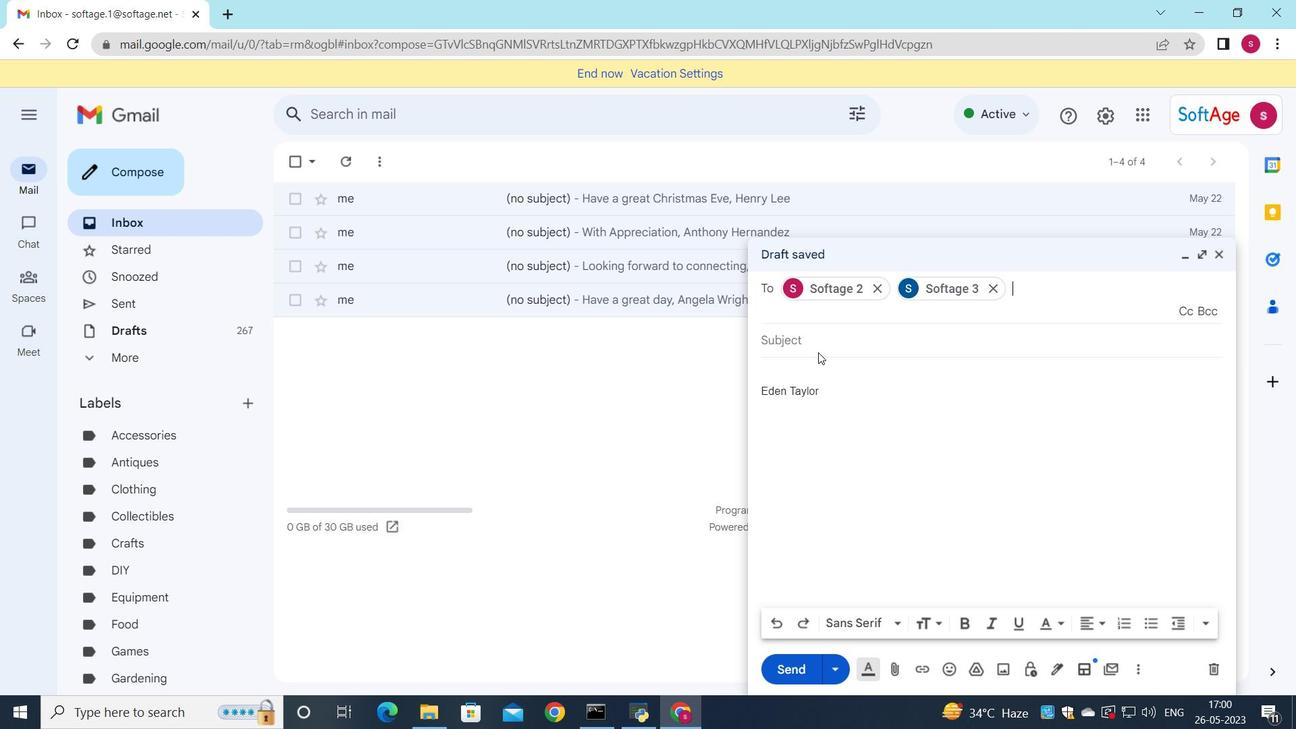 
Action: Mouse pressed left at (811, 345)
Screenshot: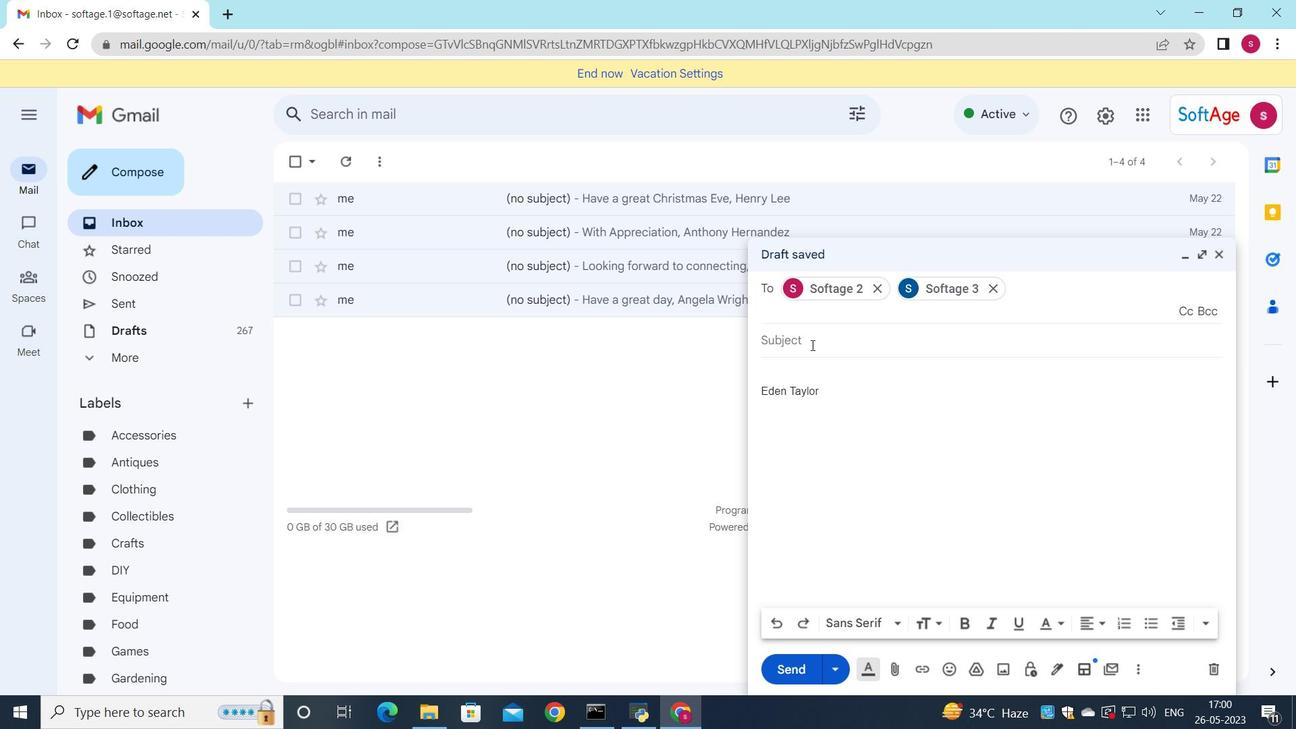
Action: Key pressed <Key.shift><Key.shift><Key.shift><Key.shift><Key.shift><Key.shift><Key.shift><Key.shift><Key.shift><Key.shift><Key.shift><Key.shift><Key.shift><Key.shift><Key.shift><Key.shift><Key.shift><Key.shift><Key.shift><Key.shift><Key.shift>Request<Key.space>fp<Key.backspace>or<Key.space>flextime
Screenshot: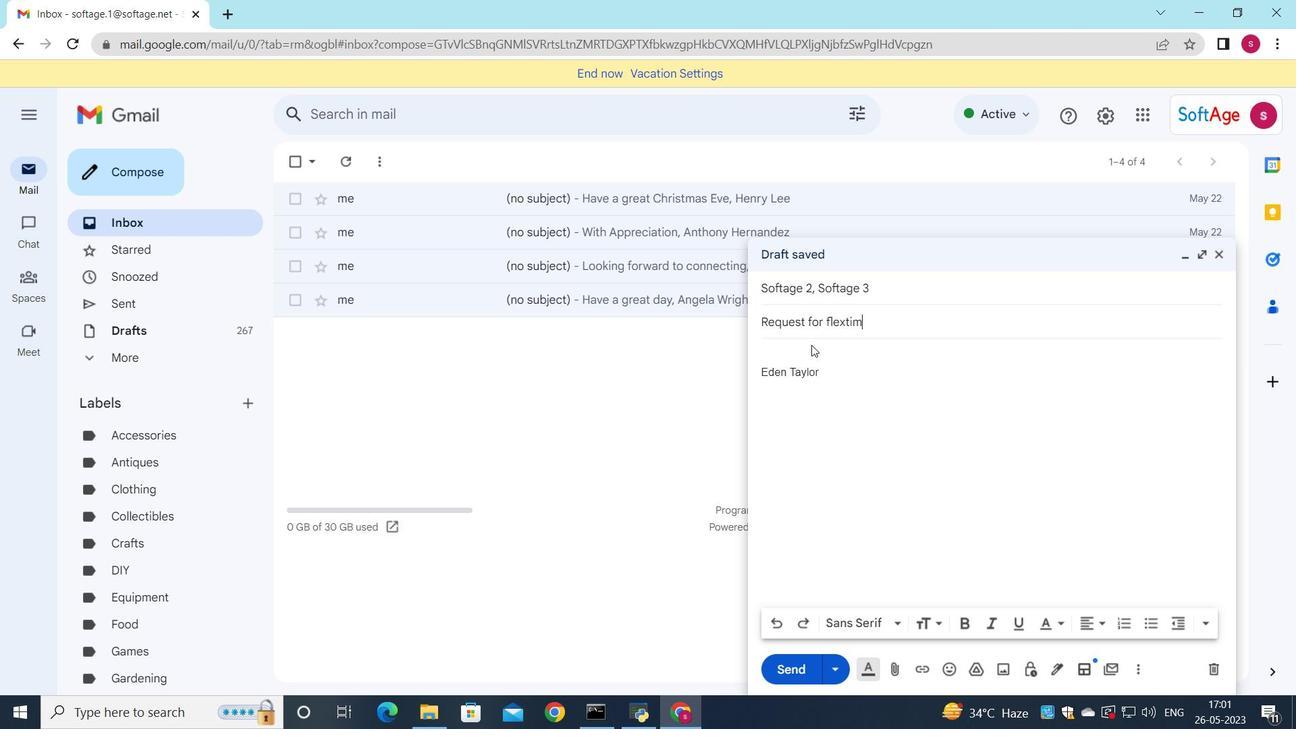 
Action: Mouse moved to (788, 349)
Screenshot: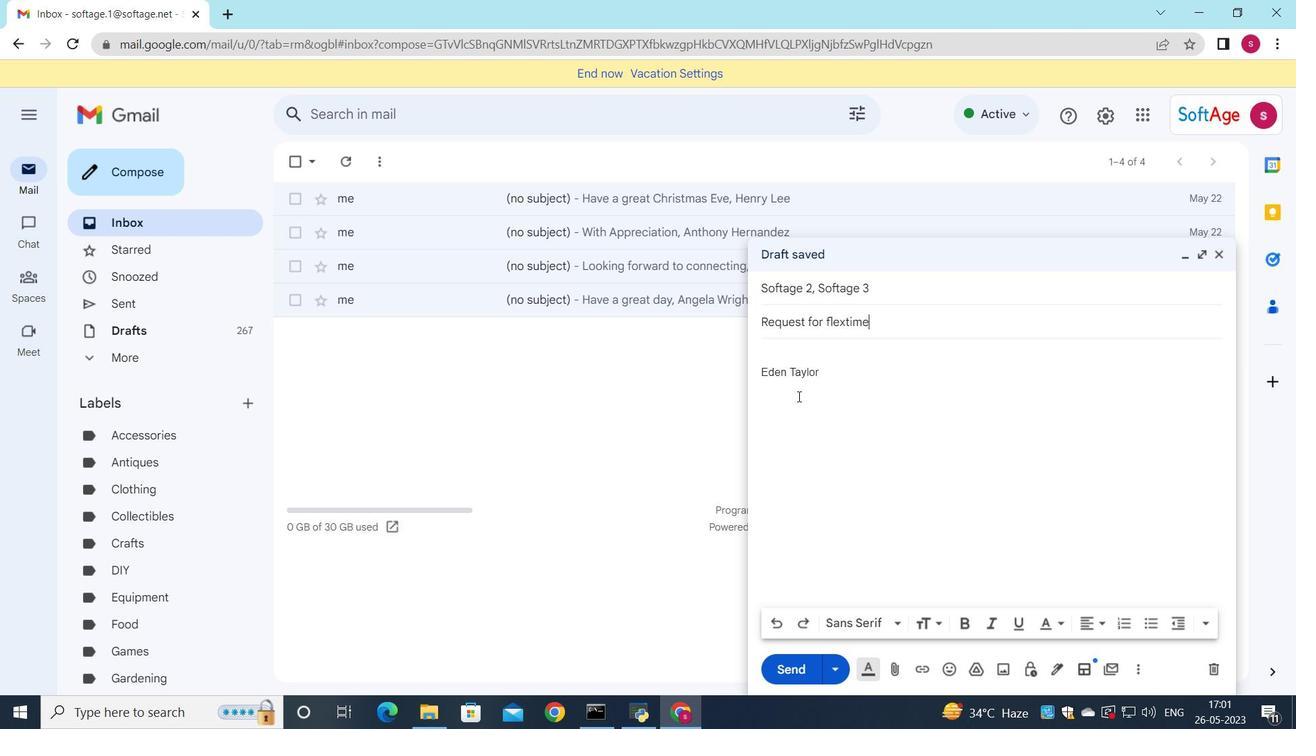 
Action: Mouse pressed left at (788, 349)
Screenshot: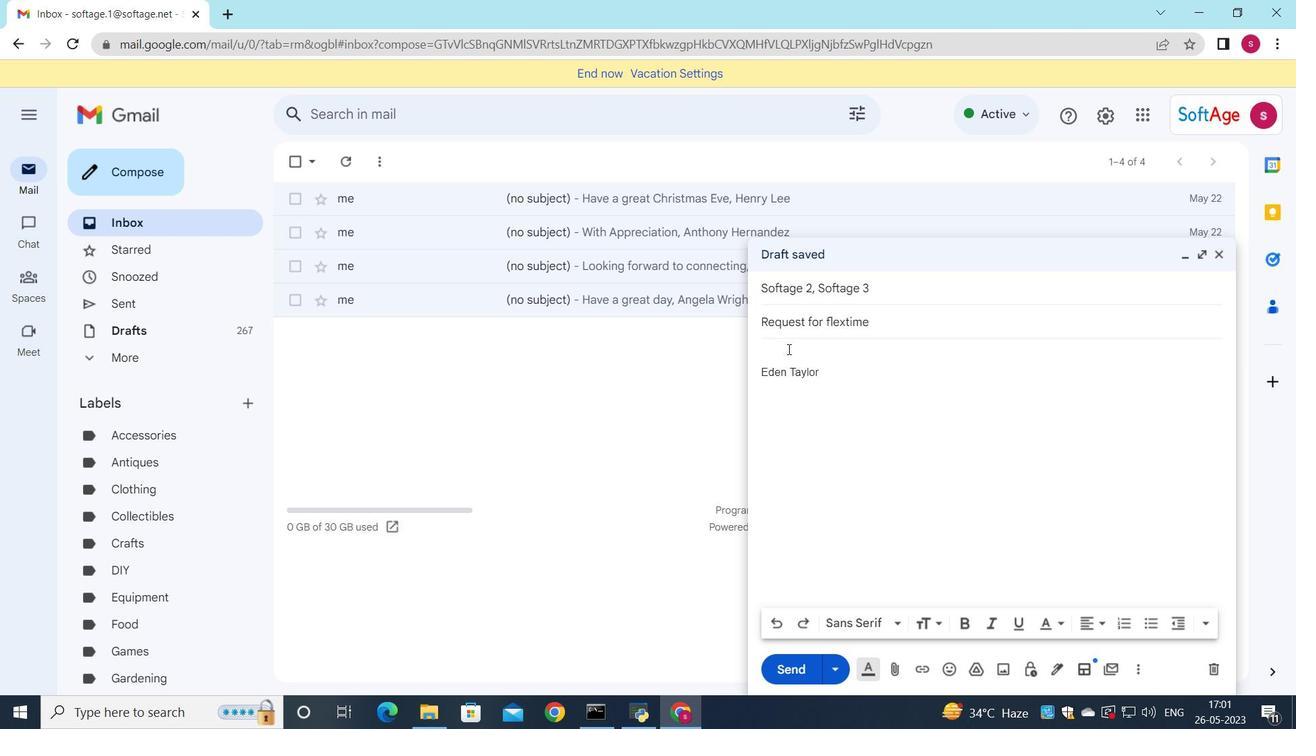 
Action: Key pressed <Key.shift>I<Key.space>am<Key.space>sorry<Key.space>for<Key.space>any<Key.space>confusion<Key.space>and<Key.space>would<Key.space>like<Key.space>to<Key.space>clarify<Key.space>the<Key.space>situation.
Screenshot: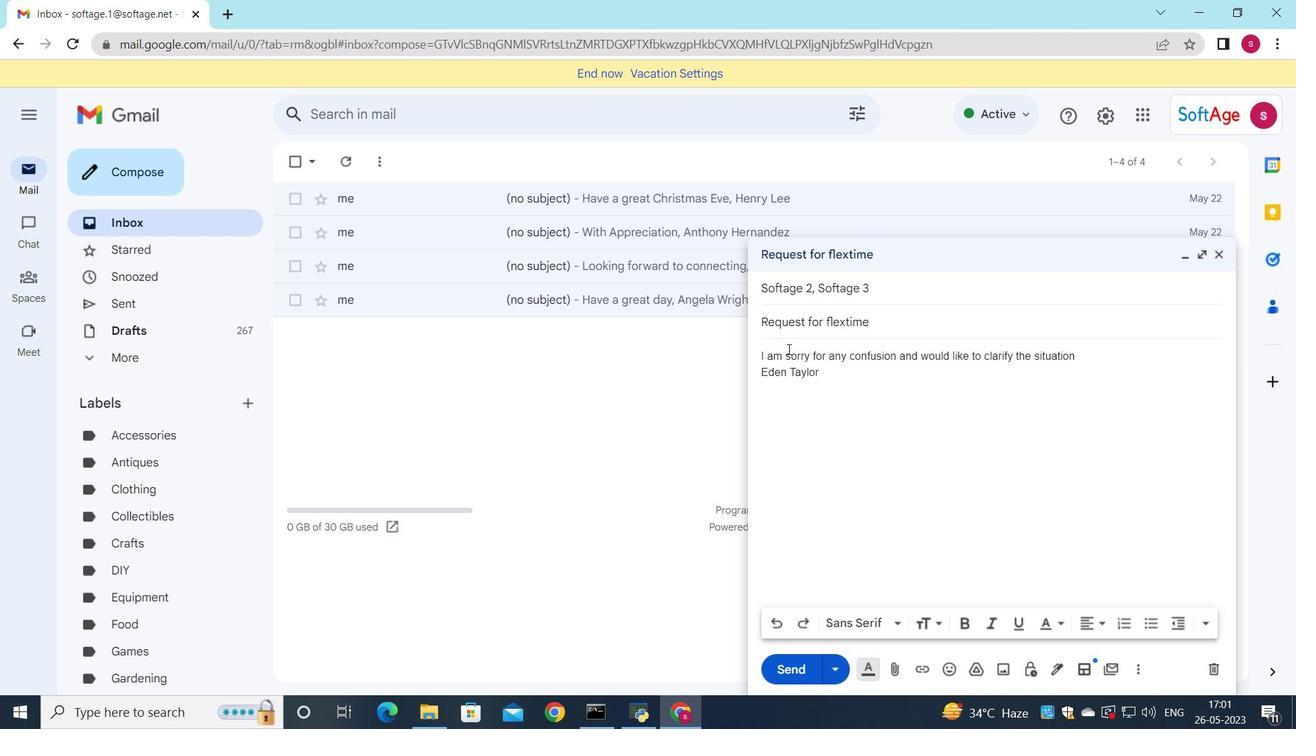 
Action: Mouse moved to (832, 597)
Screenshot: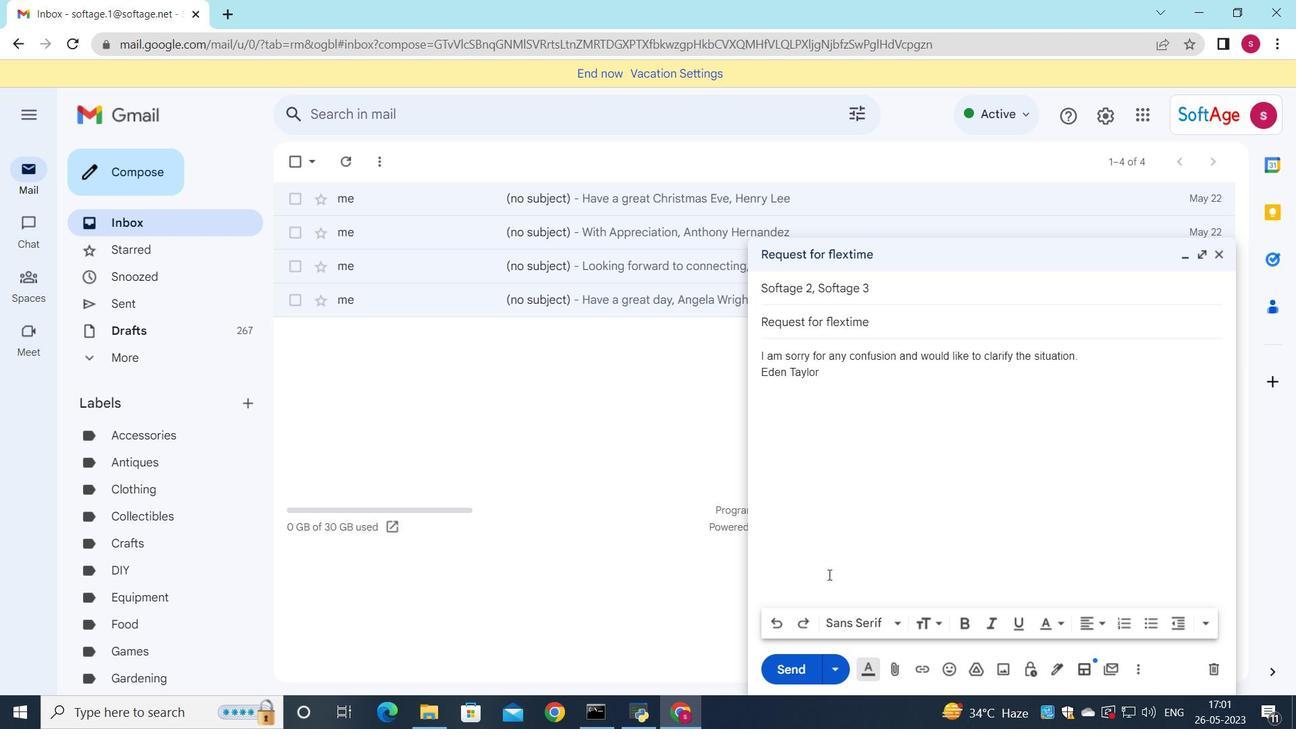 
Action: Mouse scrolled (832, 596) with delta (0, 0)
Screenshot: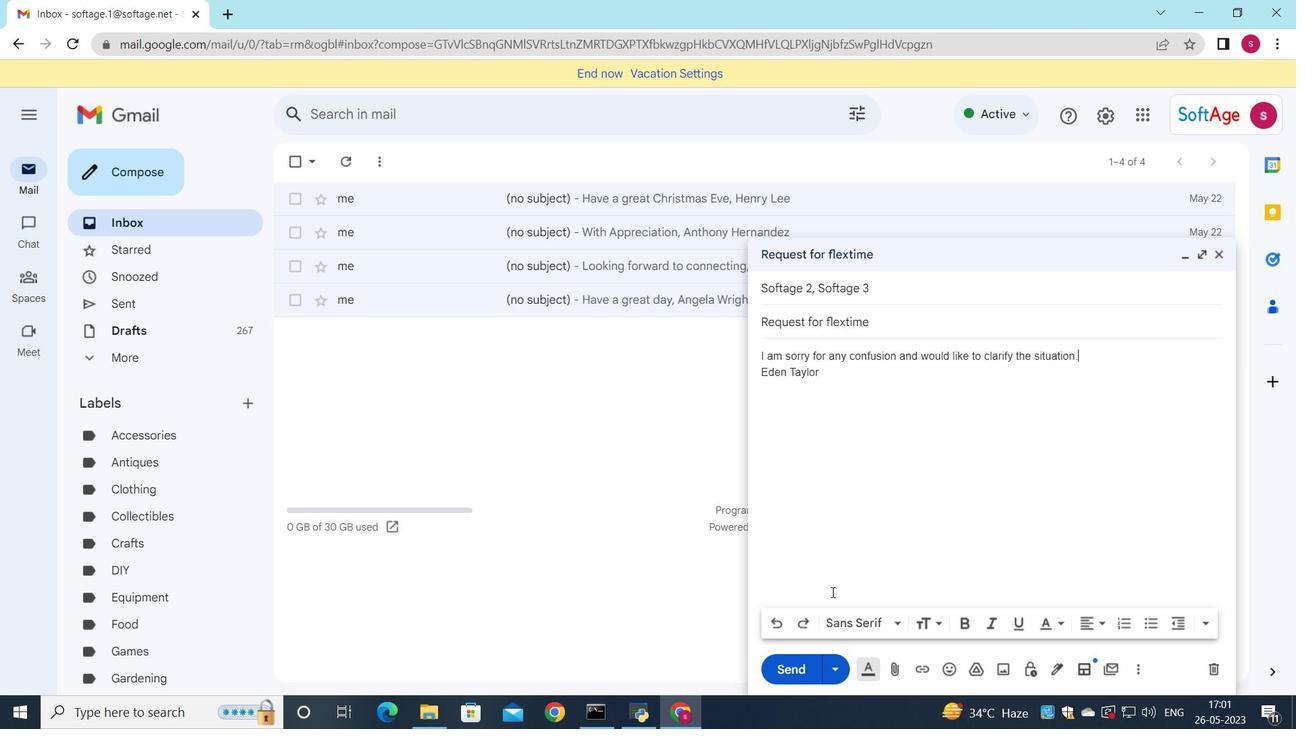 
Action: Mouse scrolled (832, 596) with delta (0, 0)
Screenshot: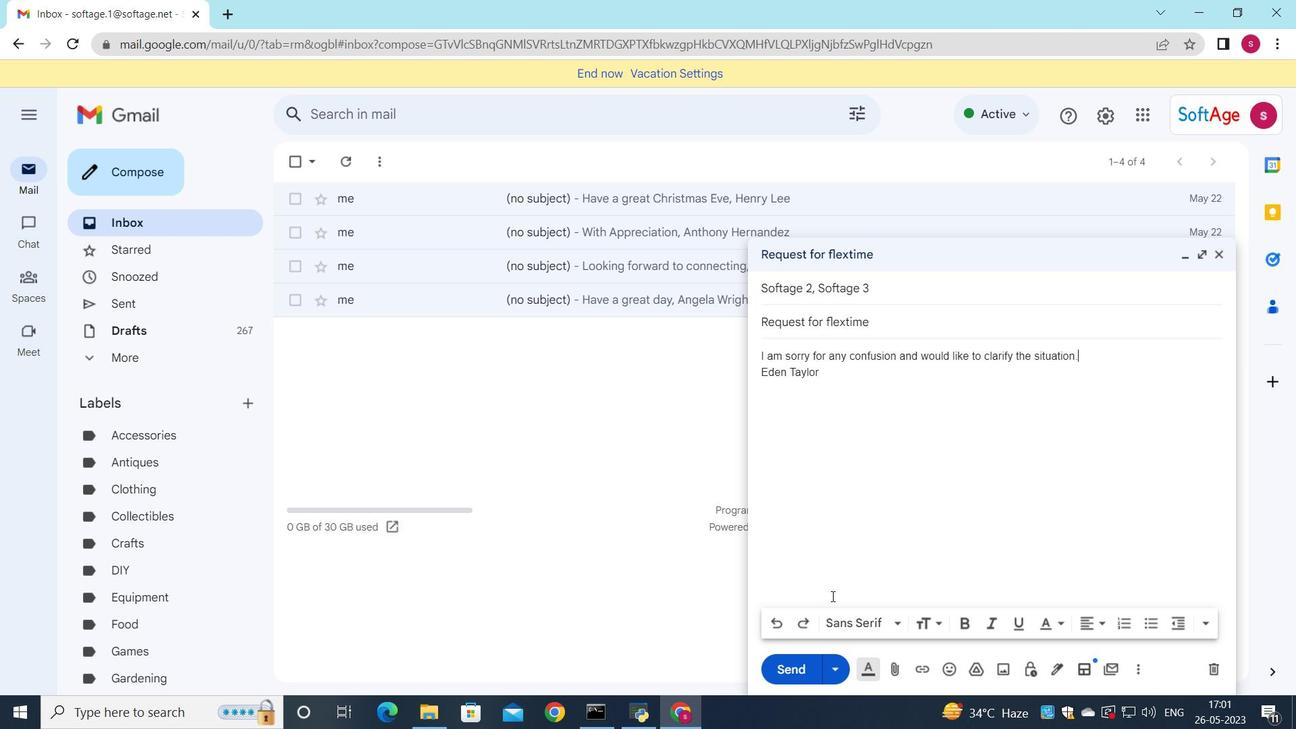 
Action: Mouse moved to (803, 670)
Screenshot: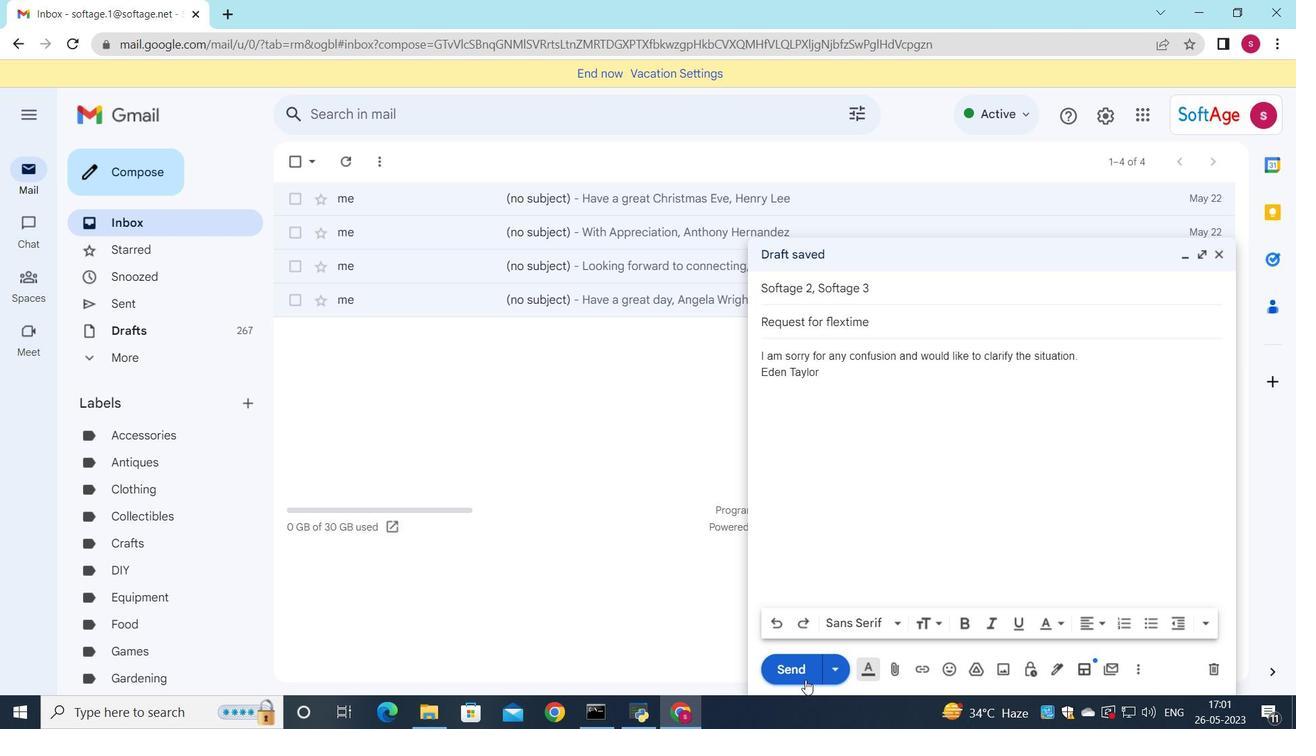 
Action: Mouse pressed left at (803, 670)
Screenshot: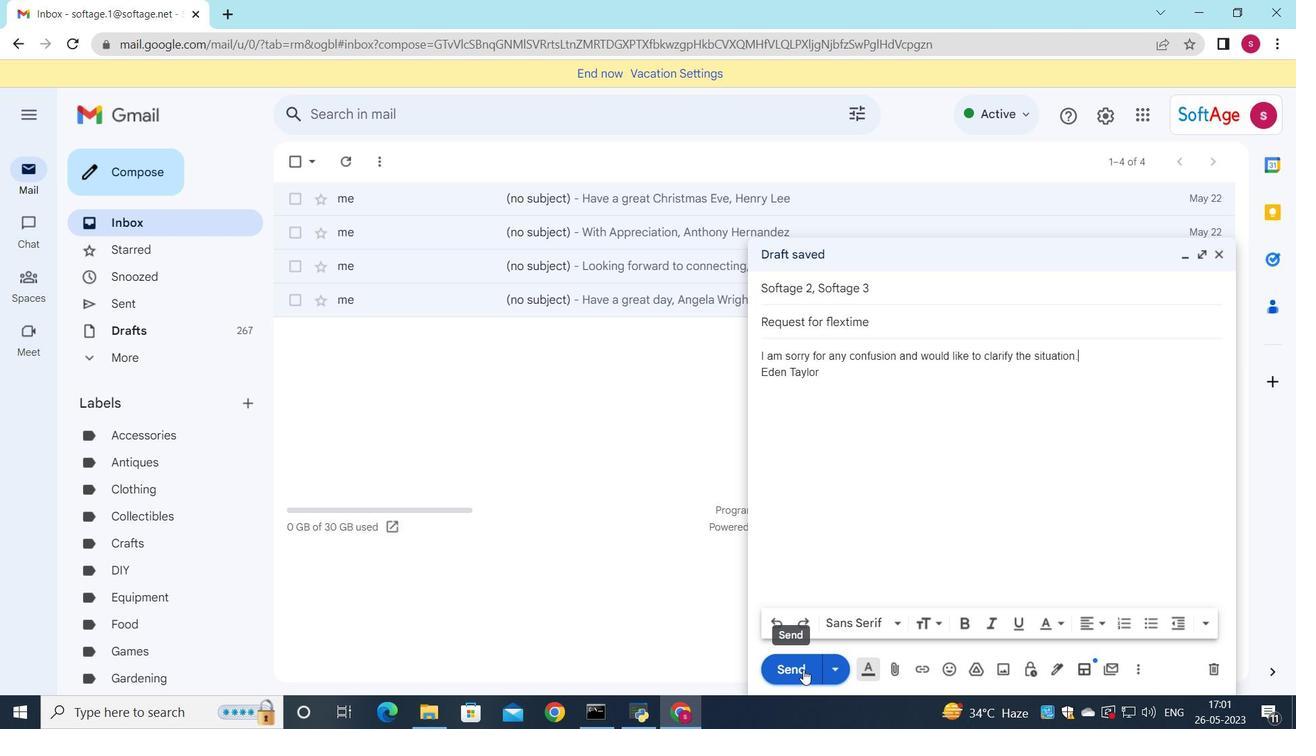 
Action: Mouse moved to (130, 297)
Screenshot: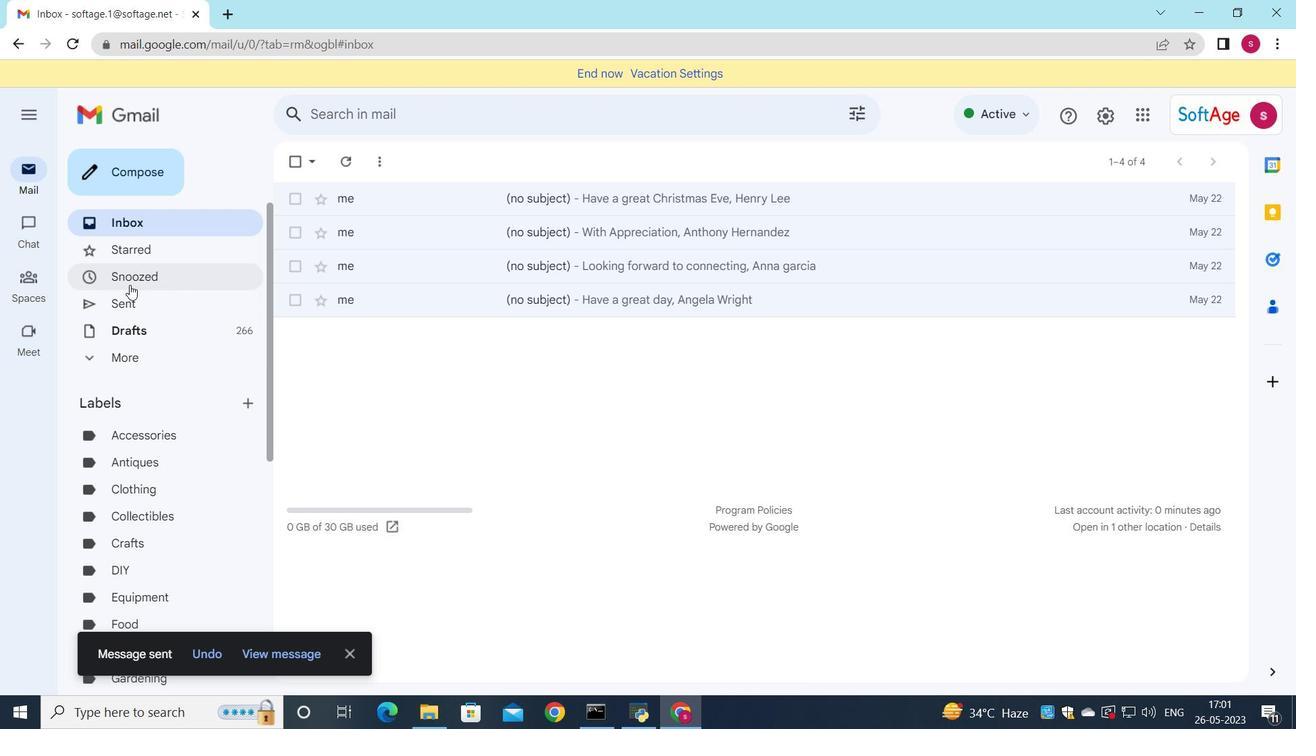 
Action: Mouse pressed left at (130, 297)
Screenshot: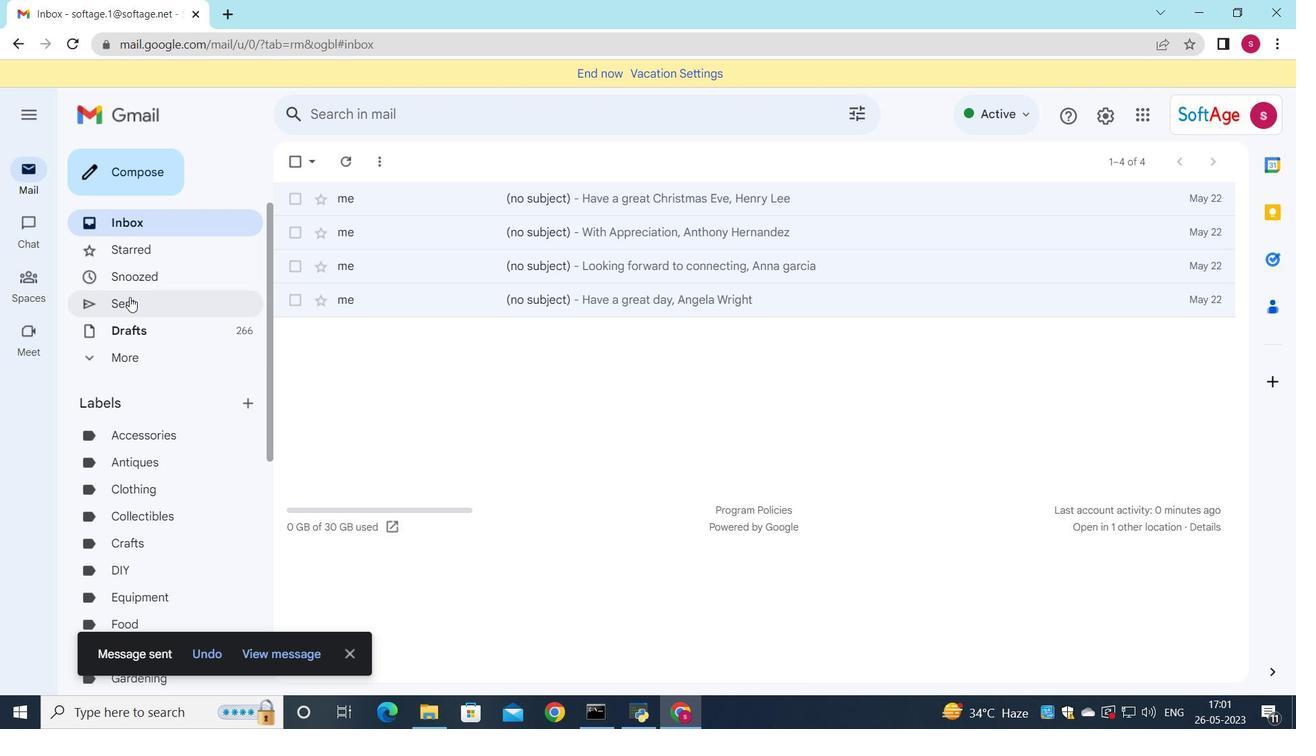 
Action: Mouse moved to (601, 247)
Screenshot: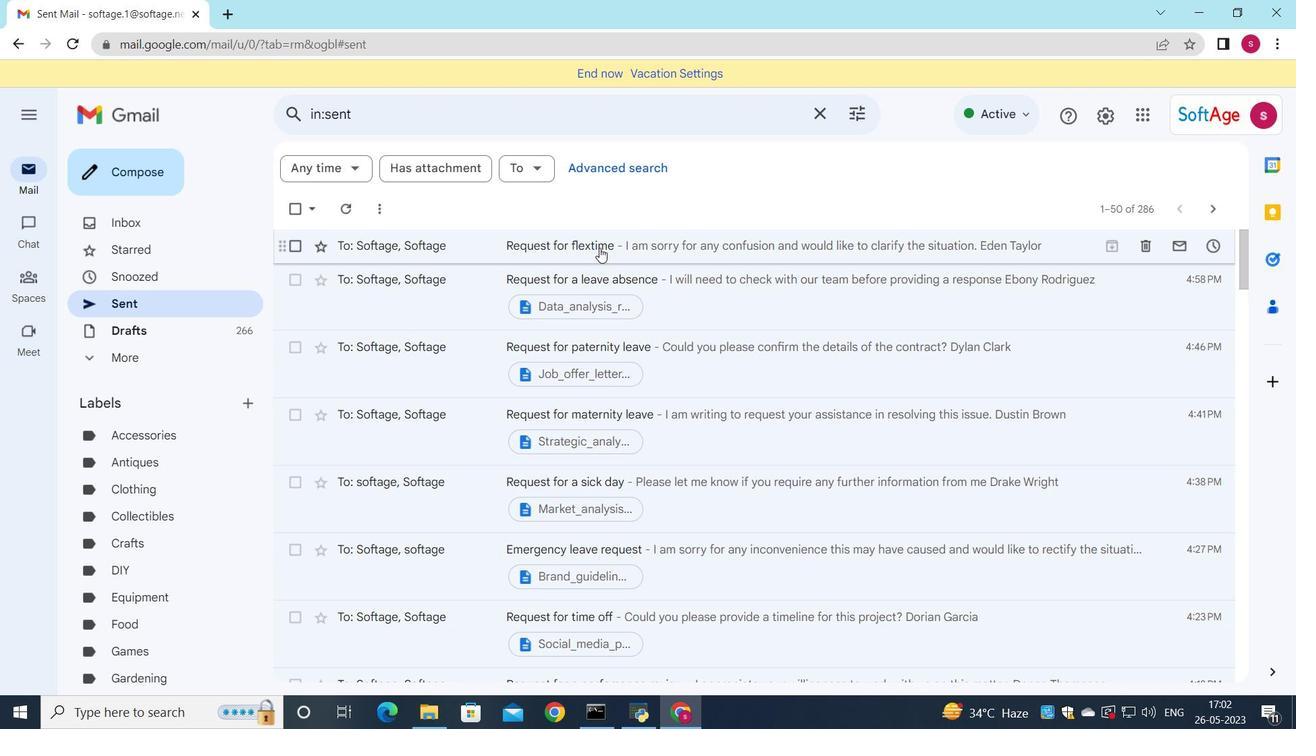 
Action: Mouse pressed left at (601, 247)
Screenshot: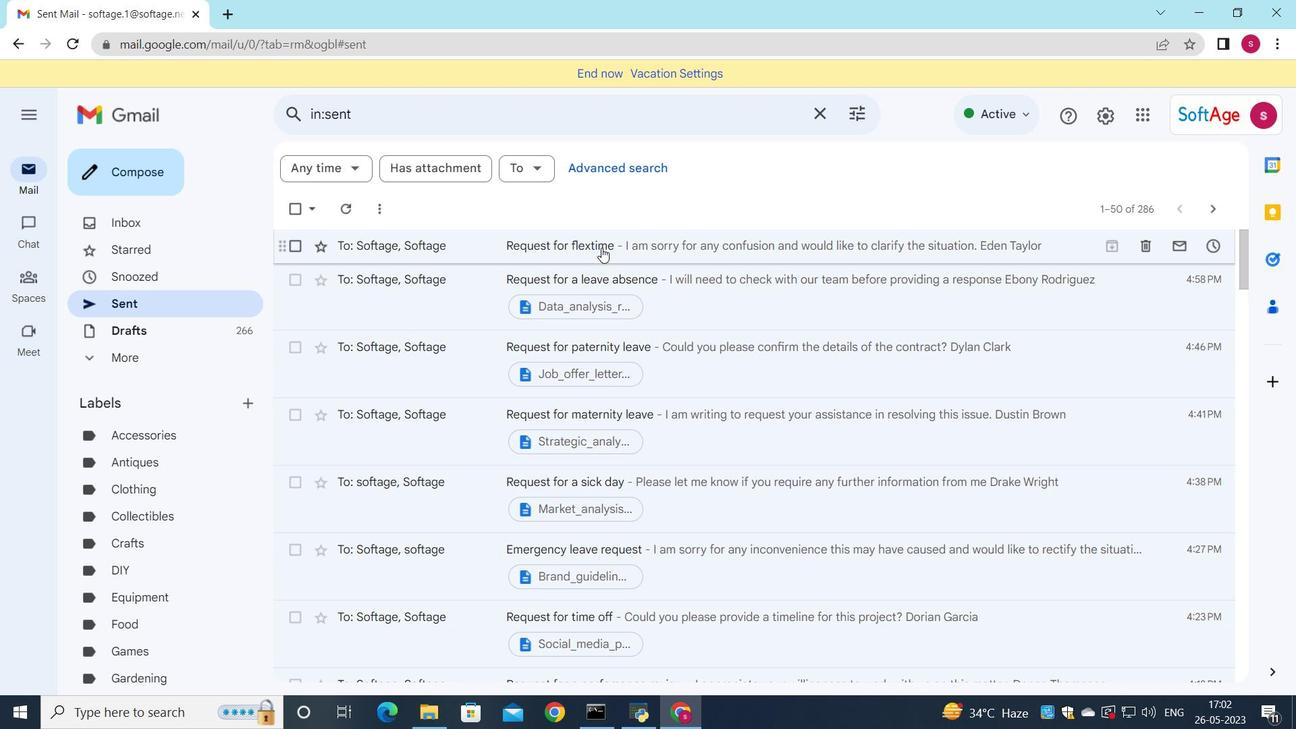 
Action: Mouse moved to (570, 362)
Screenshot: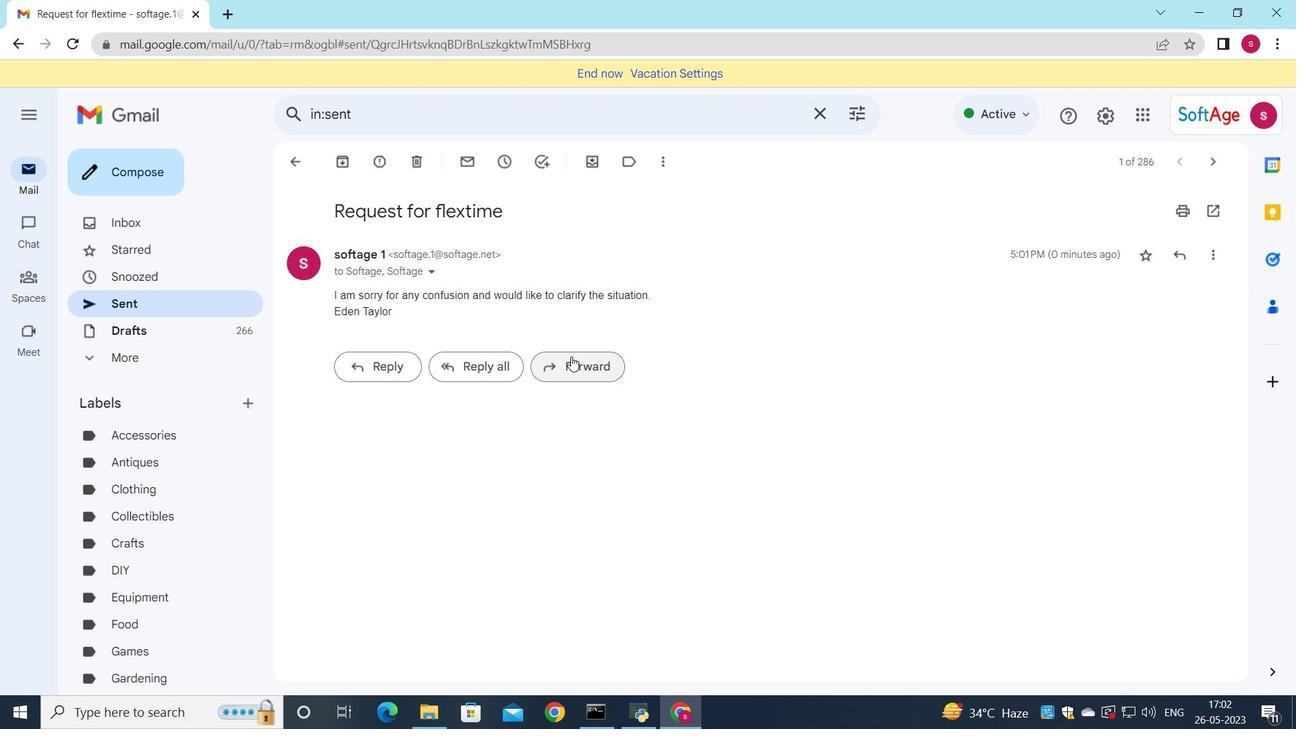 
Action: Mouse pressed left at (570, 362)
Screenshot: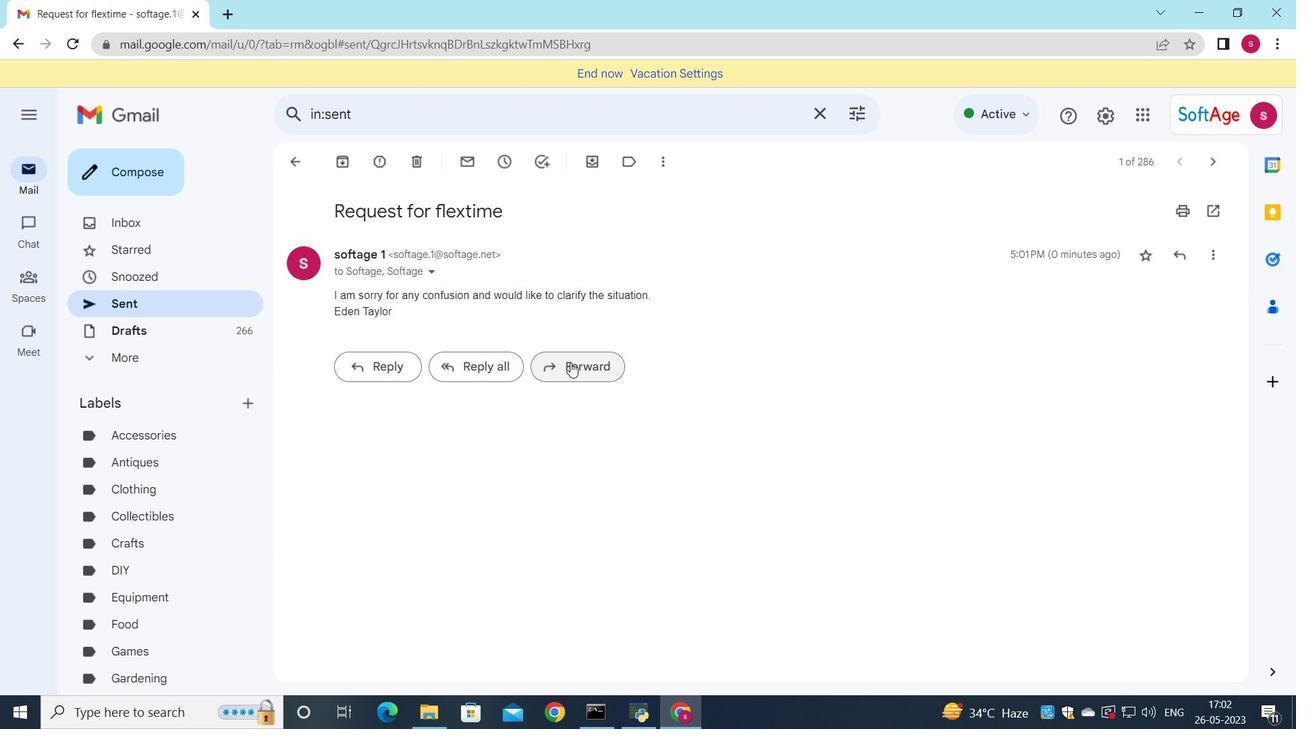 
Action: Mouse moved to (478, 635)
Screenshot: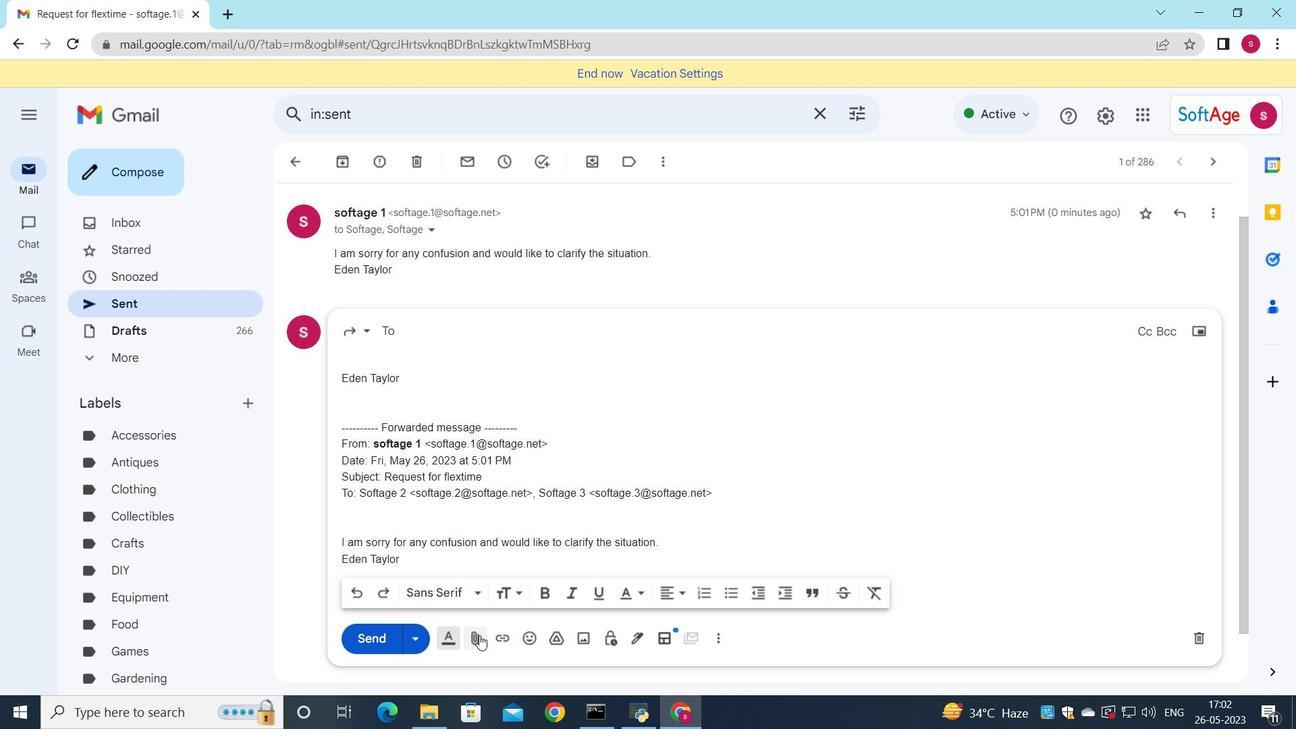 
Action: Mouse pressed left at (478, 635)
Screenshot: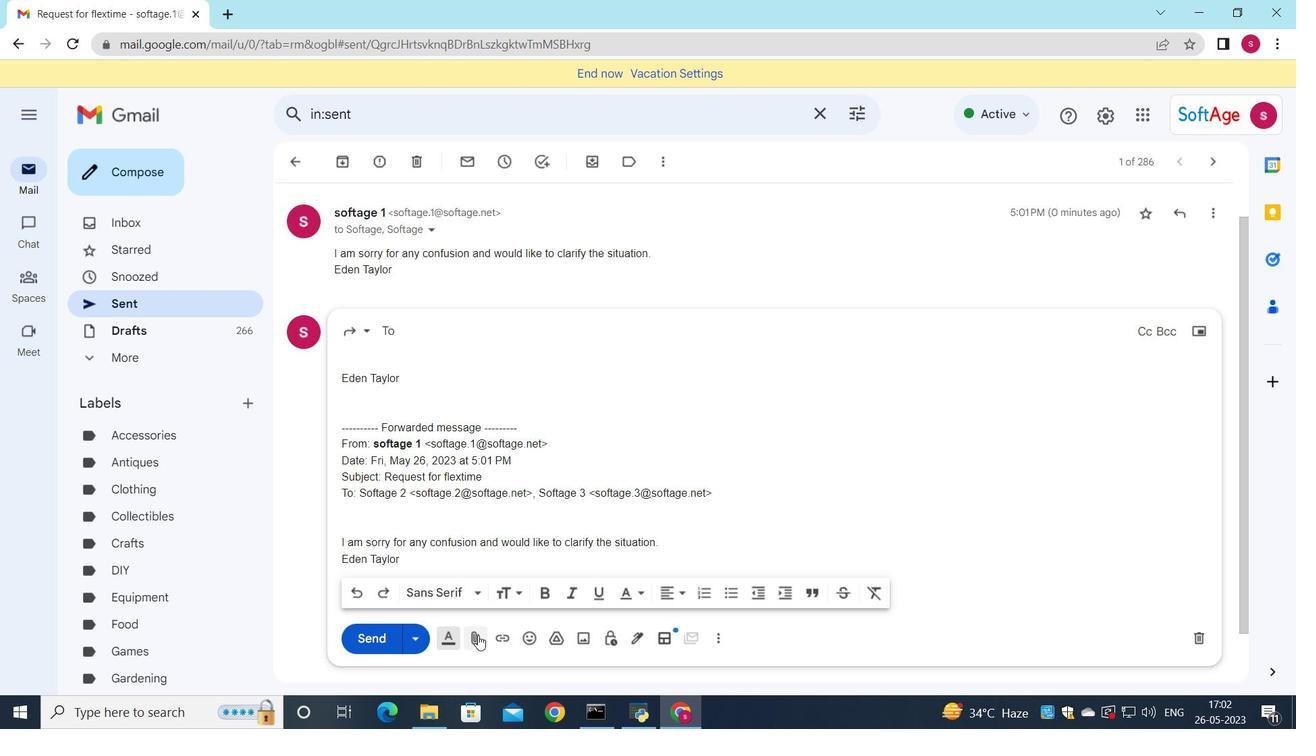 
Action: Mouse moved to (222, 127)
Screenshot: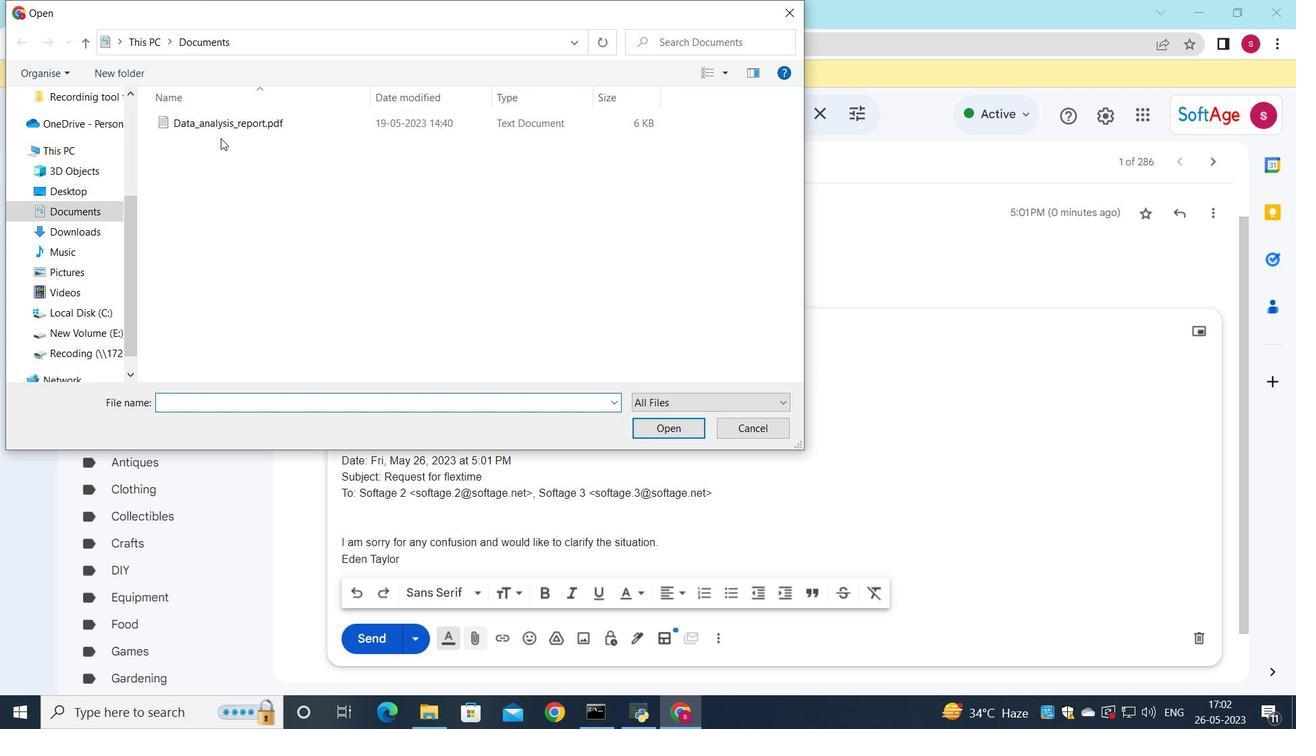 
Action: Mouse pressed left at (222, 127)
Screenshot: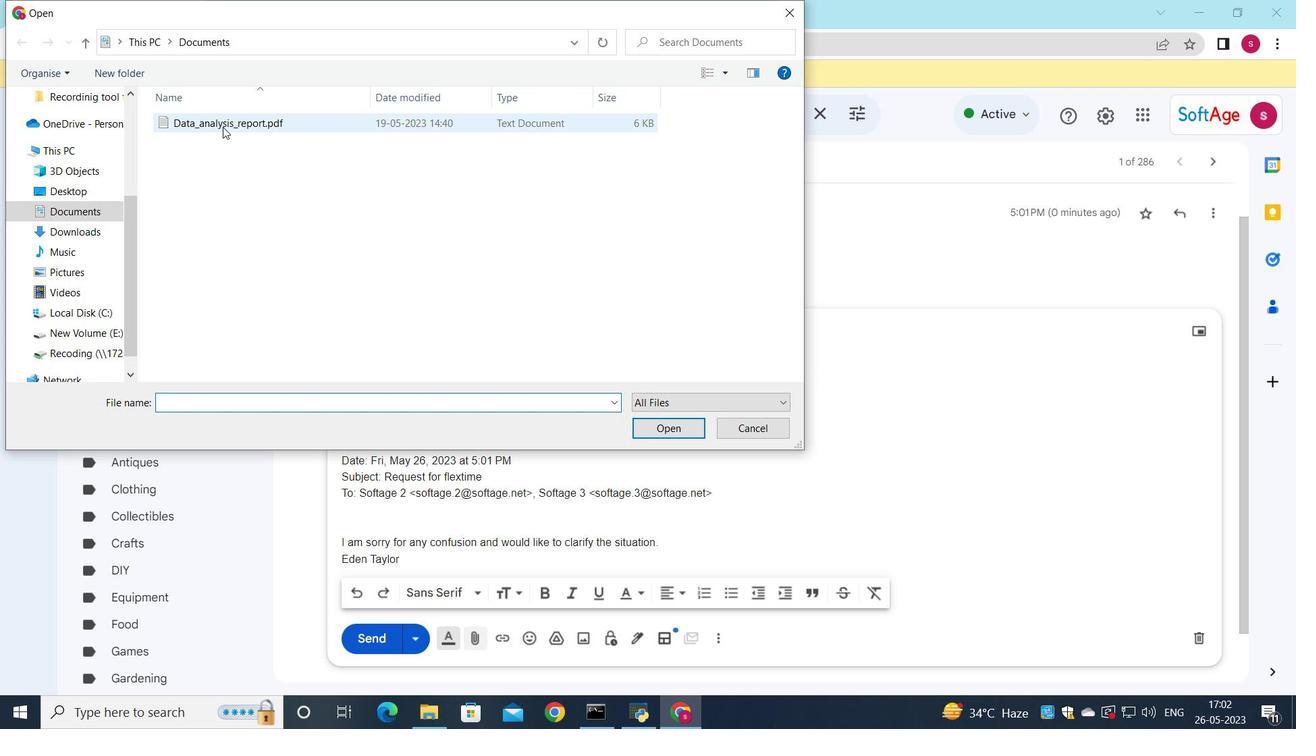 
Action: Mouse moved to (250, 122)
Screenshot: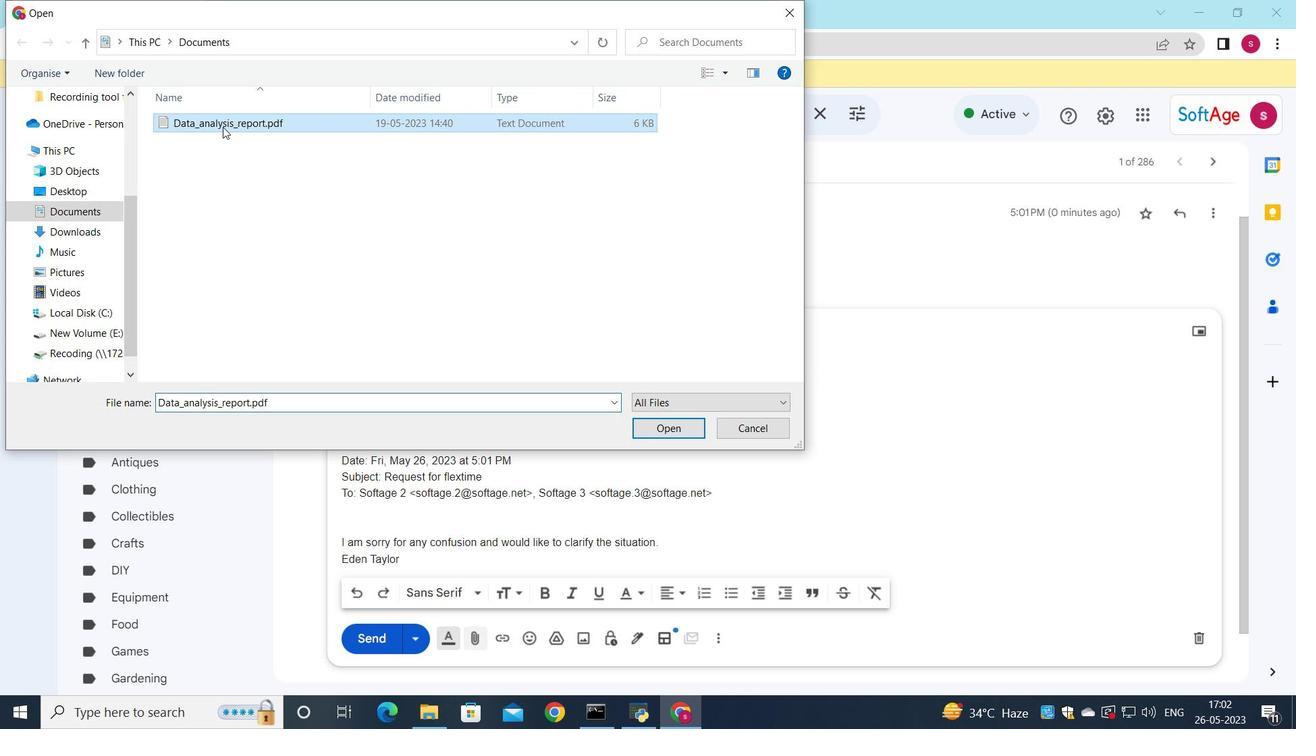 
Action: Mouse pressed left at (250, 122)
Screenshot: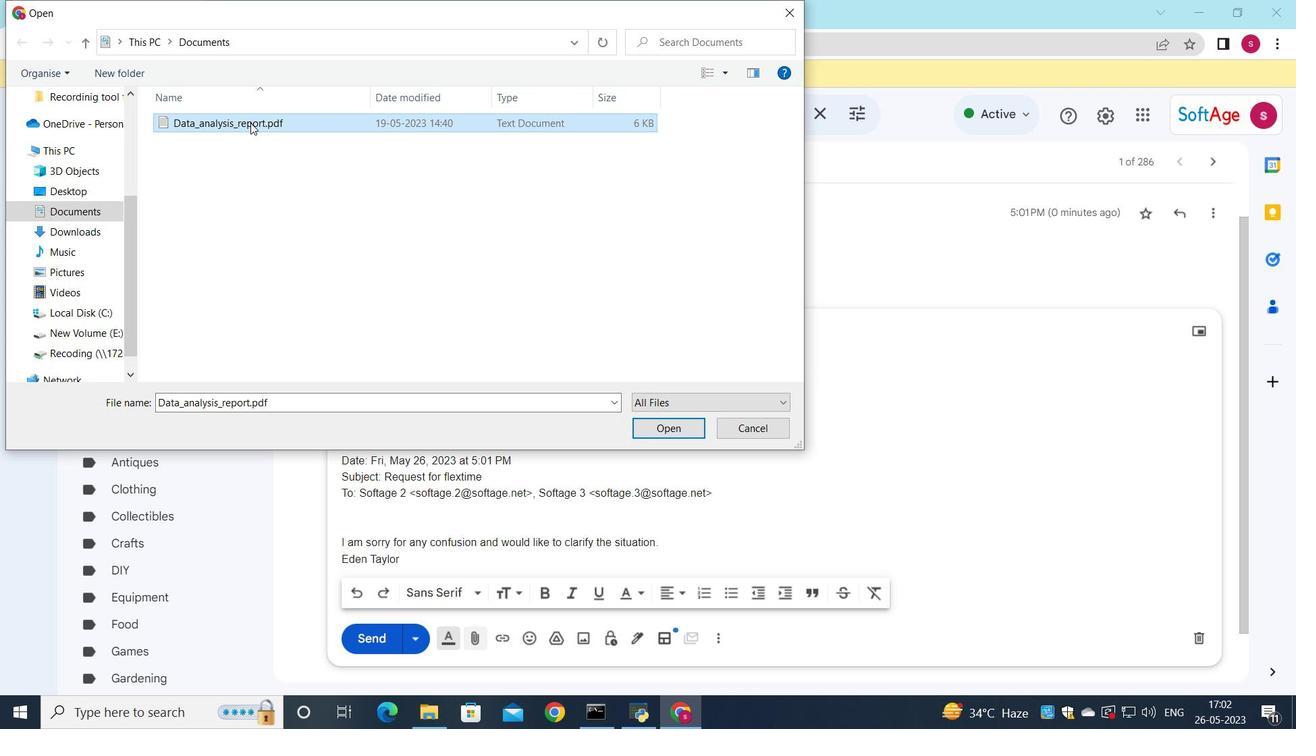 
Action: Mouse moved to (446, 158)
Screenshot: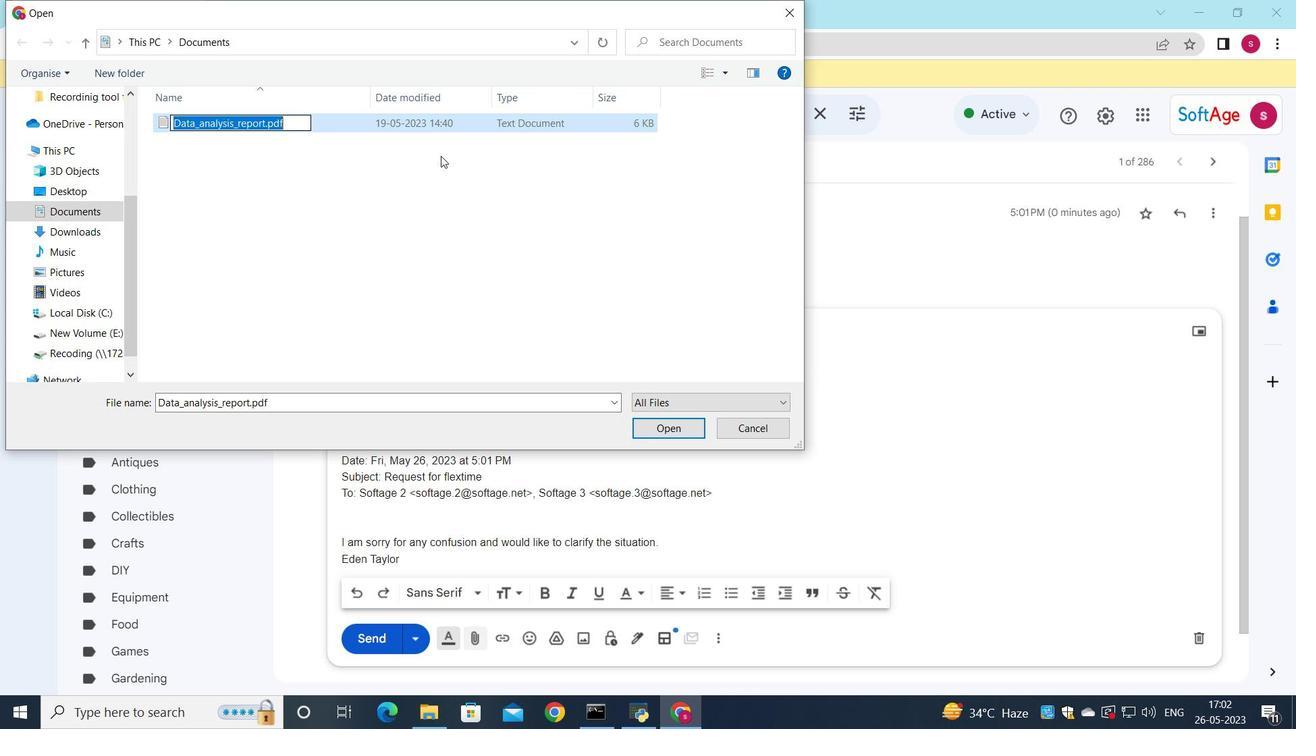 
Action: Key pressed <Key.shift>Security<Key.shift><Key.shift><Key.shift><Key.shift><Key.shift><Key.shift><Key.shift><Key.shift><Key.shift><Key.shift><Key.shift><Key.shift><Key.shift><Key.shift><Key.shift><Key.shift><Key.shift>_policy.docx
Screenshot: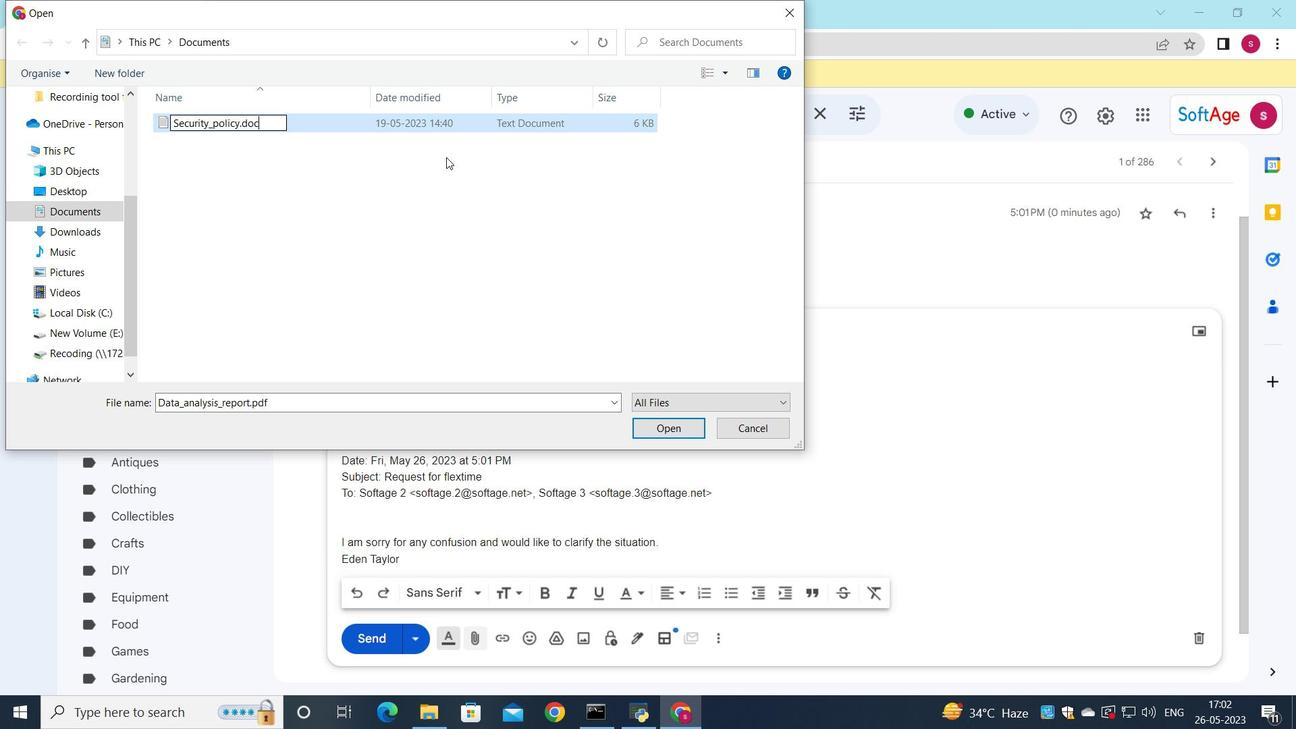 
Action: Mouse moved to (478, 121)
Screenshot: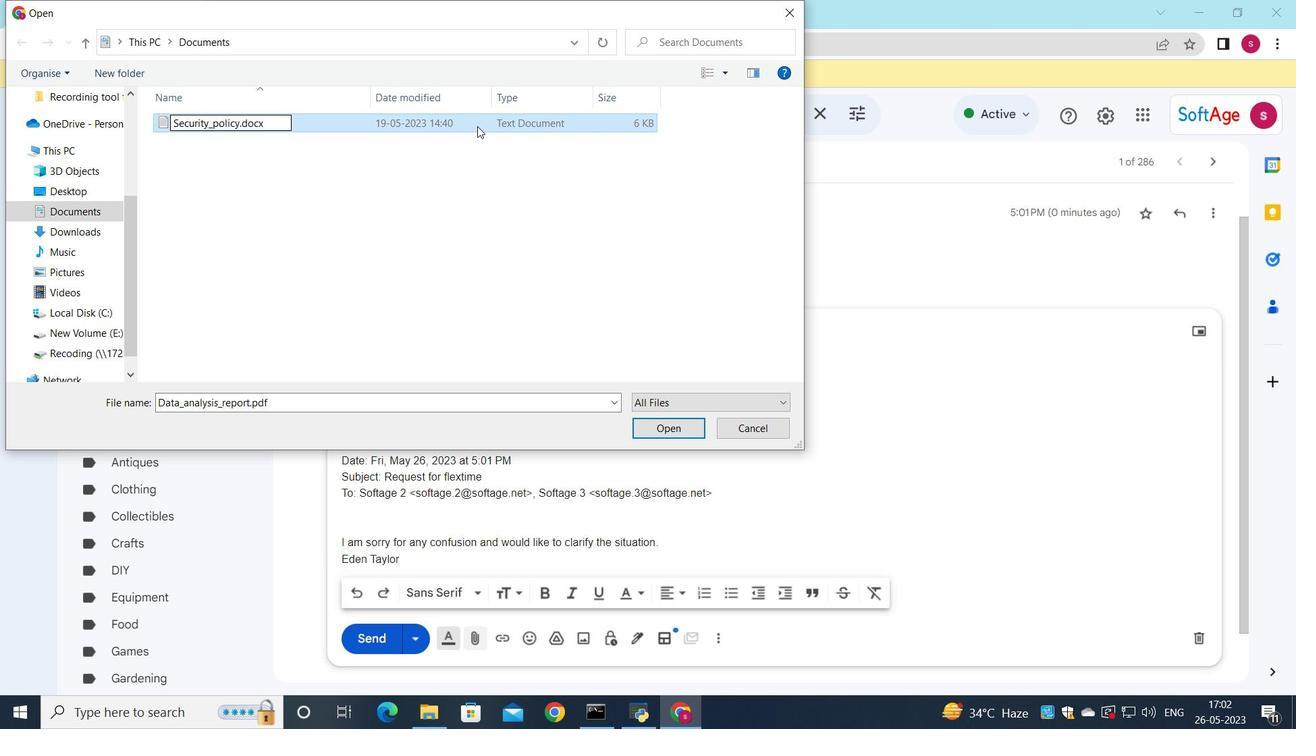 
Action: Mouse pressed left at (478, 121)
Screenshot: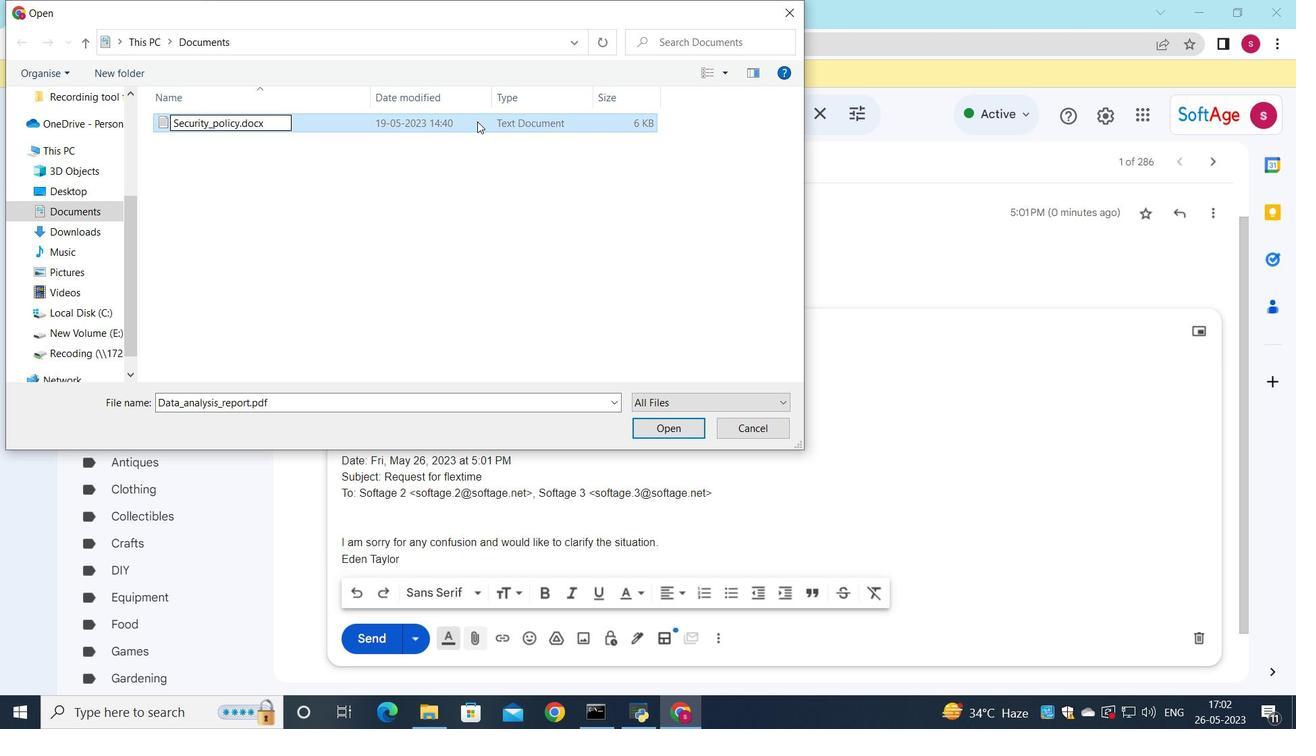 
Action: Mouse moved to (652, 424)
Screenshot: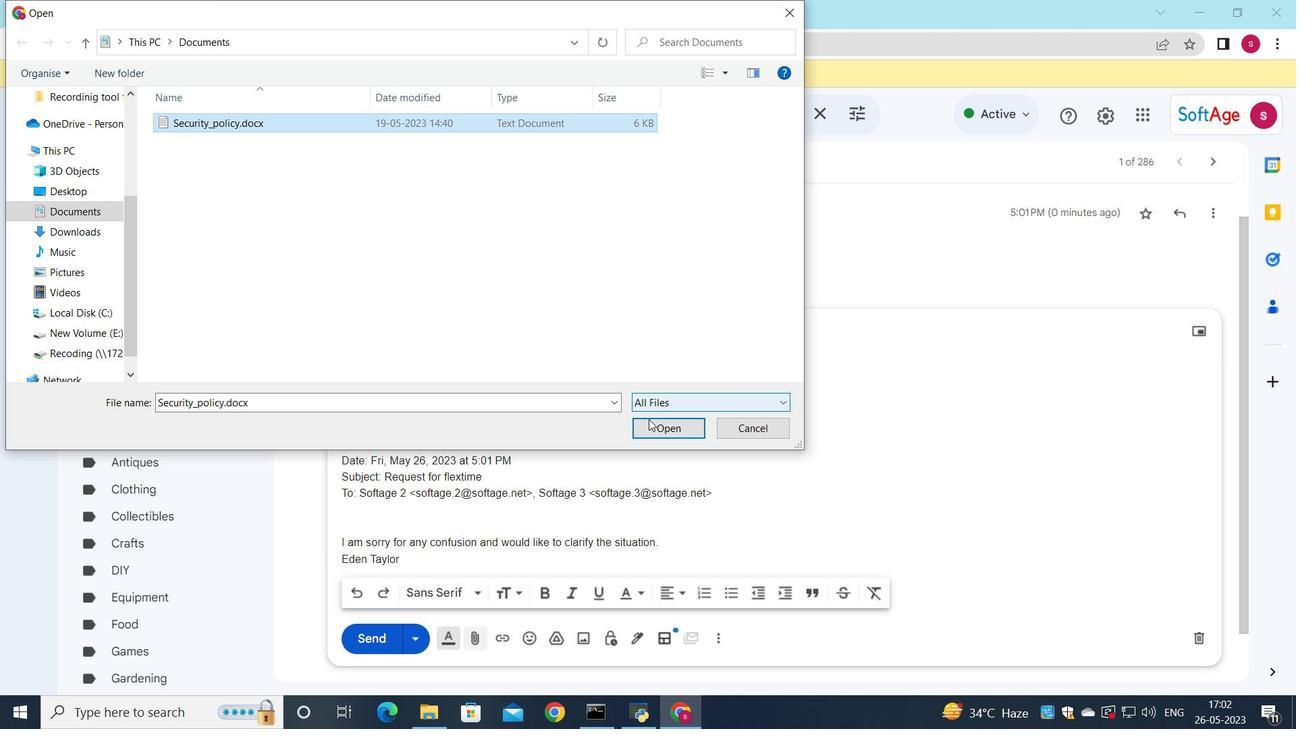 
Action: Mouse pressed left at (652, 424)
Screenshot: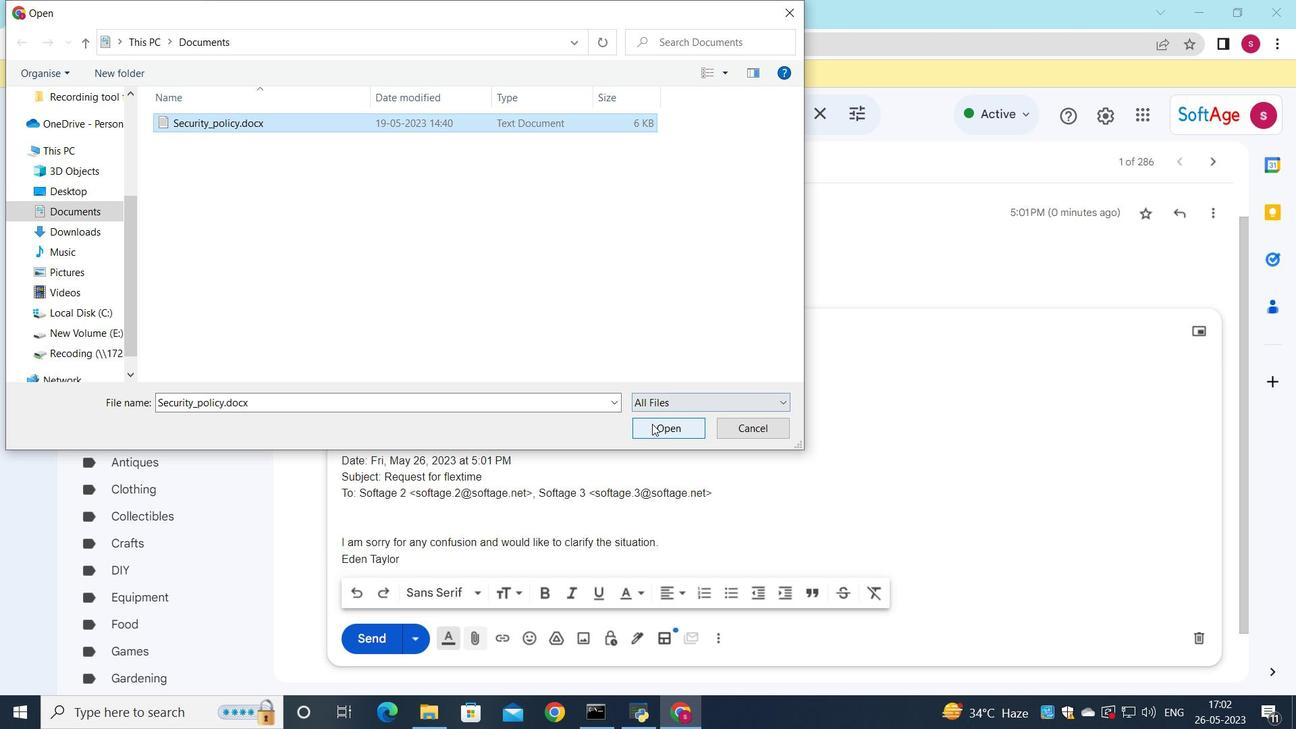 
Action: Mouse moved to (480, 491)
Screenshot: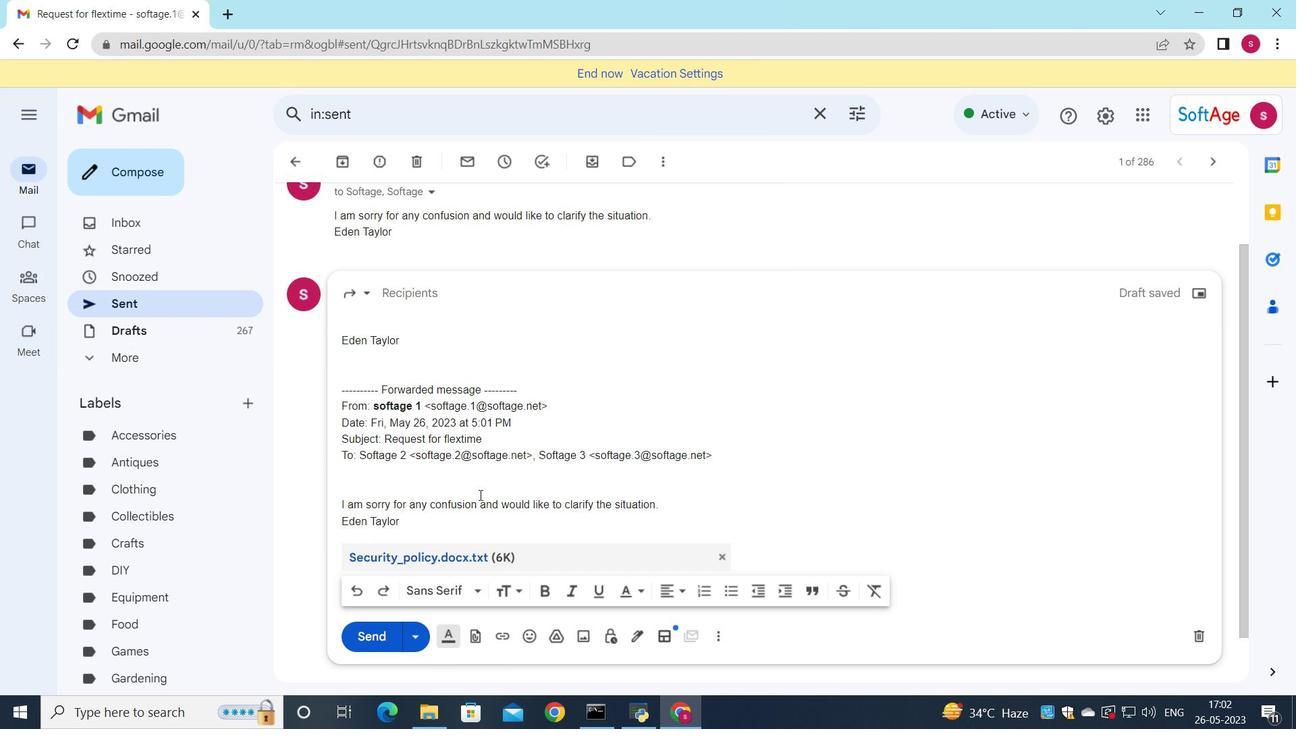 
Action: Mouse scrolled (480, 491) with delta (0, 0)
Screenshot: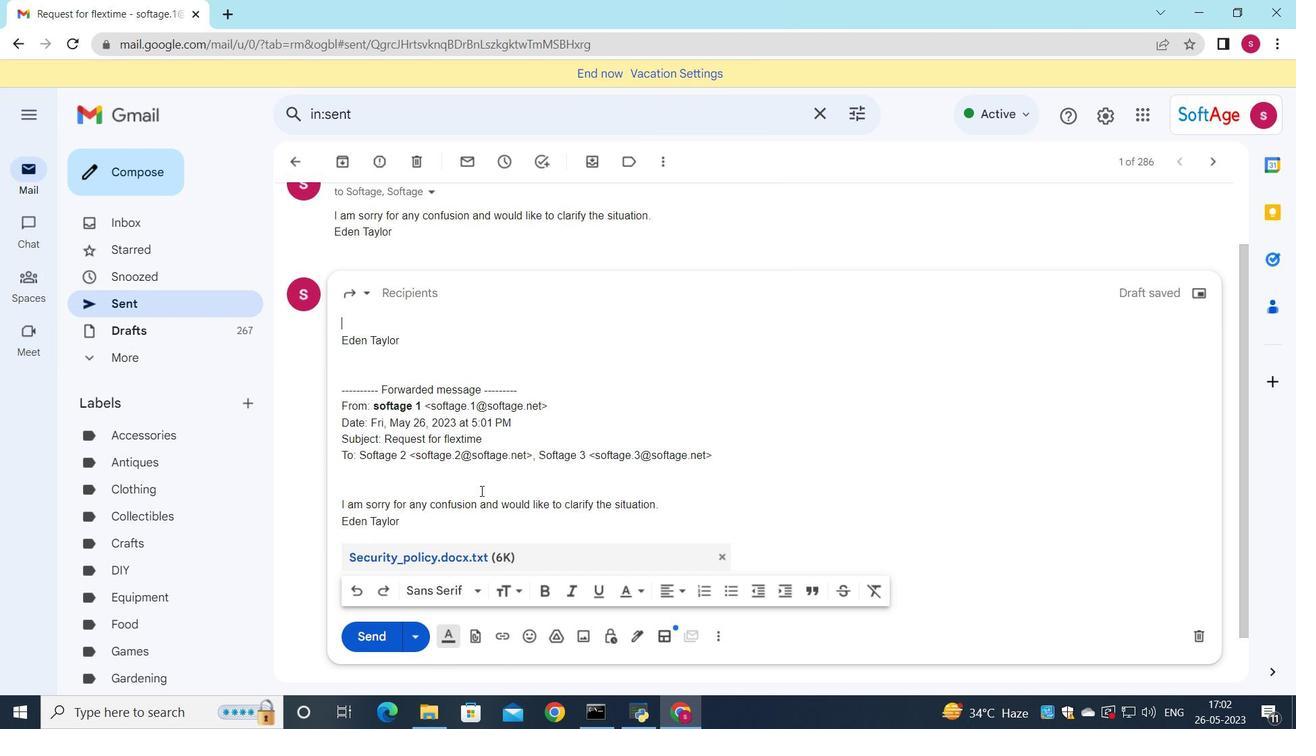 
Action: Mouse scrolled (480, 491) with delta (0, 0)
Screenshot: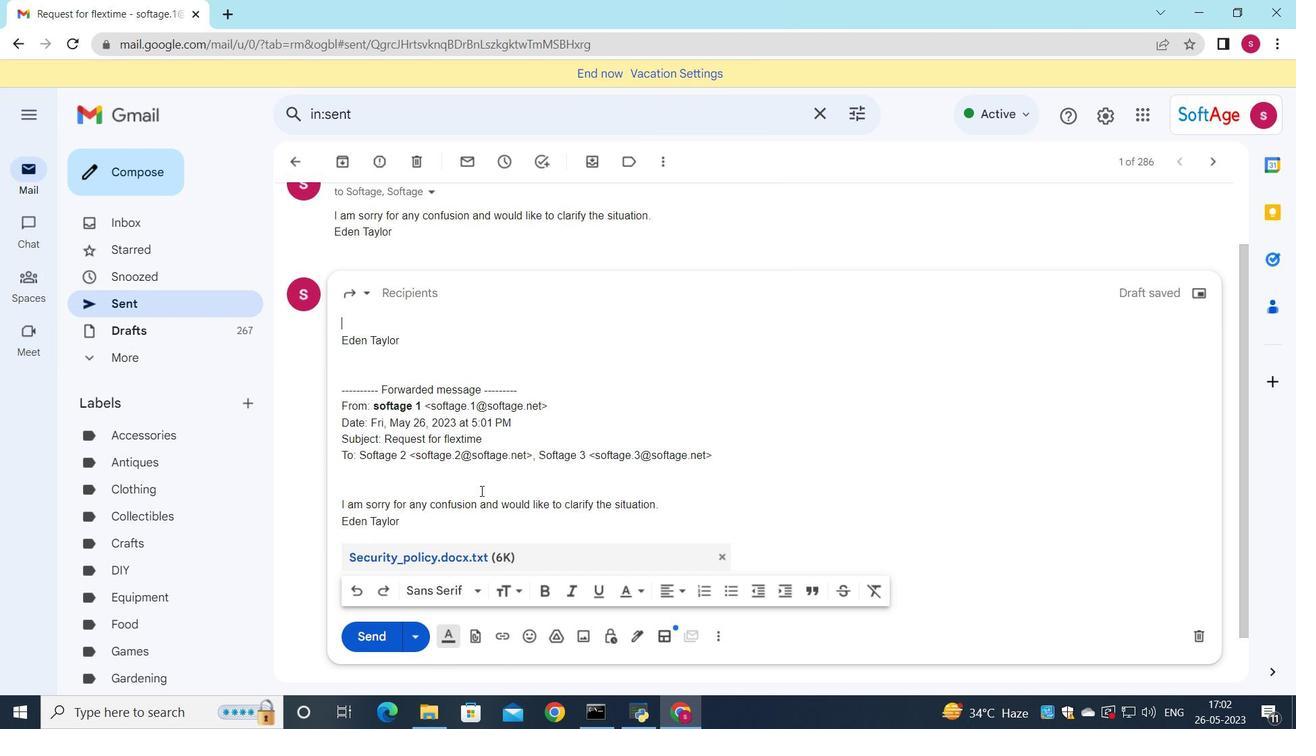 
Action: Mouse moved to (437, 449)
Screenshot: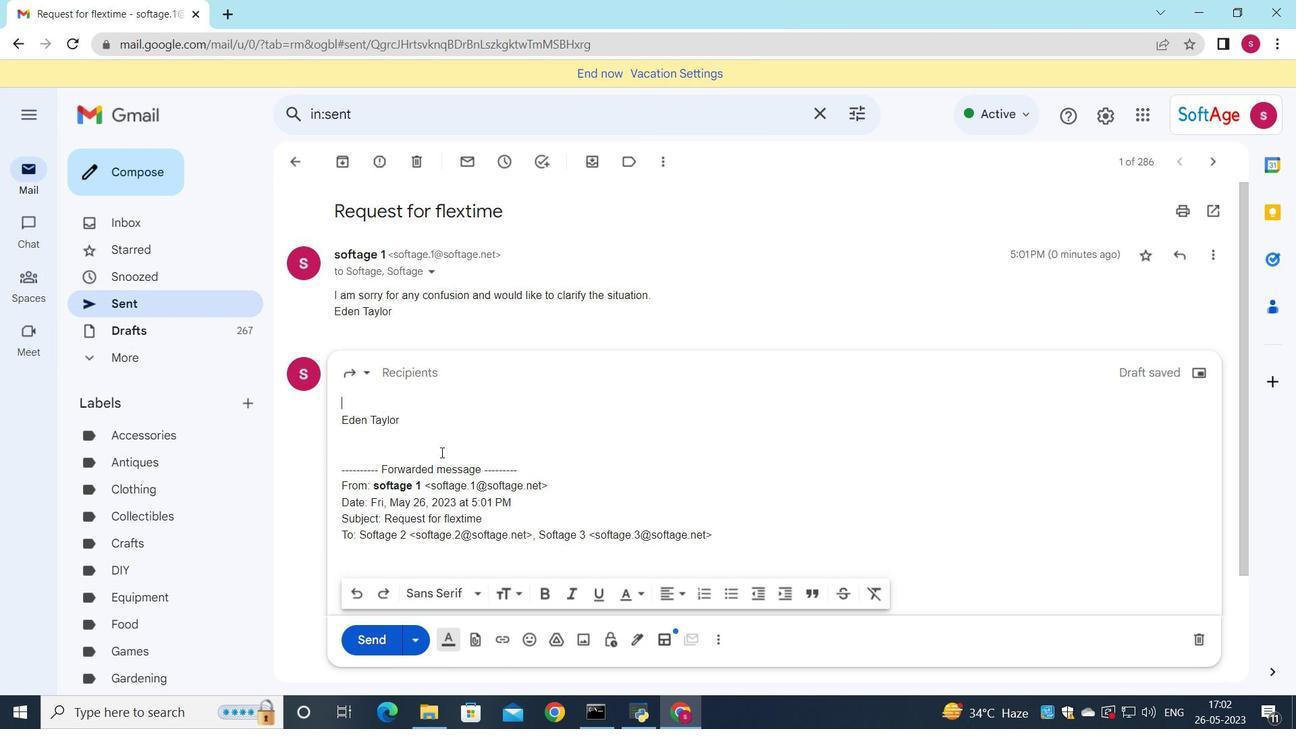 
Action: Key pressed s
Screenshot: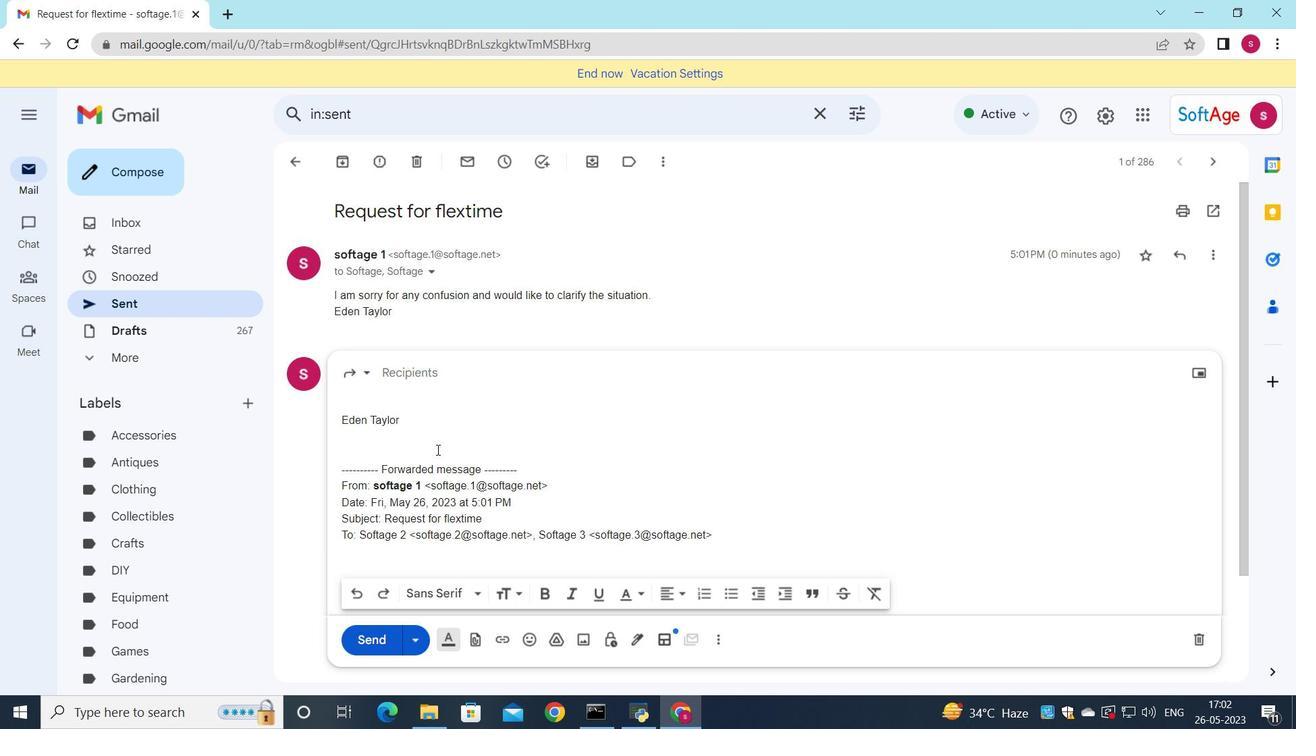 
Action: Mouse moved to (372, 376)
Screenshot: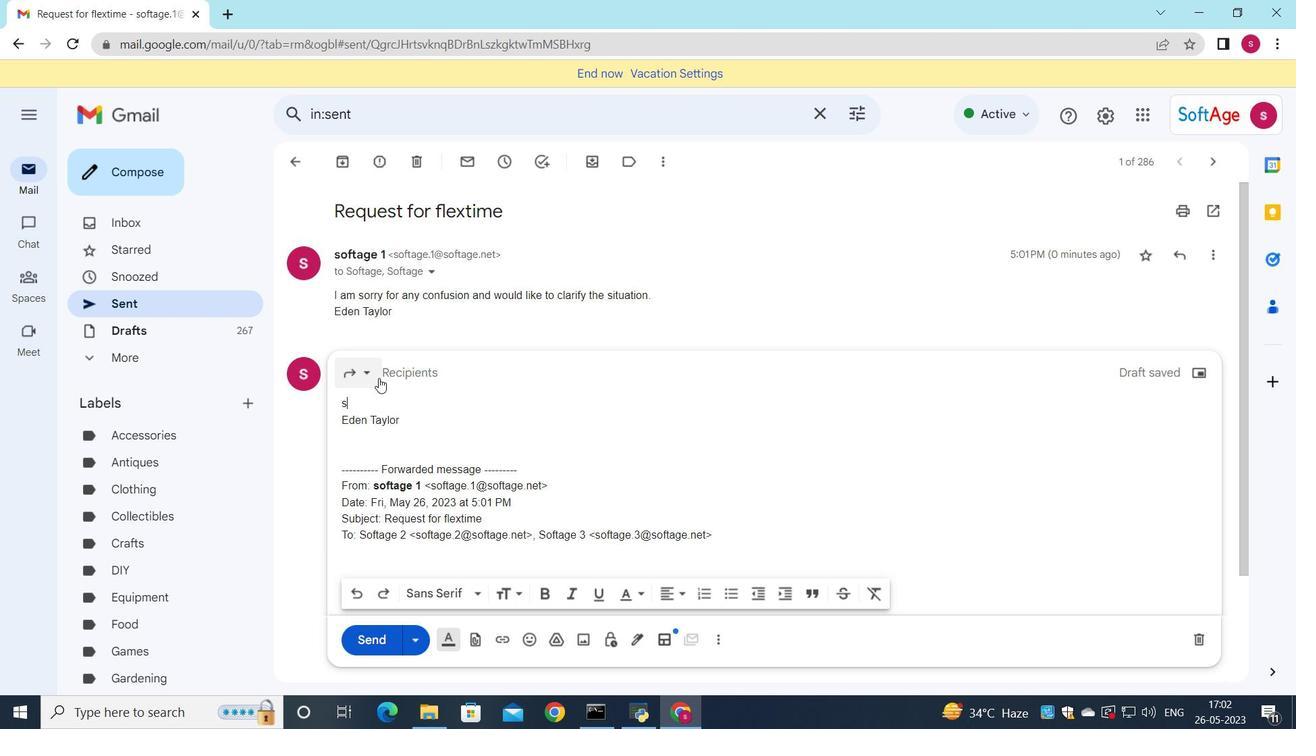 
Action: Mouse pressed left at (372, 376)
Screenshot: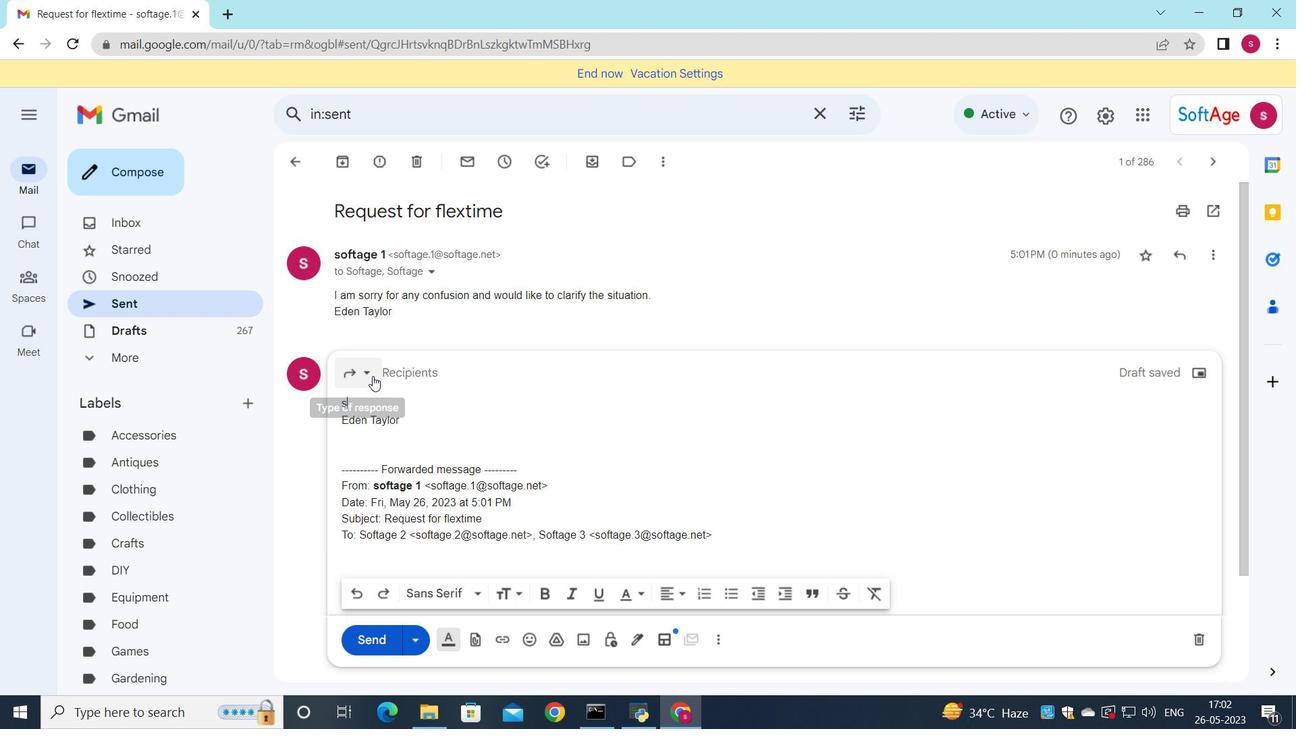 
Action: Mouse moved to (477, 396)
Screenshot: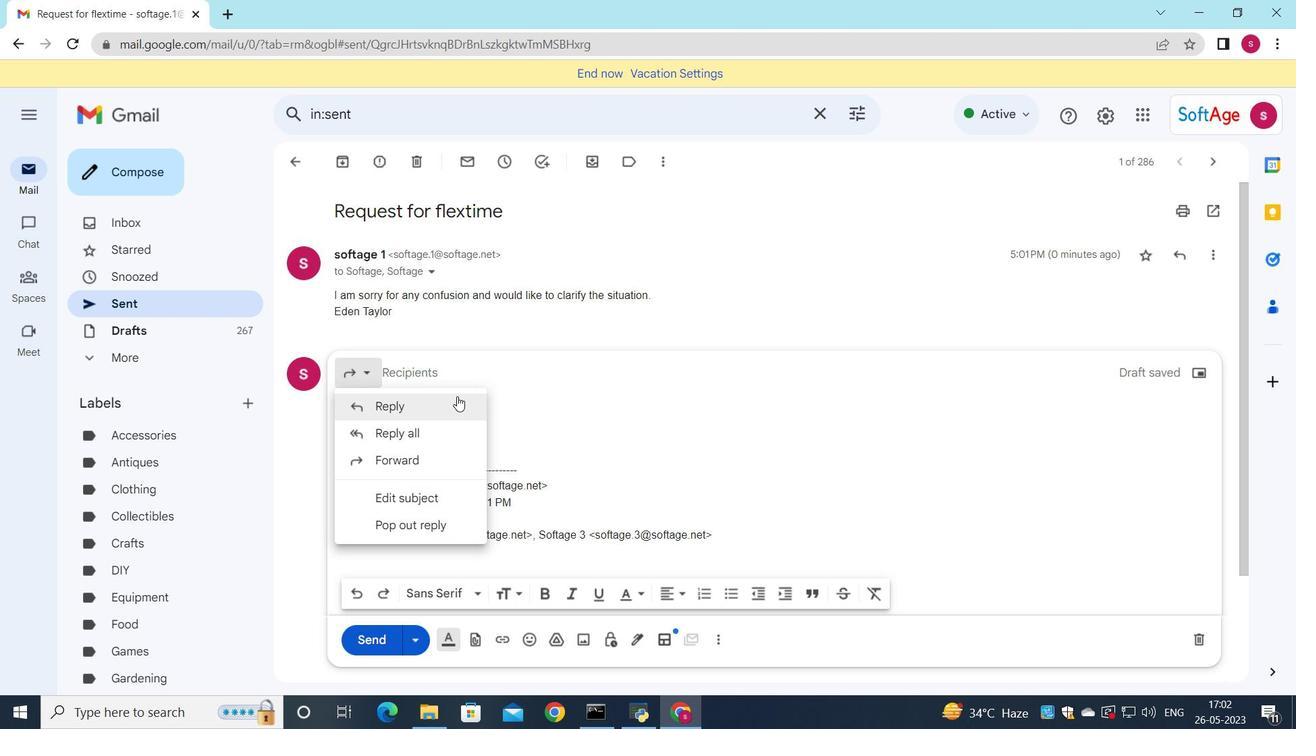 
Action: Mouse pressed left at (477, 396)
Screenshot: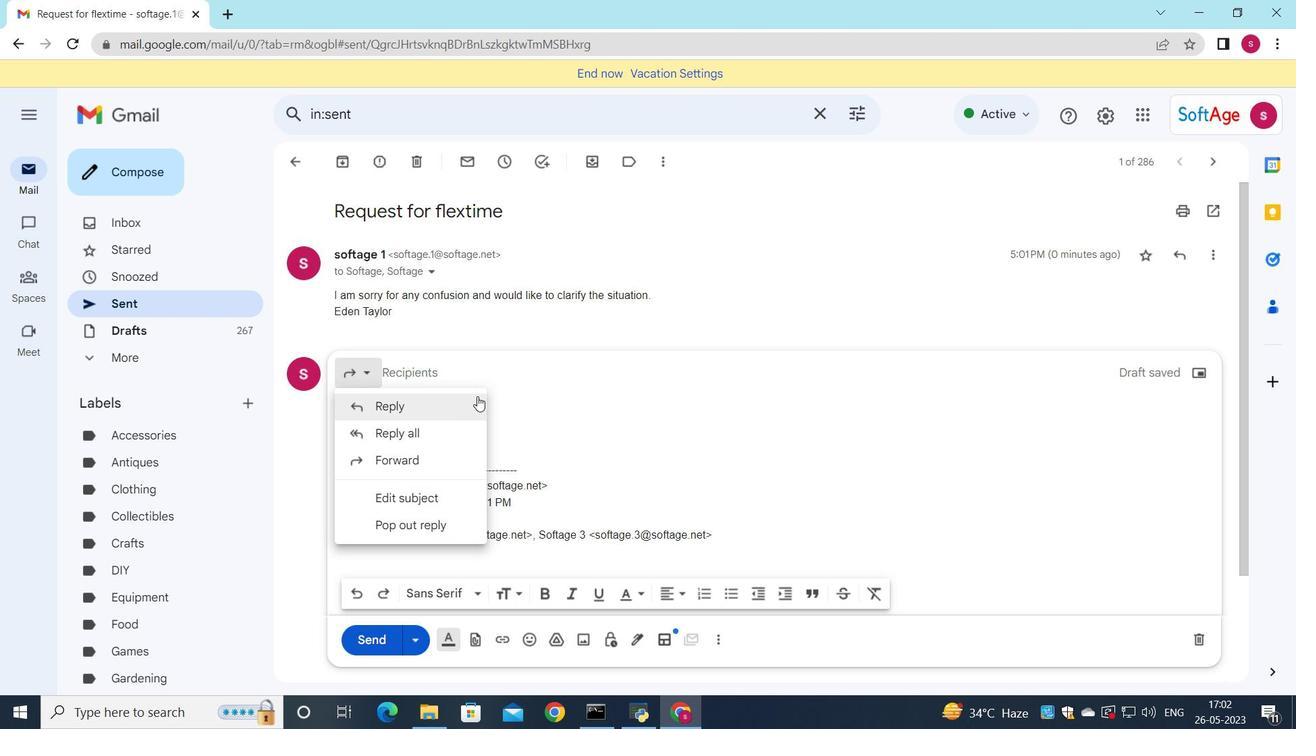 
Action: Mouse moved to (362, 416)
Screenshot: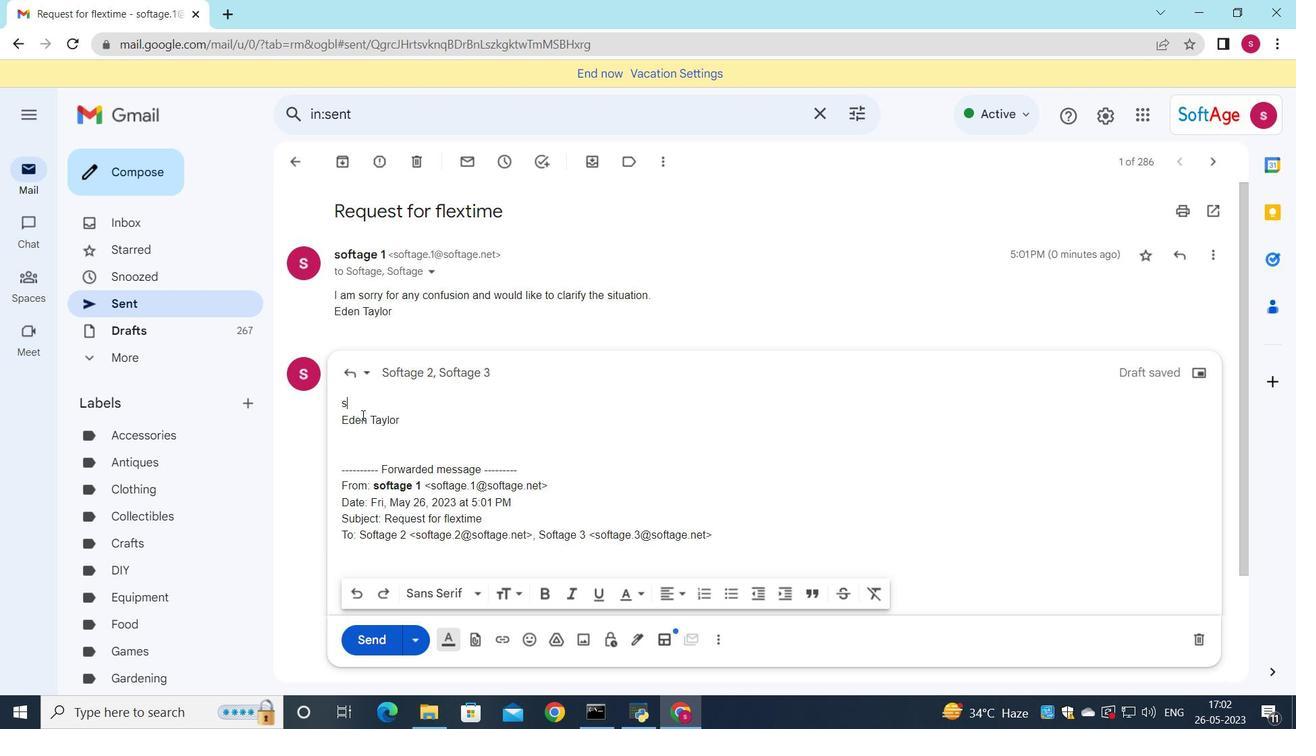 
Action: Key pressed <Key.backspace>
Screenshot: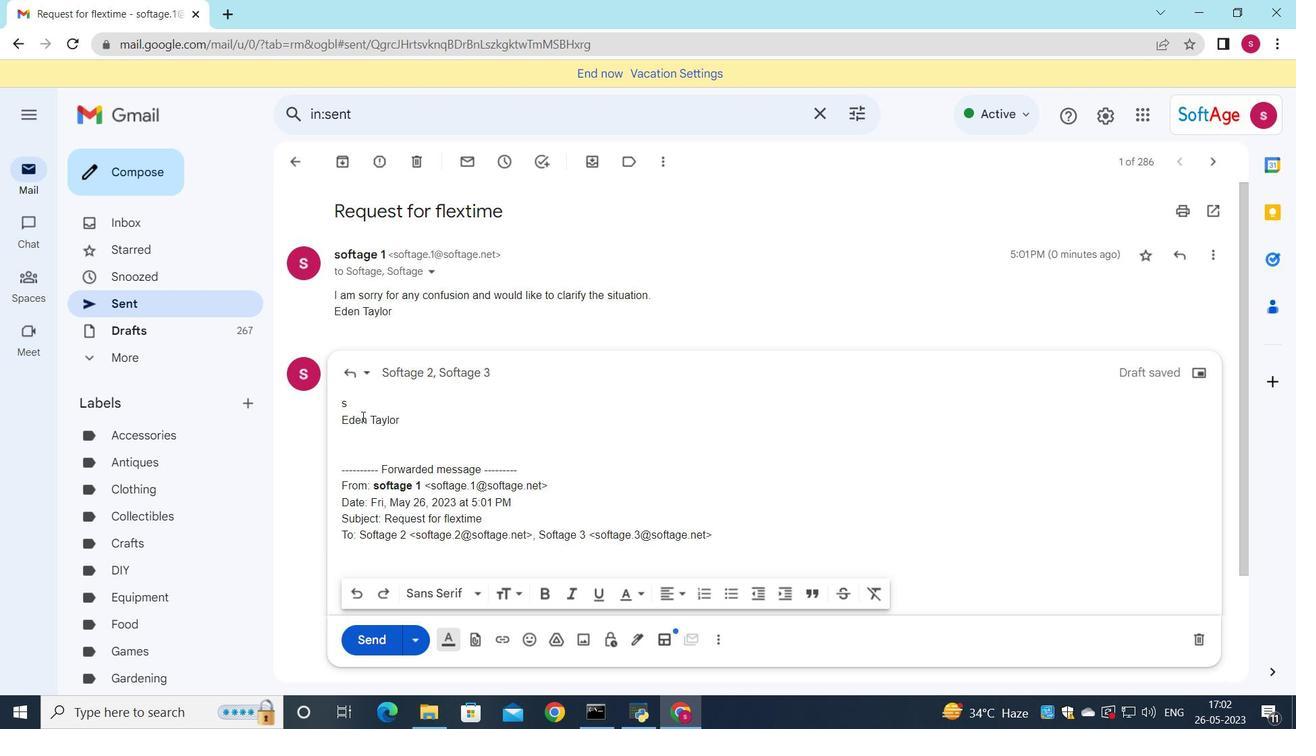 
Action: Mouse moved to (478, 470)
Screenshot: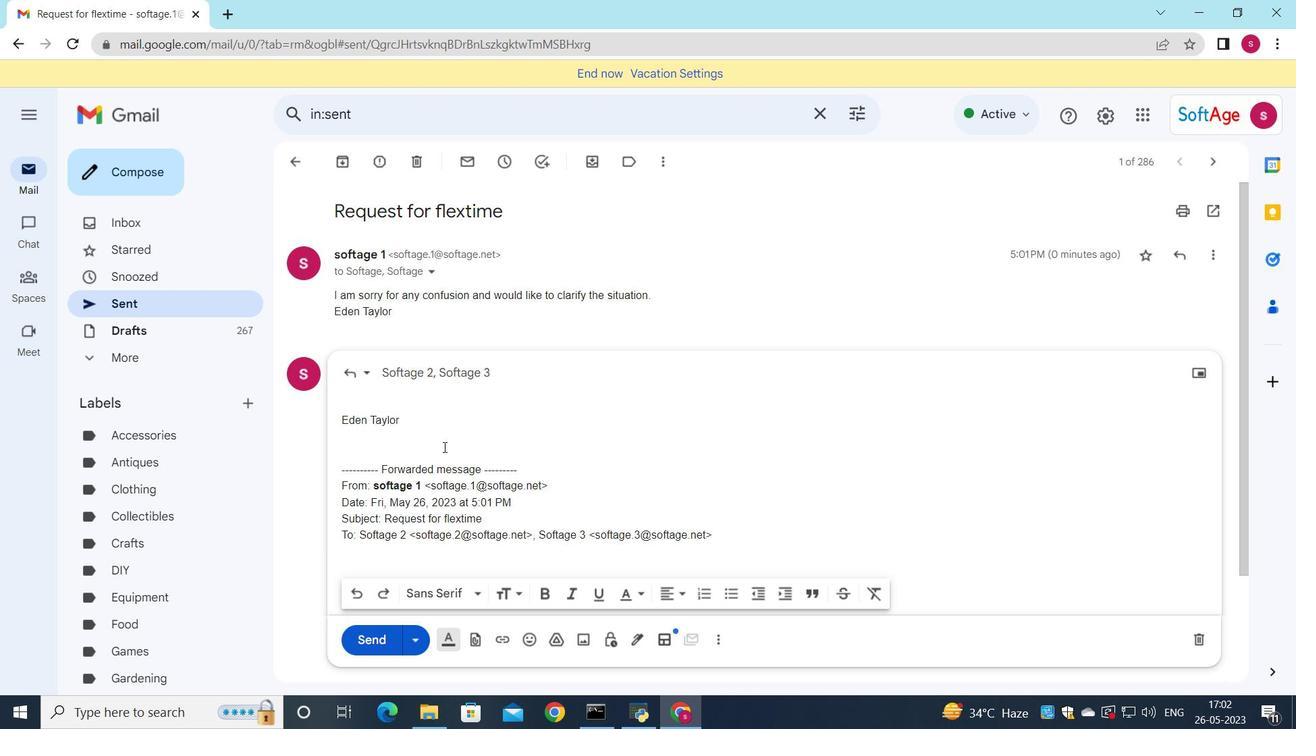 
Action: Mouse scrolled (478, 469) with delta (0, 0)
Screenshot: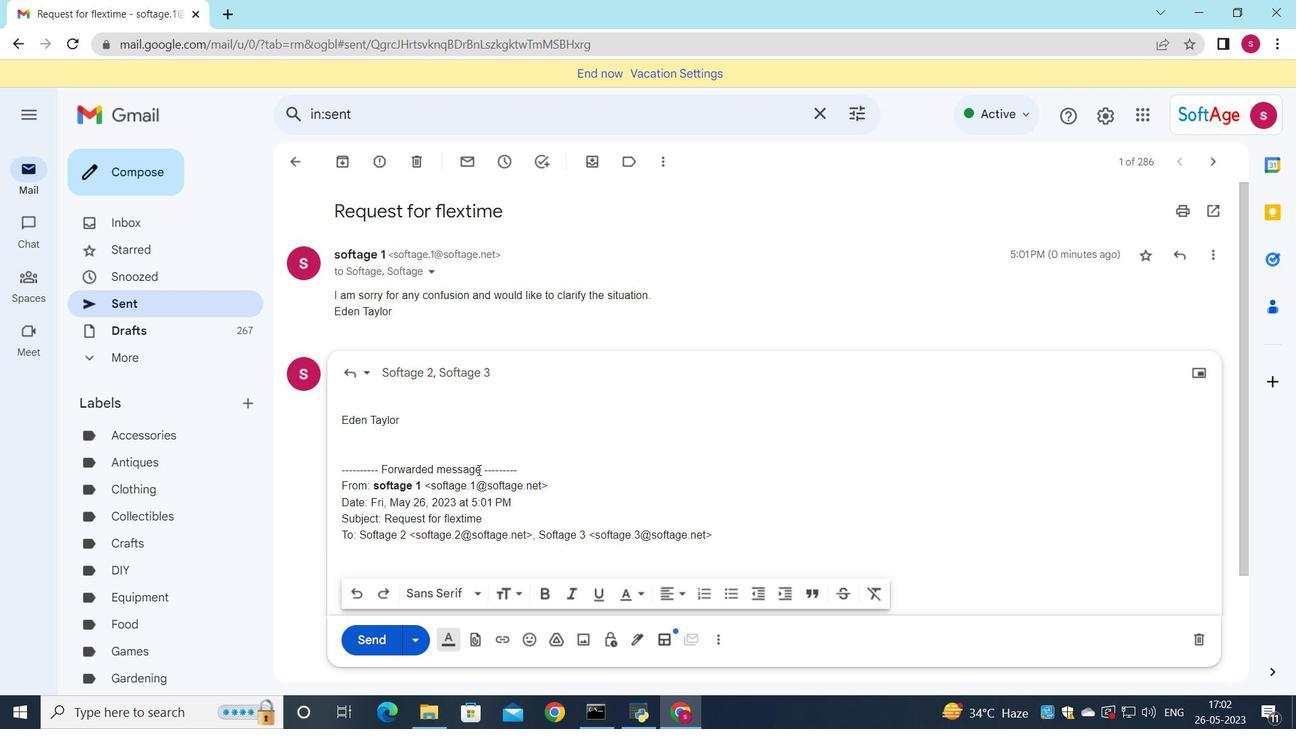 
Action: Mouse moved to (478, 471)
Screenshot: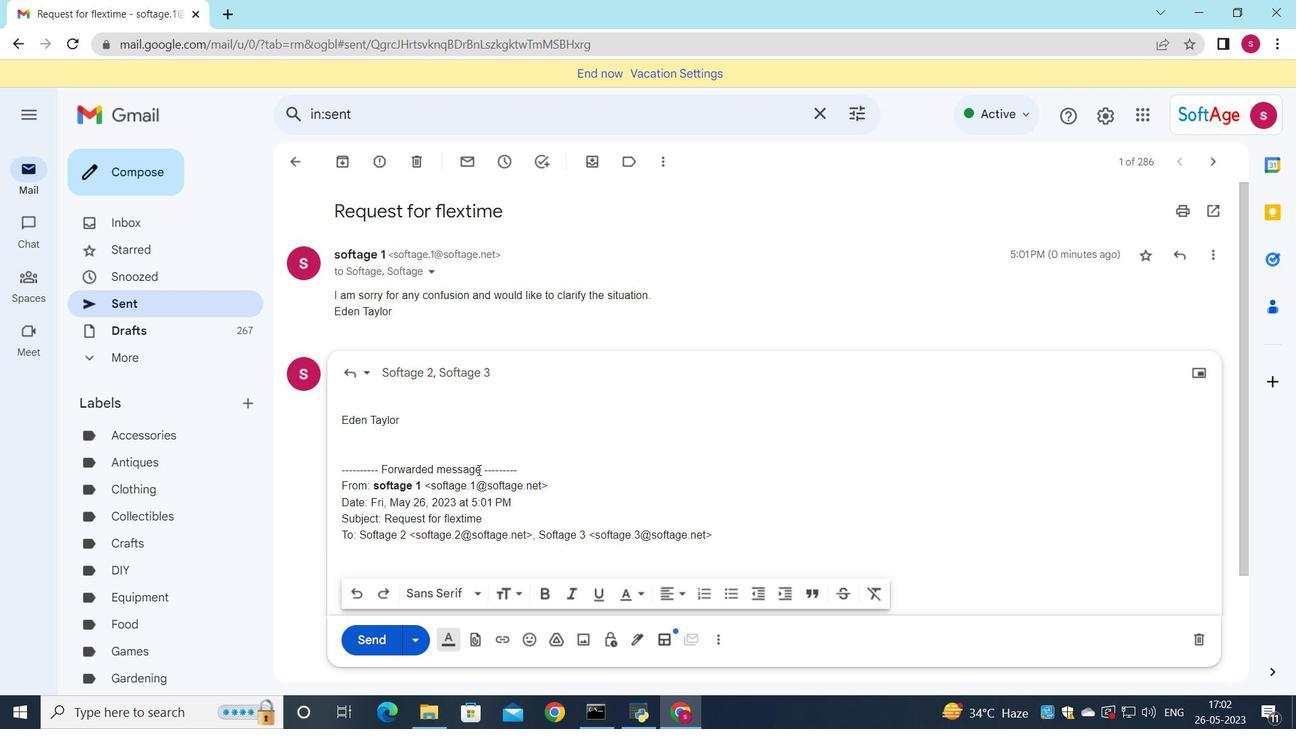 
Action: Mouse scrolled (478, 470) with delta (0, 0)
Screenshot: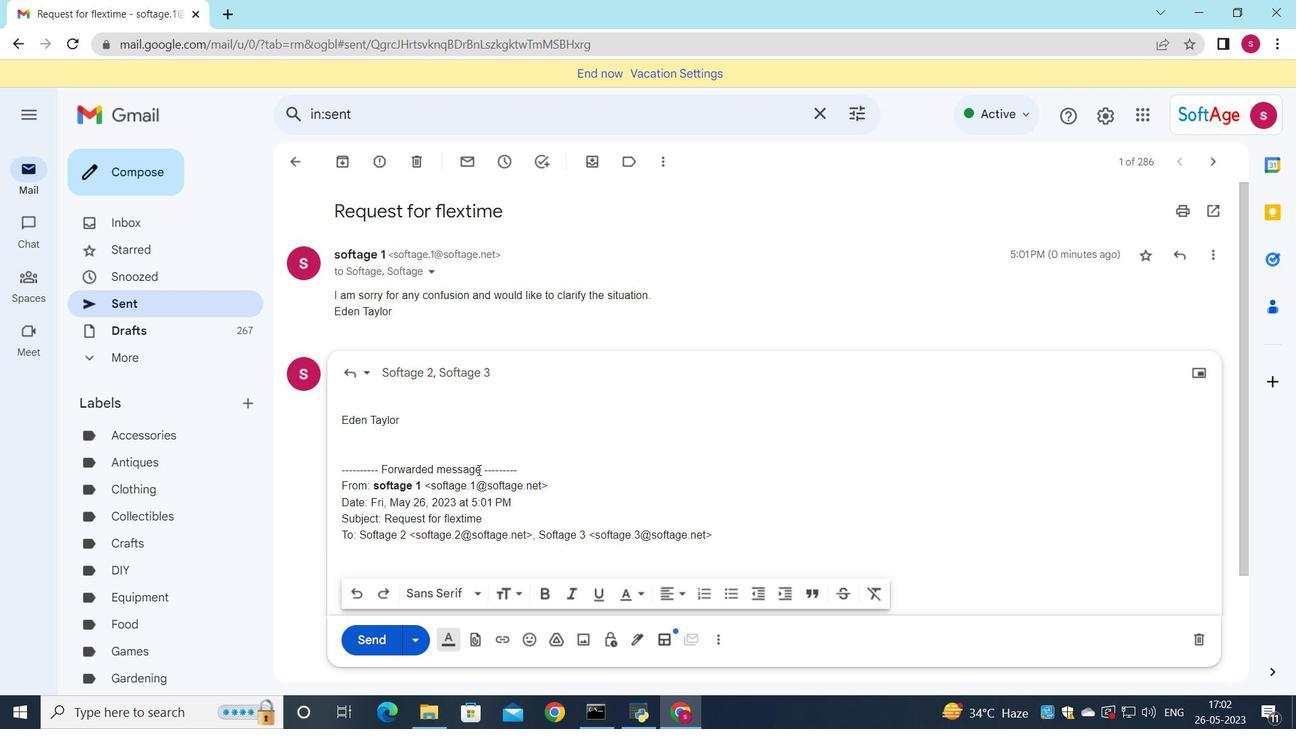 
Action: Mouse moved to (478, 473)
Screenshot: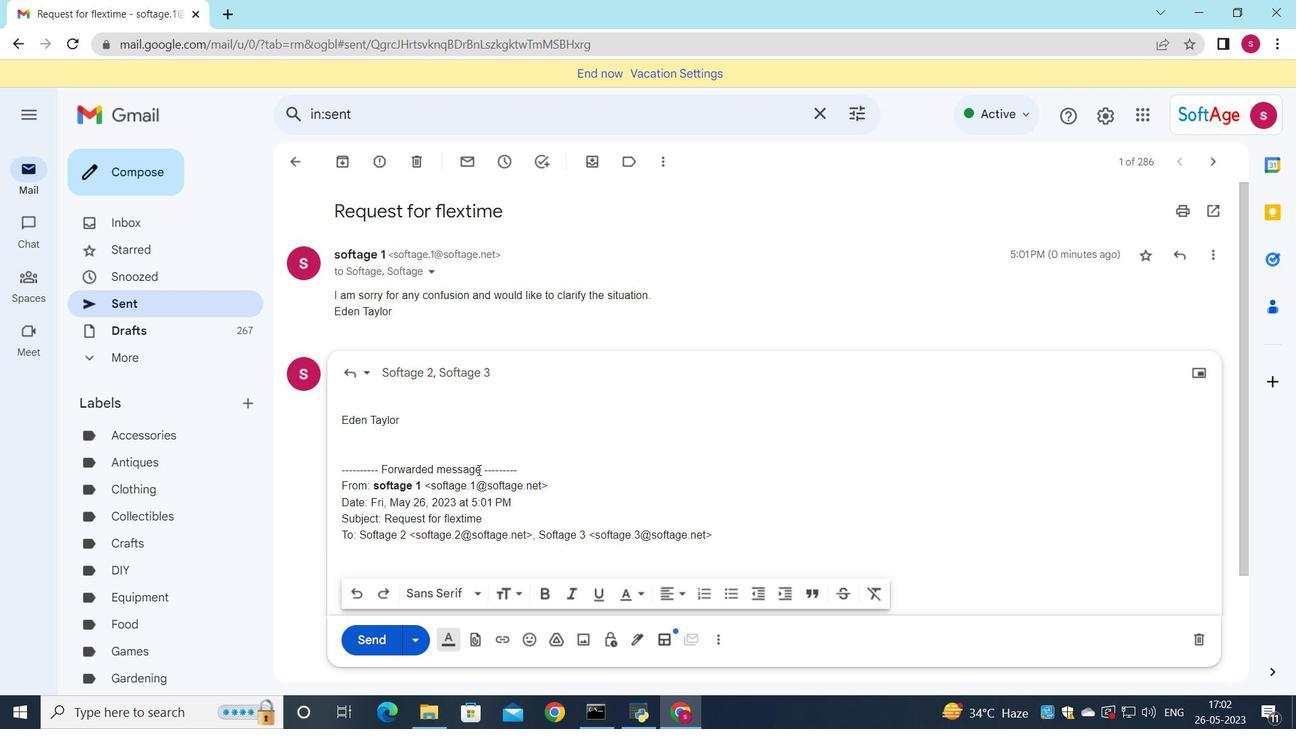 
Action: Mouse scrolled (478, 472) with delta (0, 0)
Screenshot: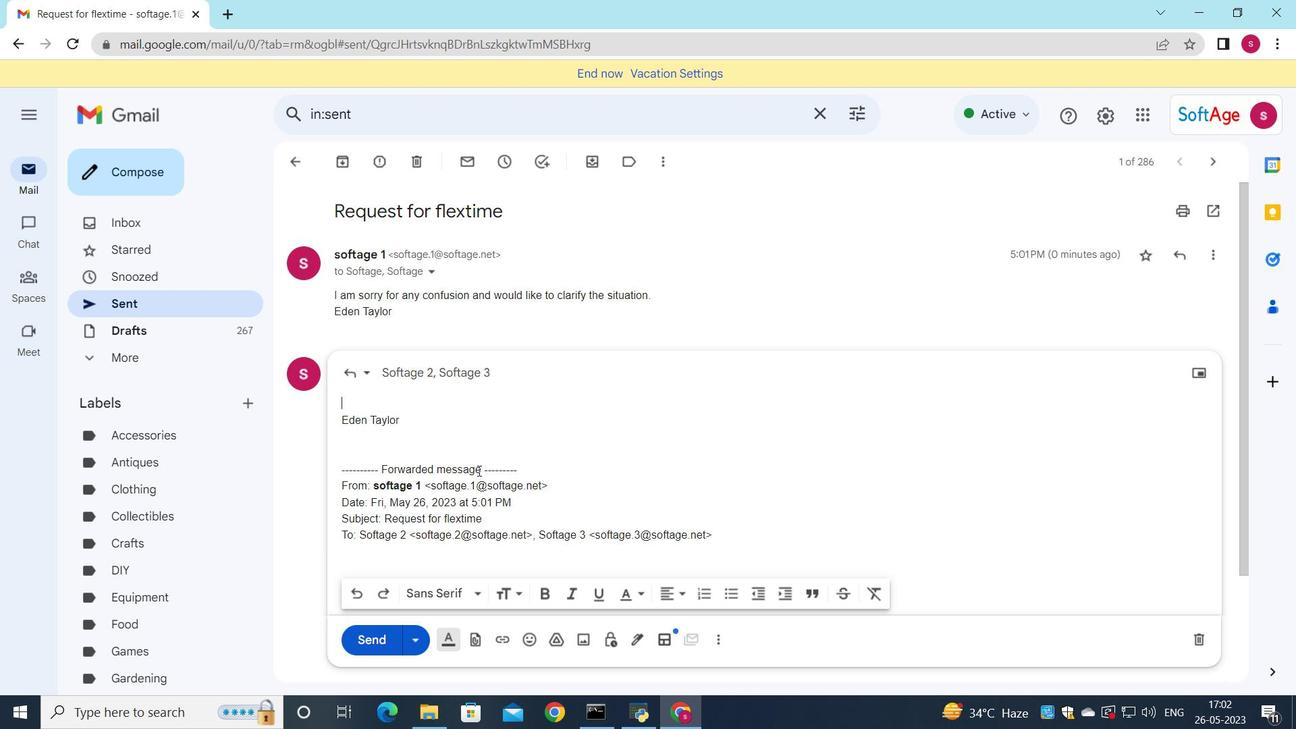 
Action: Mouse scrolled (478, 472) with delta (0, 0)
Screenshot: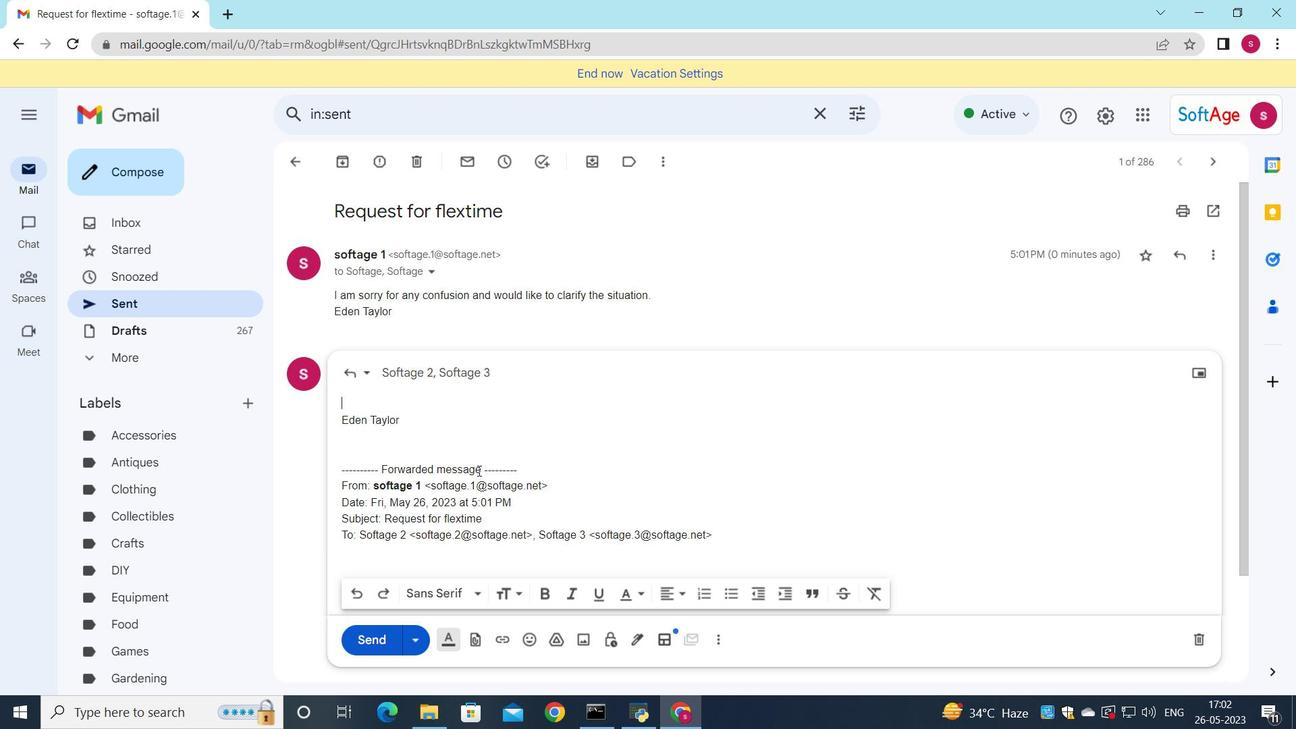 
Action: Mouse moved to (384, 570)
Screenshot: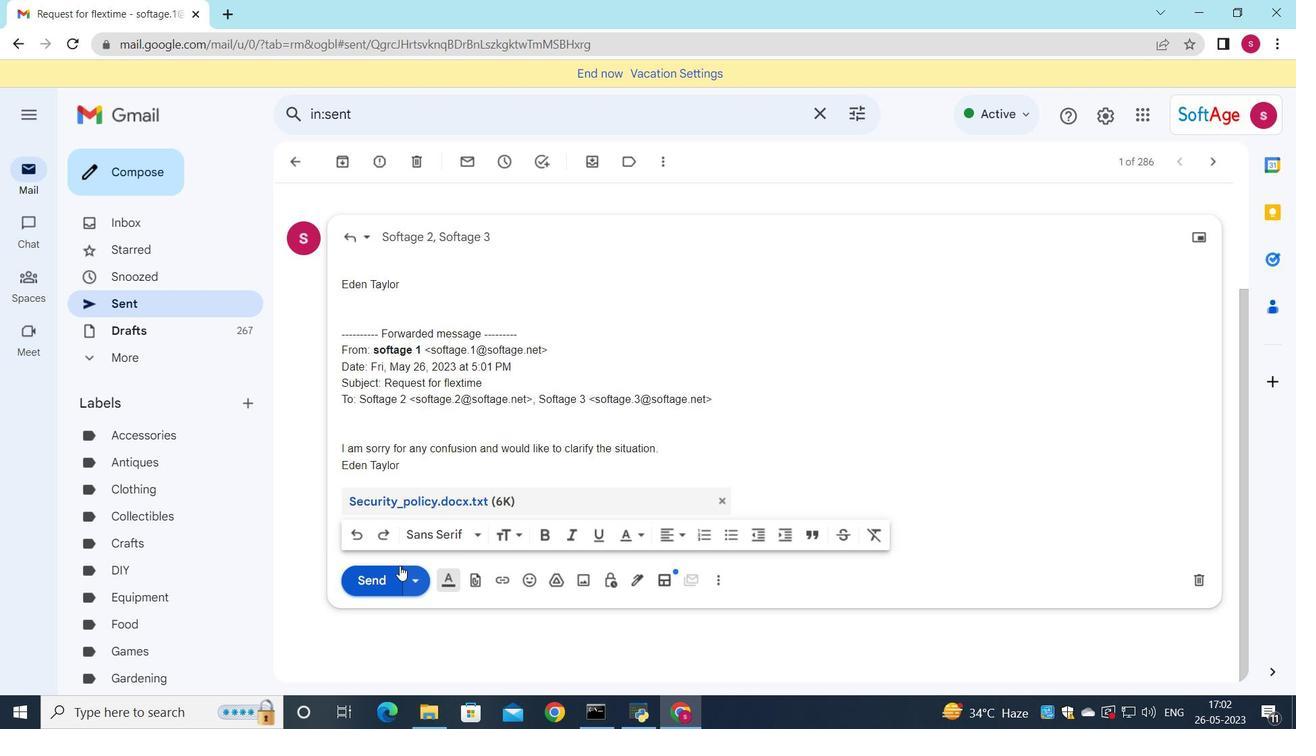 
Action: Mouse pressed left at (384, 570)
Screenshot: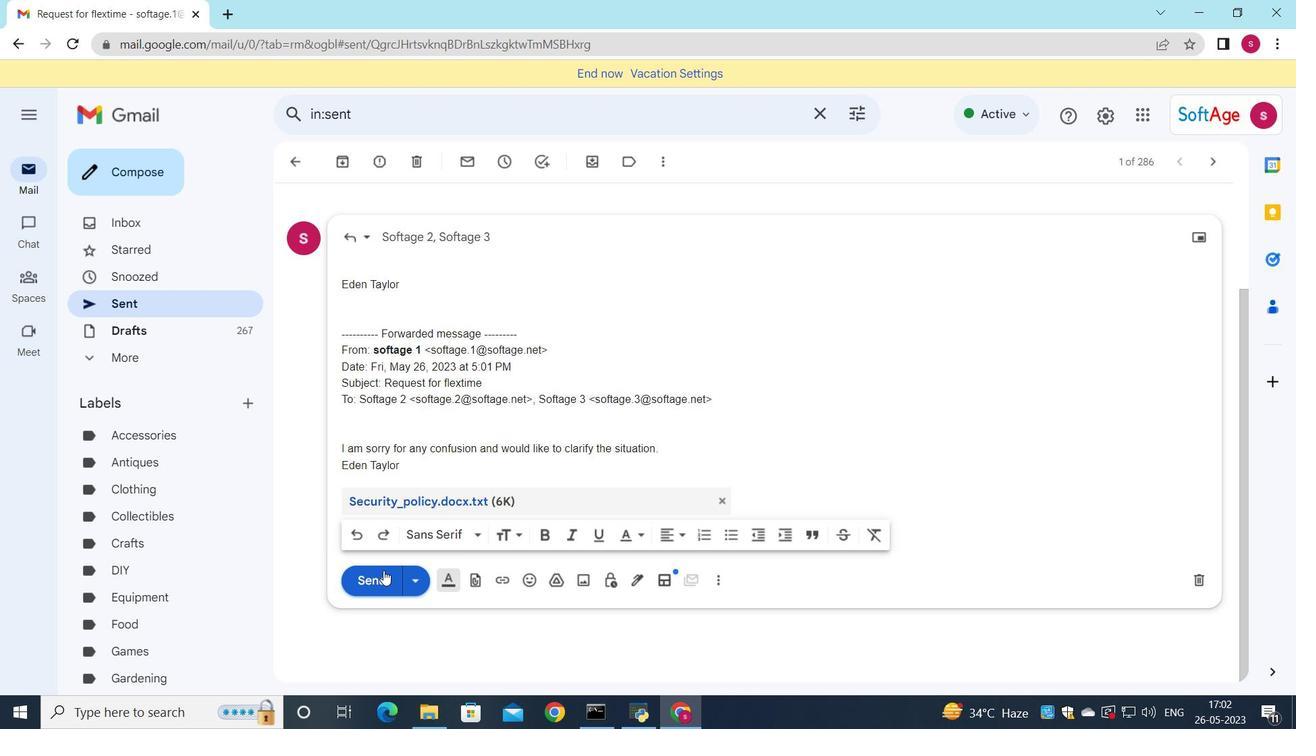 
Action: Mouse moved to (212, 91)
Screenshot: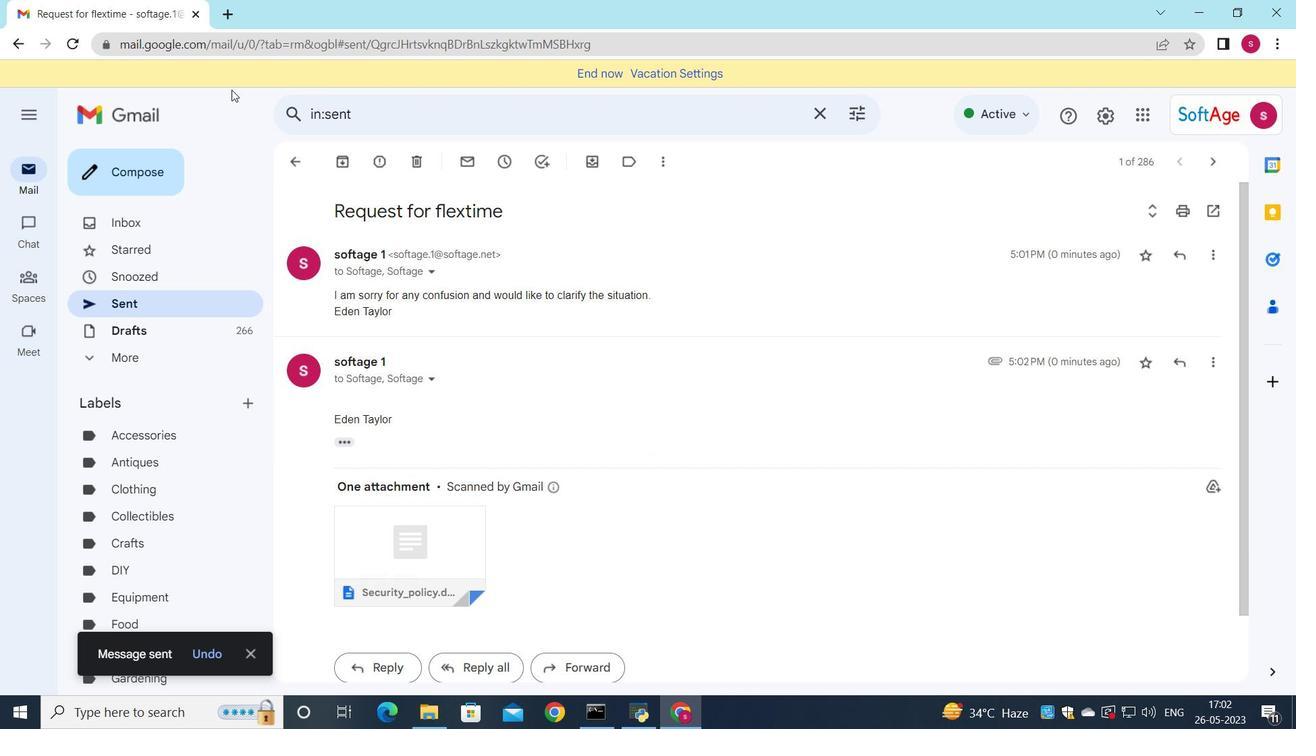 
